 Task: Find connections with filter location Illingen with filter topic #Managementconsultant with filter profile language Spanish with filter current company Kotak Life with filter school Doon Public School with filter industry Emergency and Relief Services with filter service category Public Relations with filter keywords title Travel Writer
Action: Mouse moved to (545, 64)
Screenshot: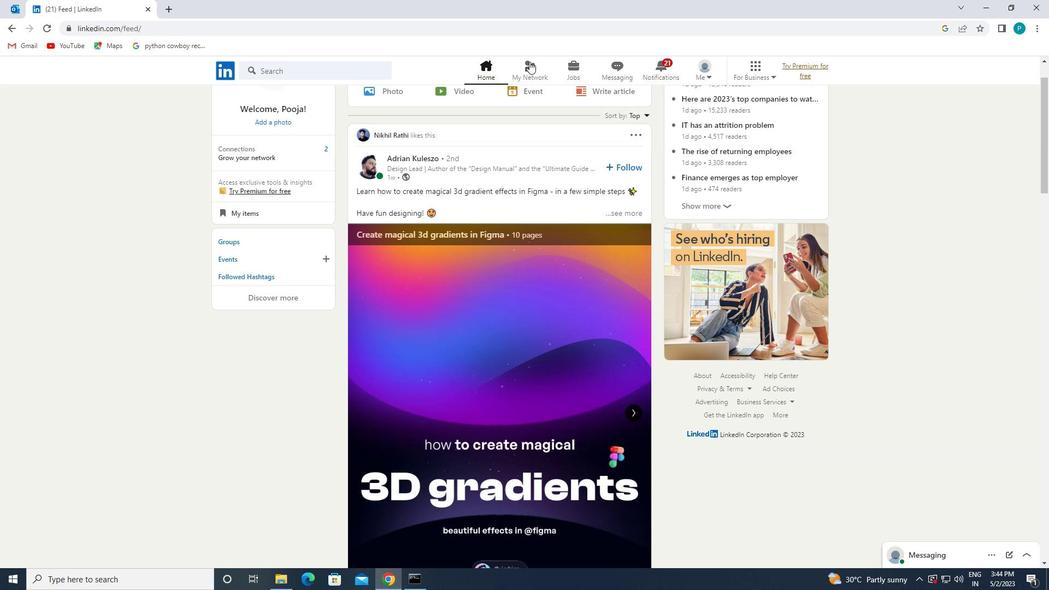 
Action: Mouse pressed left at (545, 64)
Screenshot: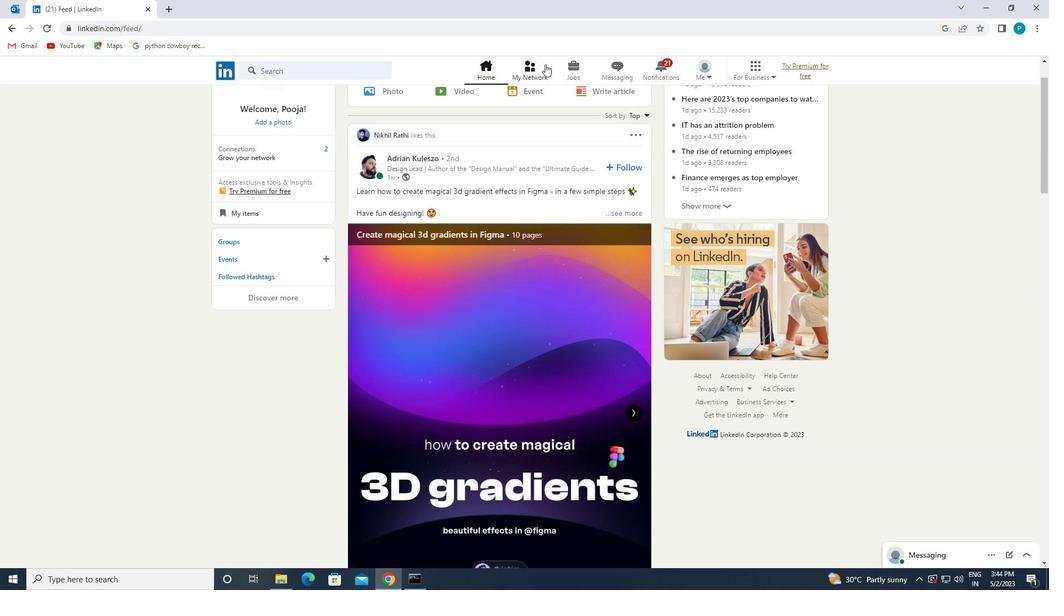 
Action: Mouse moved to (529, 65)
Screenshot: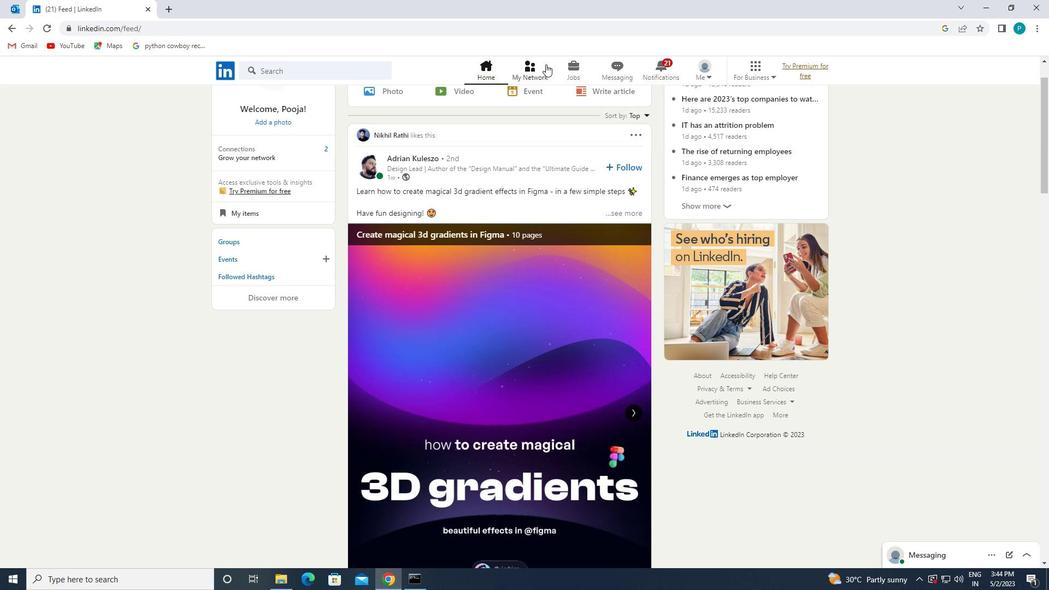 
Action: Mouse pressed left at (529, 65)
Screenshot: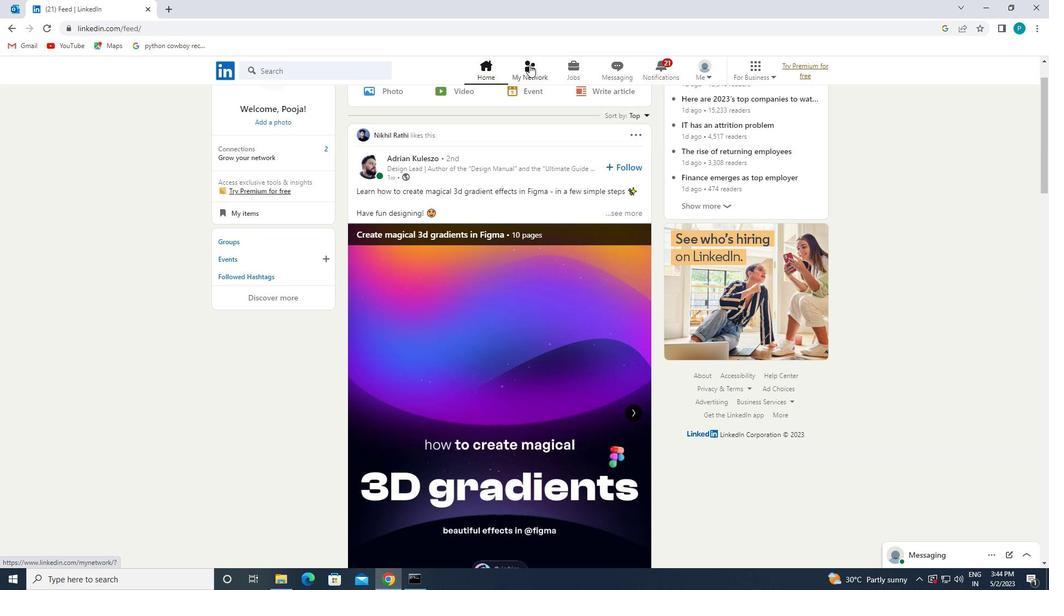 
Action: Mouse moved to (337, 125)
Screenshot: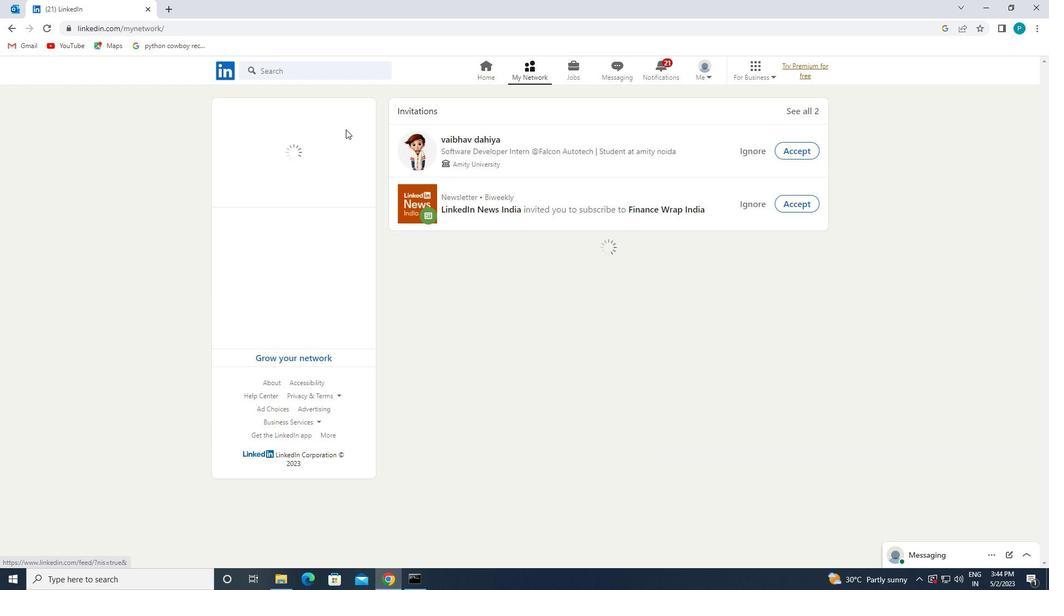 
Action: Mouse pressed left at (337, 125)
Screenshot: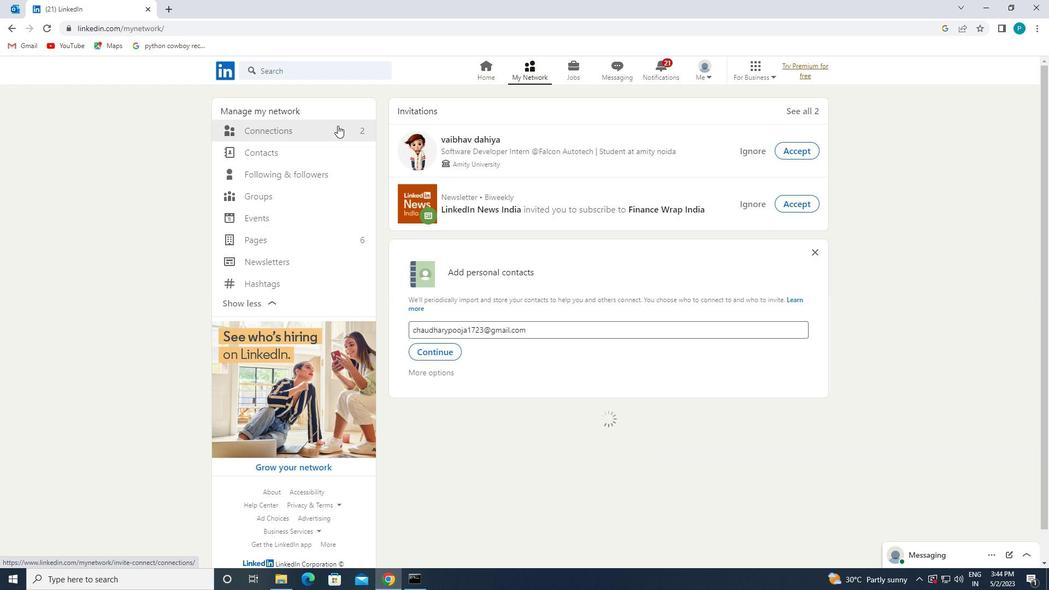 
Action: Mouse moved to (586, 128)
Screenshot: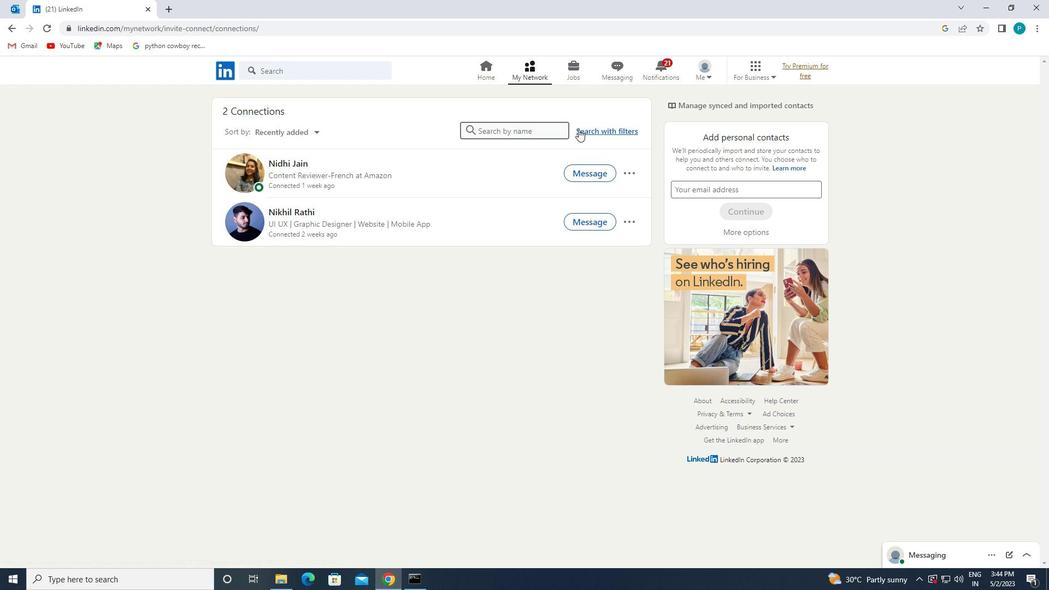 
Action: Mouse pressed left at (586, 128)
Screenshot: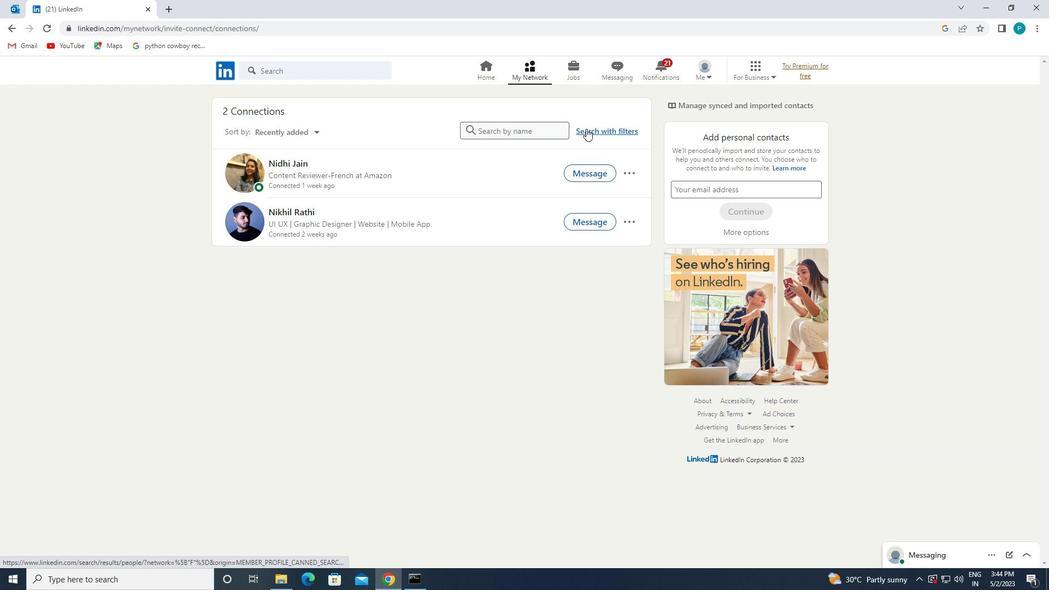 
Action: Mouse moved to (548, 101)
Screenshot: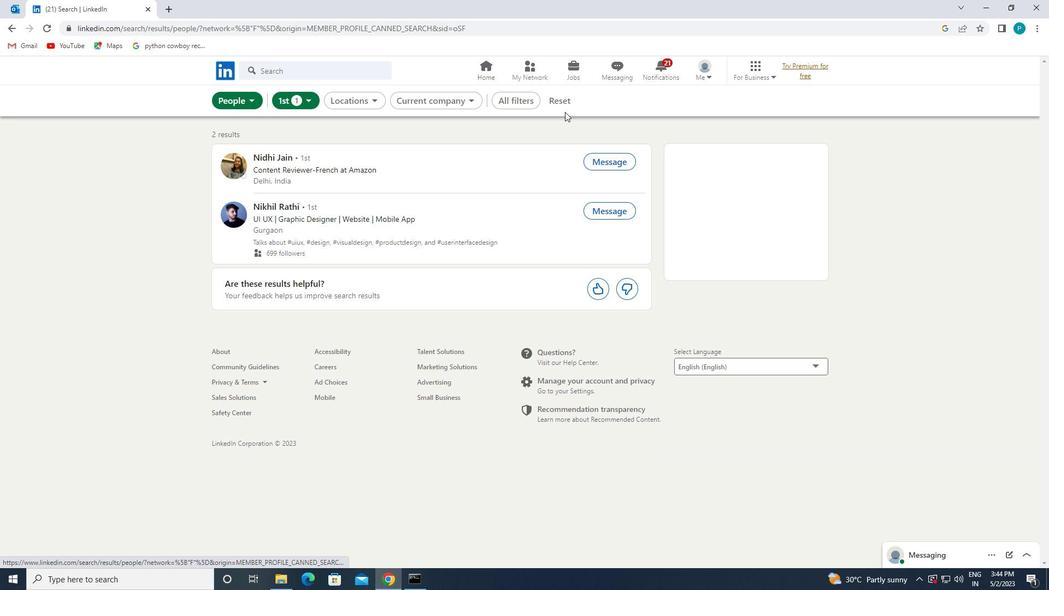 
Action: Mouse pressed left at (548, 101)
Screenshot: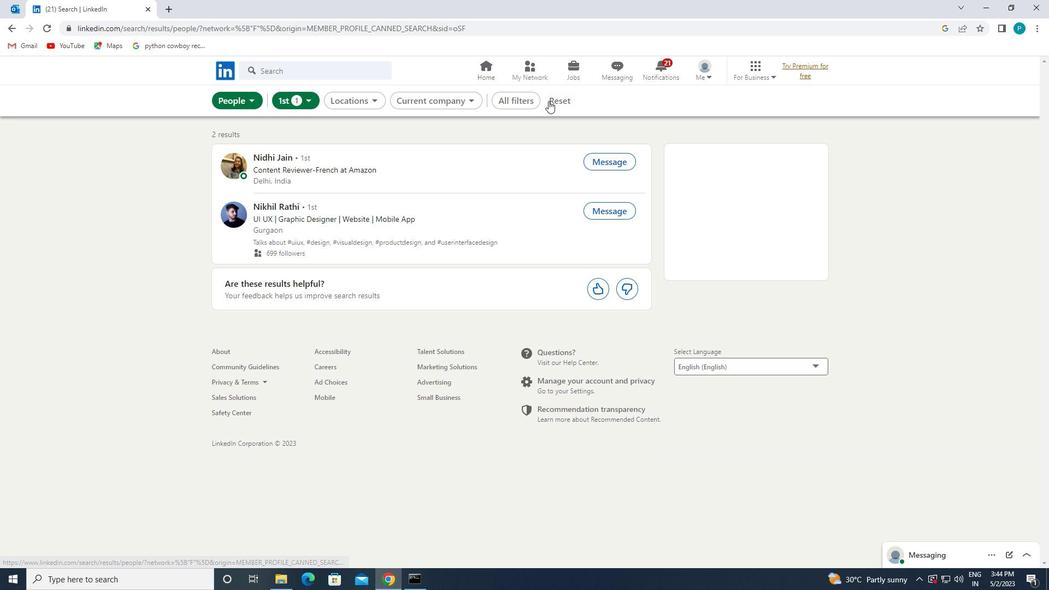 
Action: Mouse moved to (537, 100)
Screenshot: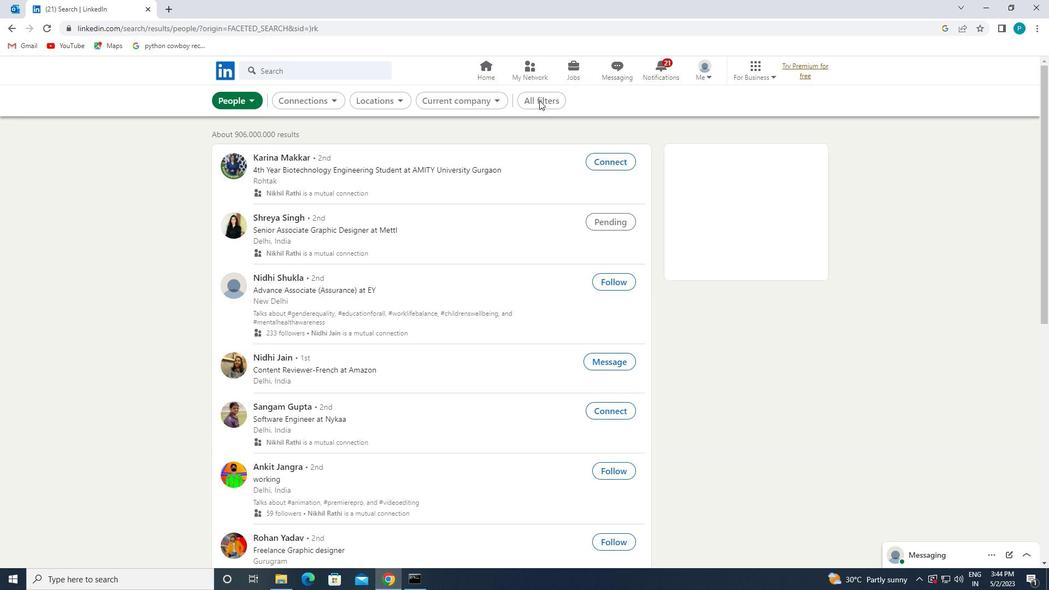 
Action: Mouse pressed left at (537, 100)
Screenshot: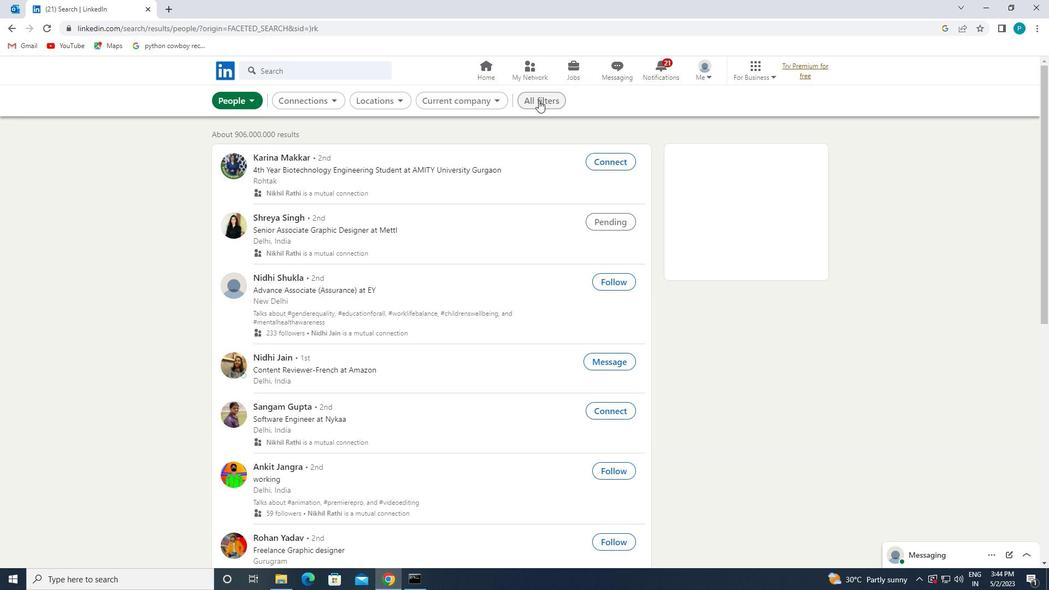 
Action: Mouse moved to (860, 328)
Screenshot: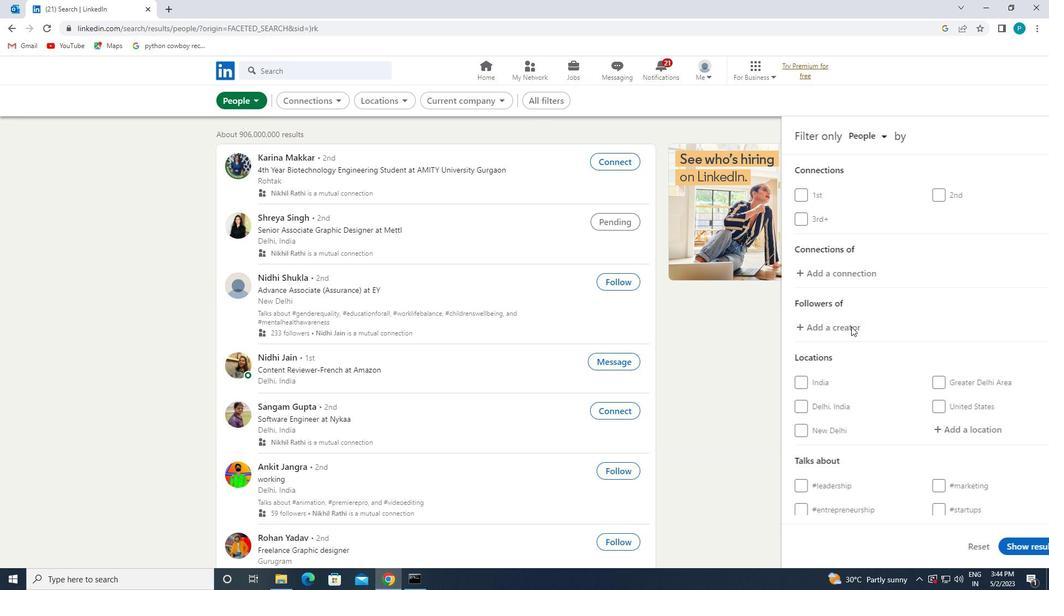 
Action: Mouse scrolled (860, 328) with delta (0, 0)
Screenshot: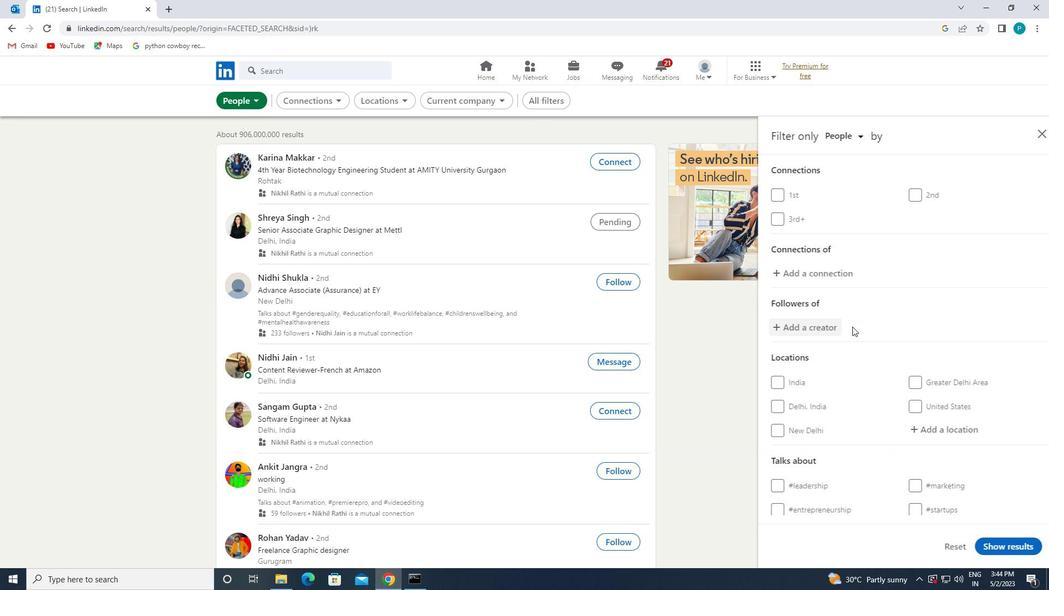 
Action: Mouse scrolled (860, 328) with delta (0, 0)
Screenshot: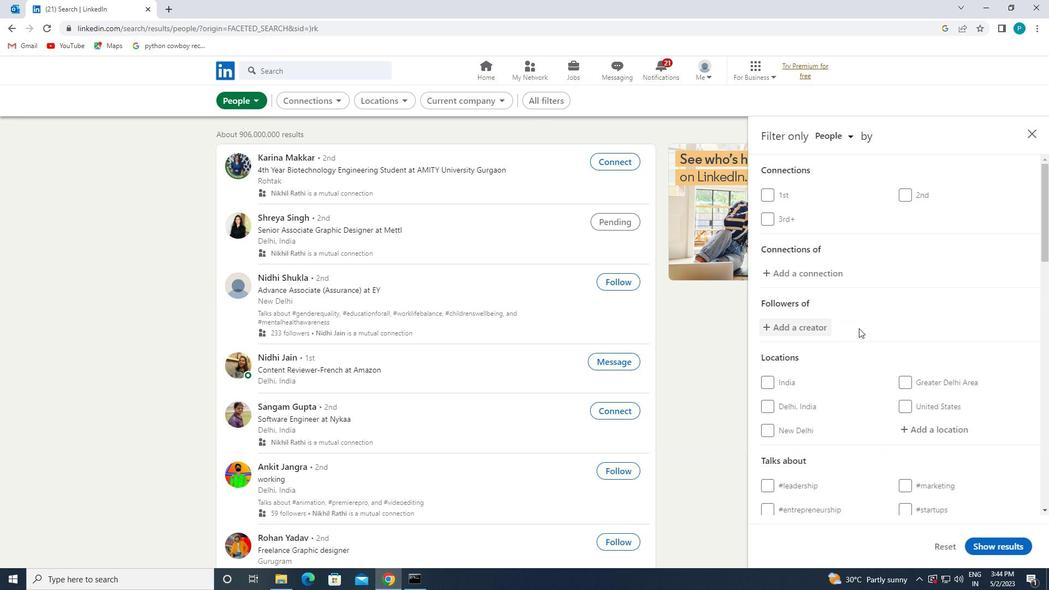 
Action: Mouse moved to (917, 304)
Screenshot: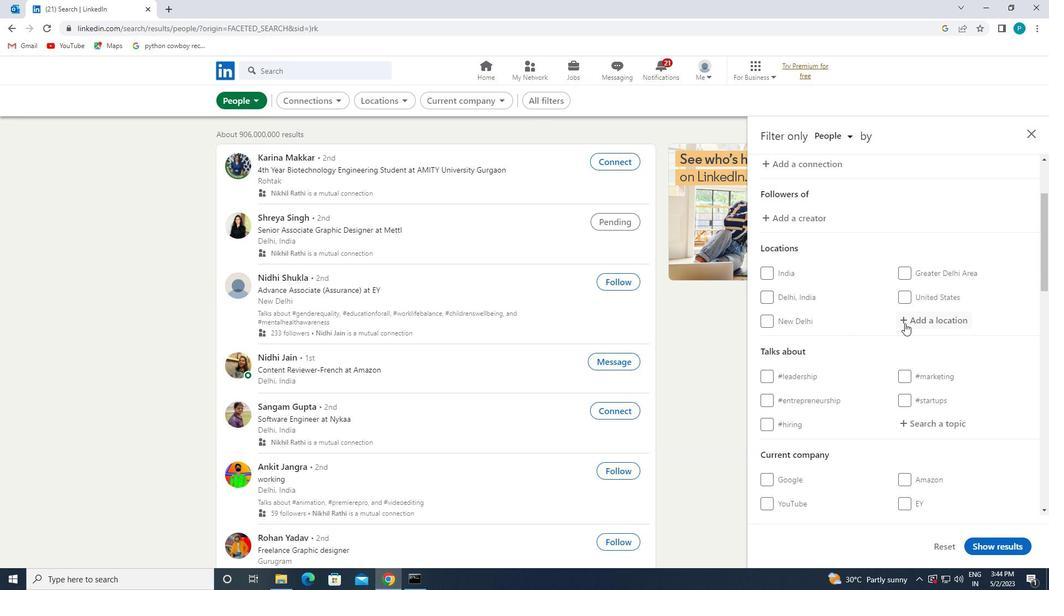 
Action: Mouse pressed left at (917, 304)
Screenshot: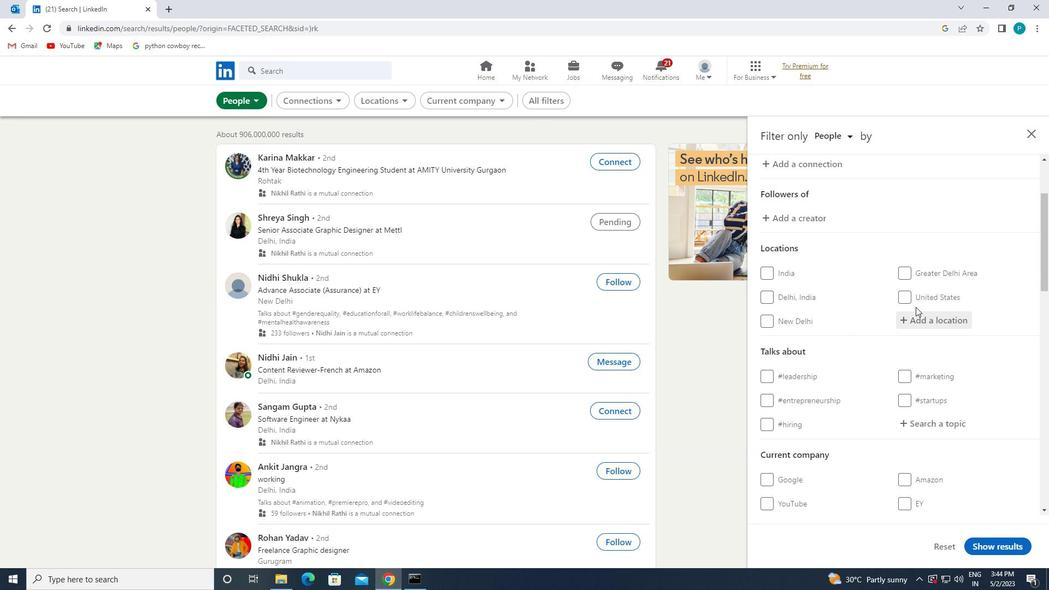 
Action: Mouse moved to (922, 316)
Screenshot: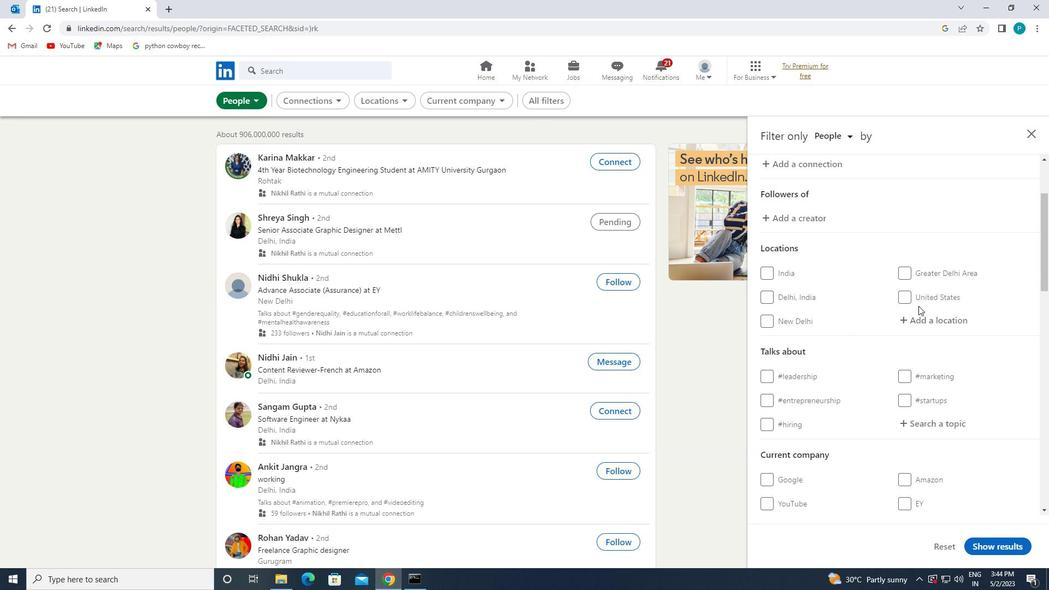
Action: Mouse pressed left at (922, 316)
Screenshot: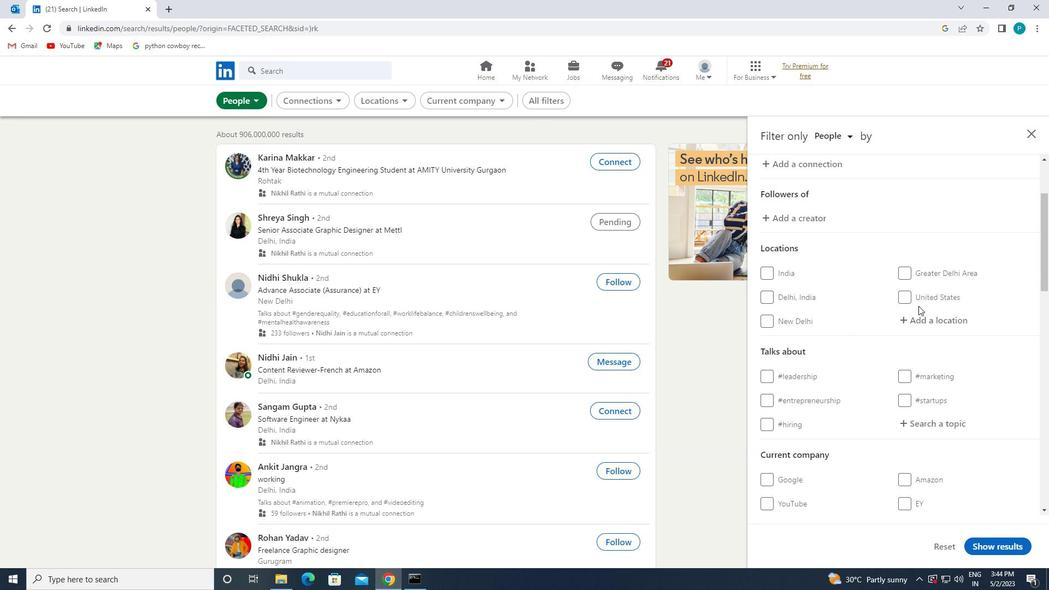 
Action: Mouse moved to (923, 317)
Screenshot: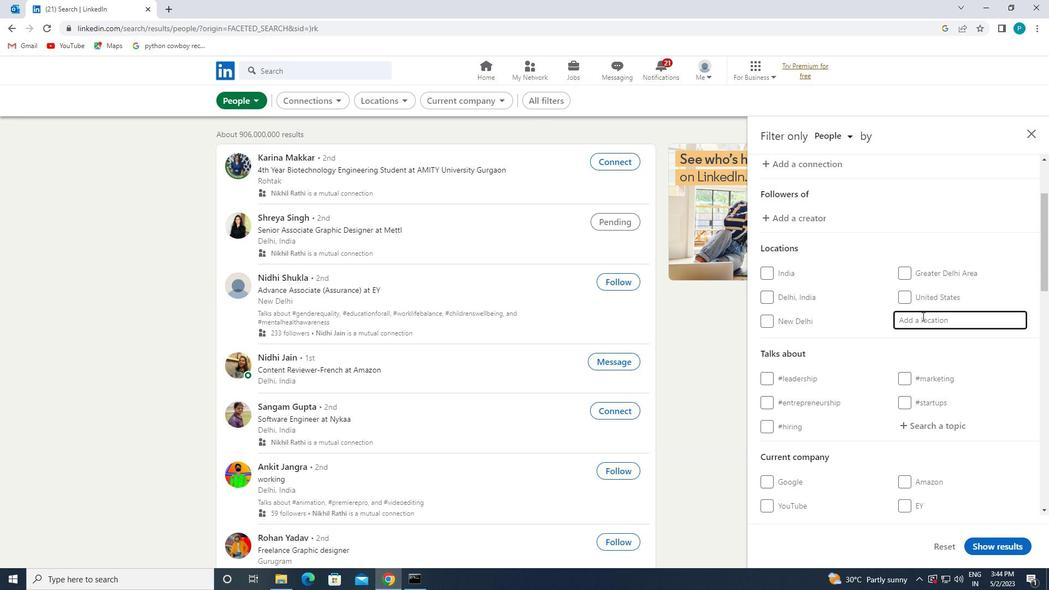 
Action: Key pressed <Key.caps_lock>i<Key.caps_lock>llingen
Screenshot: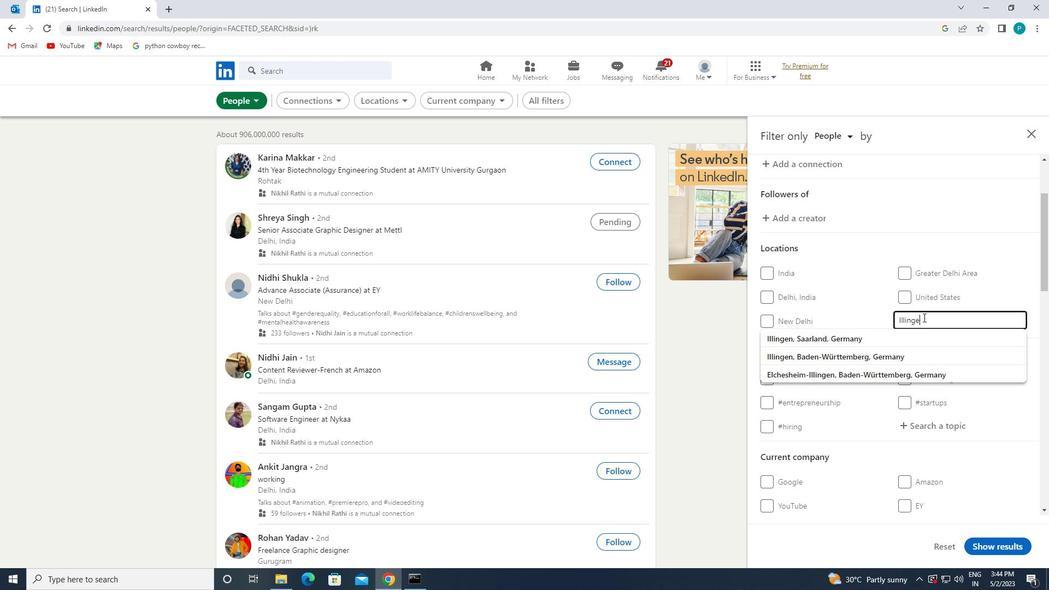 
Action: Mouse moved to (926, 331)
Screenshot: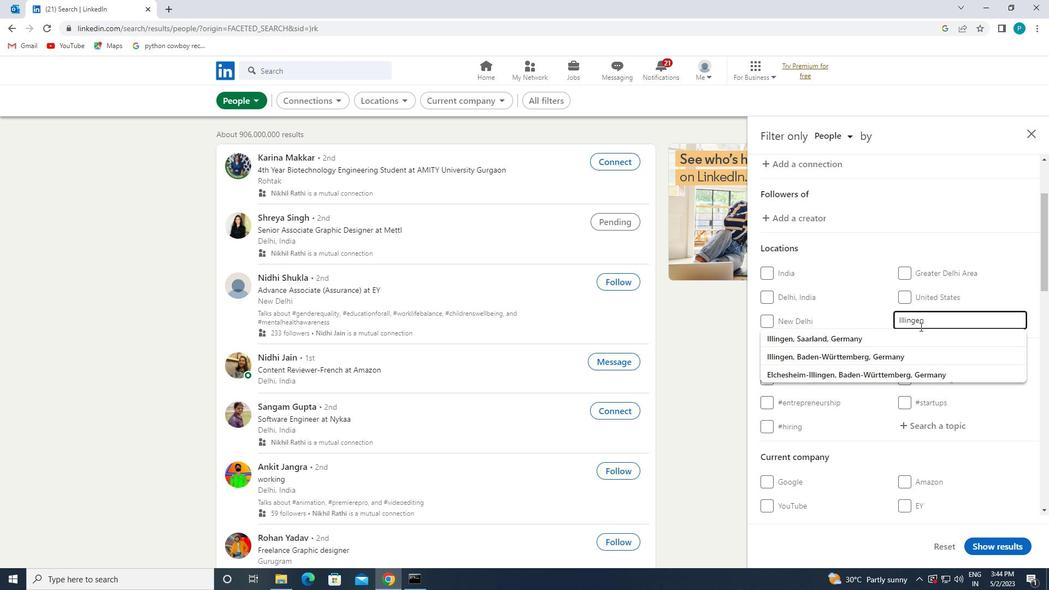 
Action: Mouse pressed left at (926, 331)
Screenshot: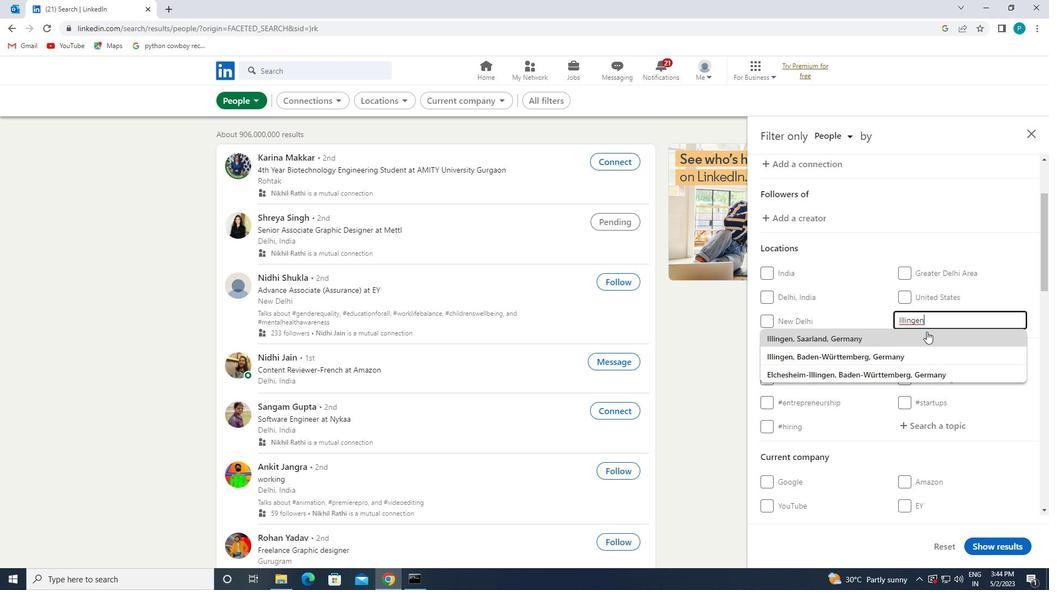 
Action: Mouse scrolled (926, 331) with delta (0, 0)
Screenshot: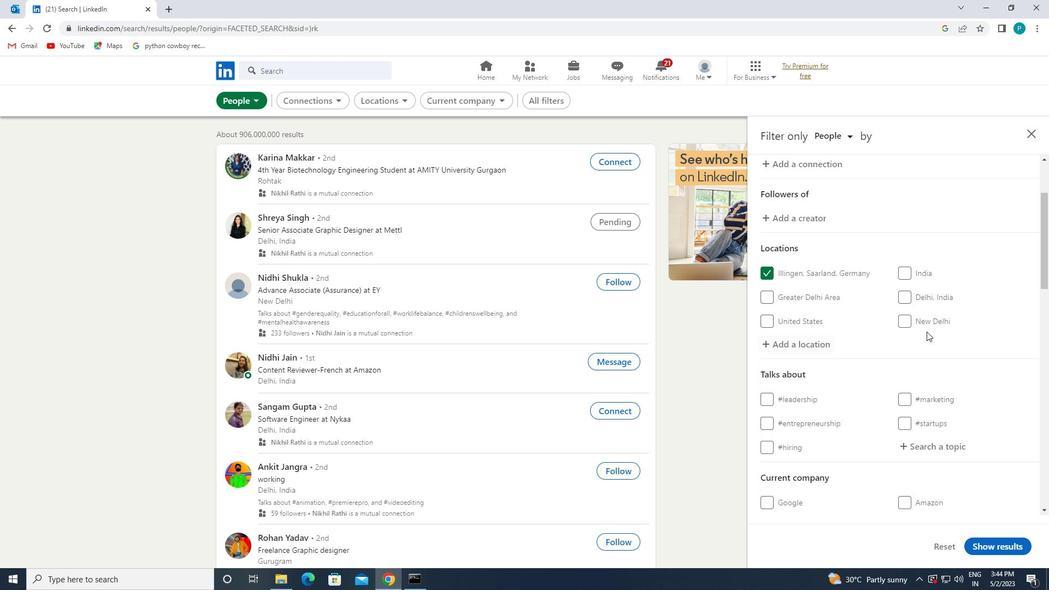 
Action: Mouse scrolled (926, 331) with delta (0, 0)
Screenshot: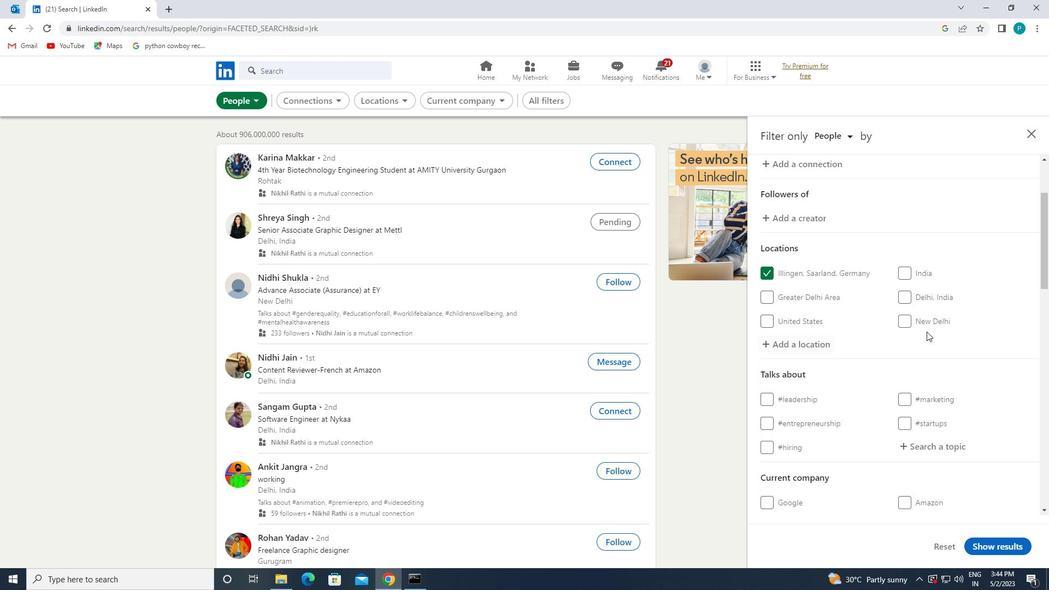 
Action: Mouse scrolled (926, 331) with delta (0, 0)
Screenshot: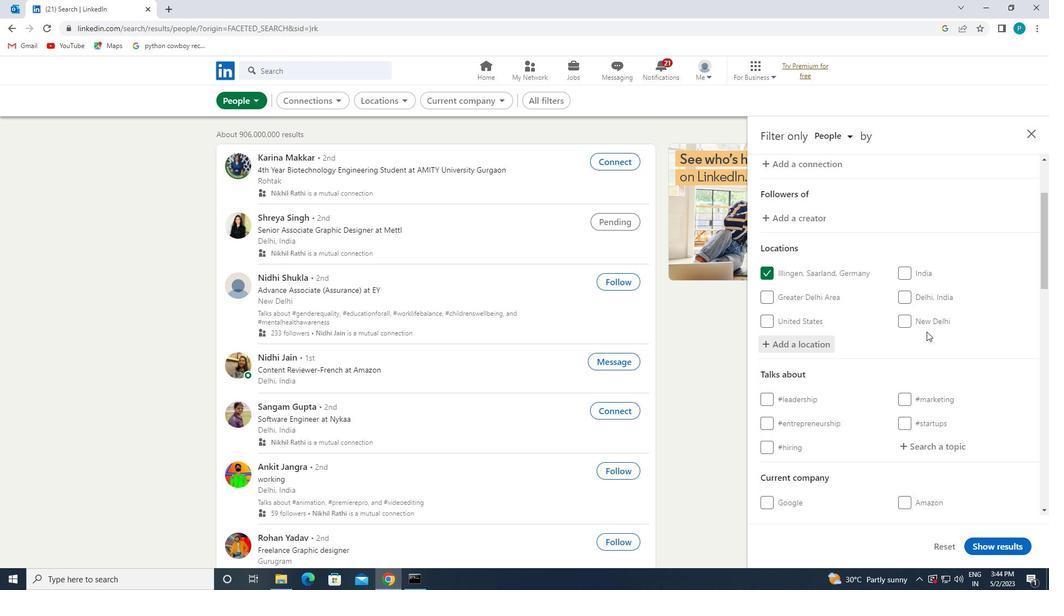 
Action: Mouse moved to (904, 289)
Screenshot: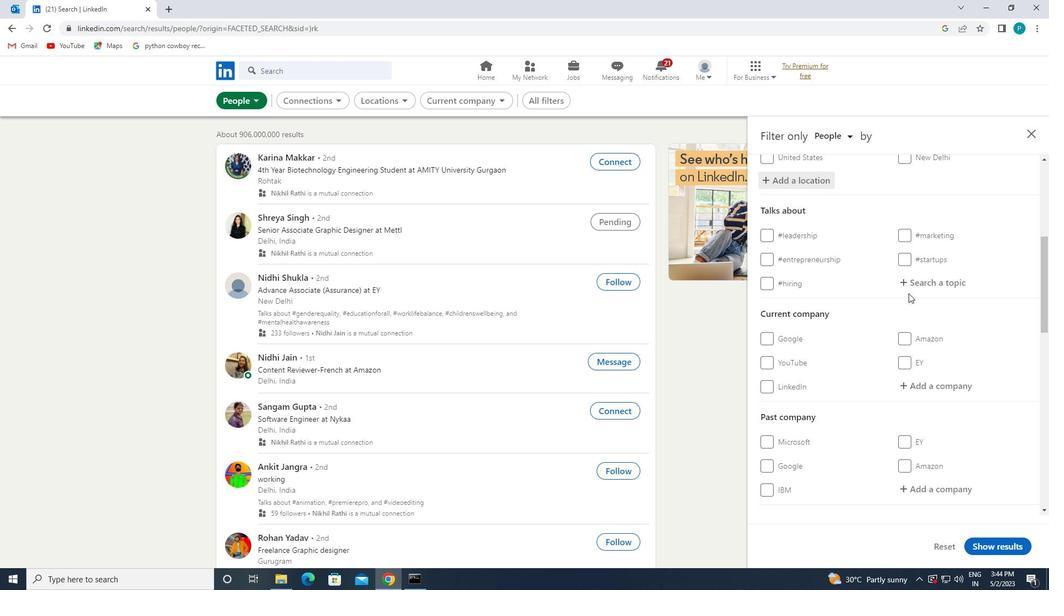 
Action: Mouse pressed left at (904, 289)
Screenshot: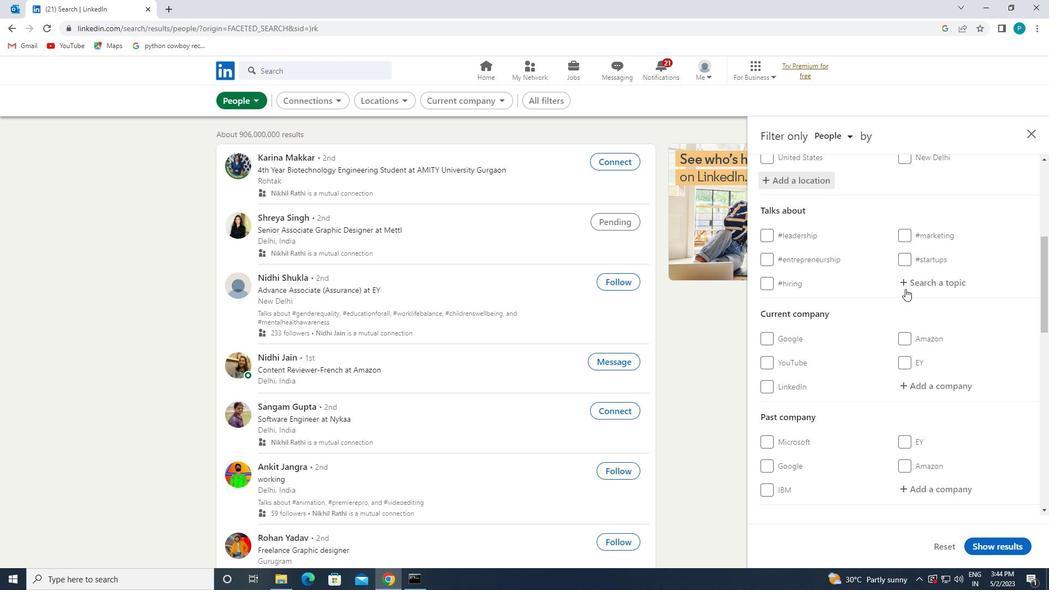 
Action: Key pressed <Key.shift><Key.shift><Key.shift>#<Key.caps_lock>M<Key.caps_lock>ANAGEMENTCONSULTANT
Screenshot: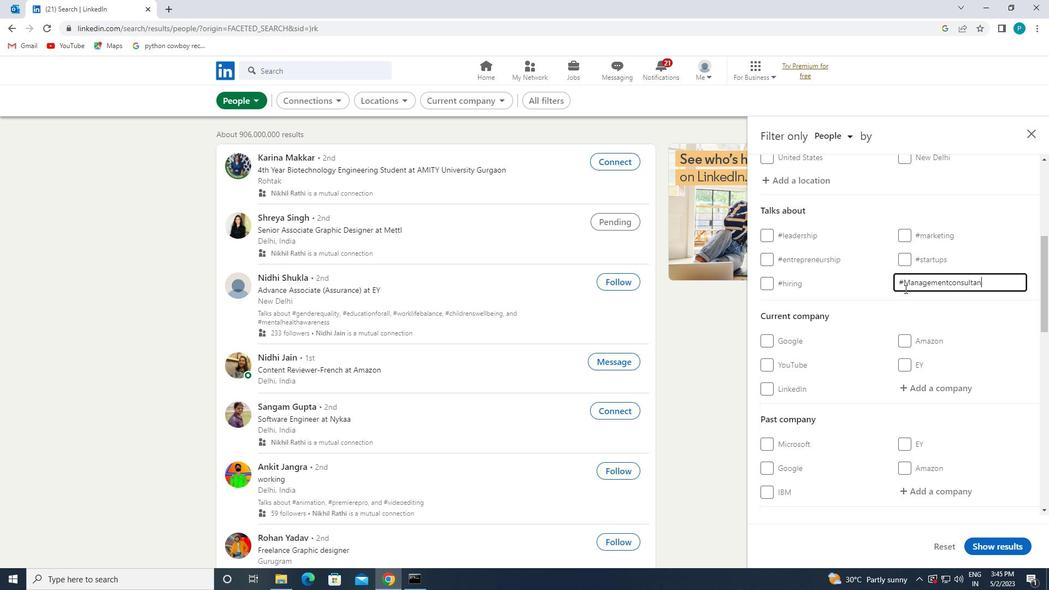 
Action: Mouse scrolled (904, 288) with delta (0, 0)
Screenshot: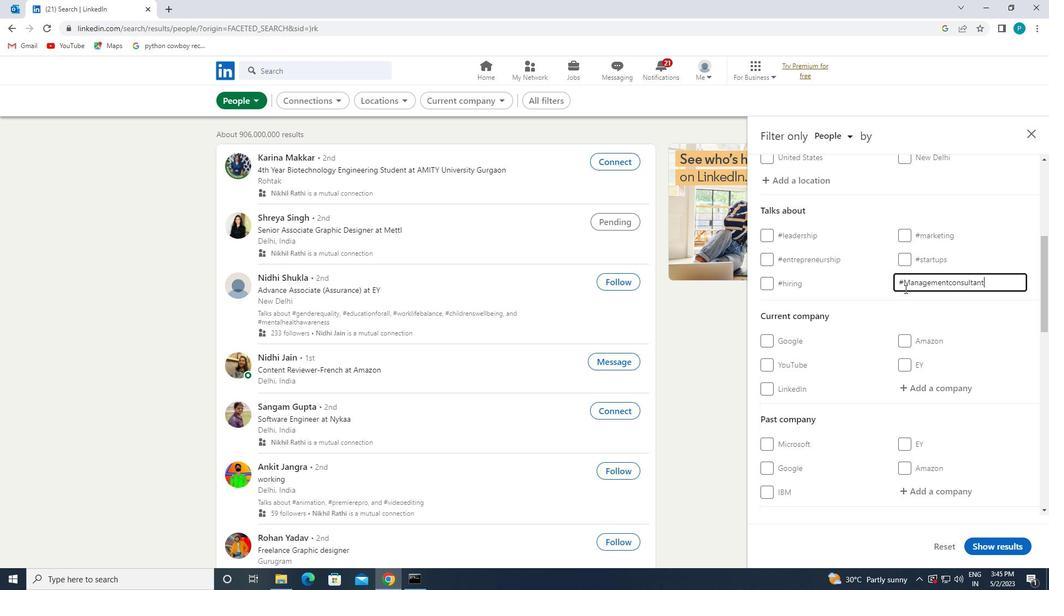 
Action: Mouse scrolled (904, 288) with delta (0, 0)
Screenshot: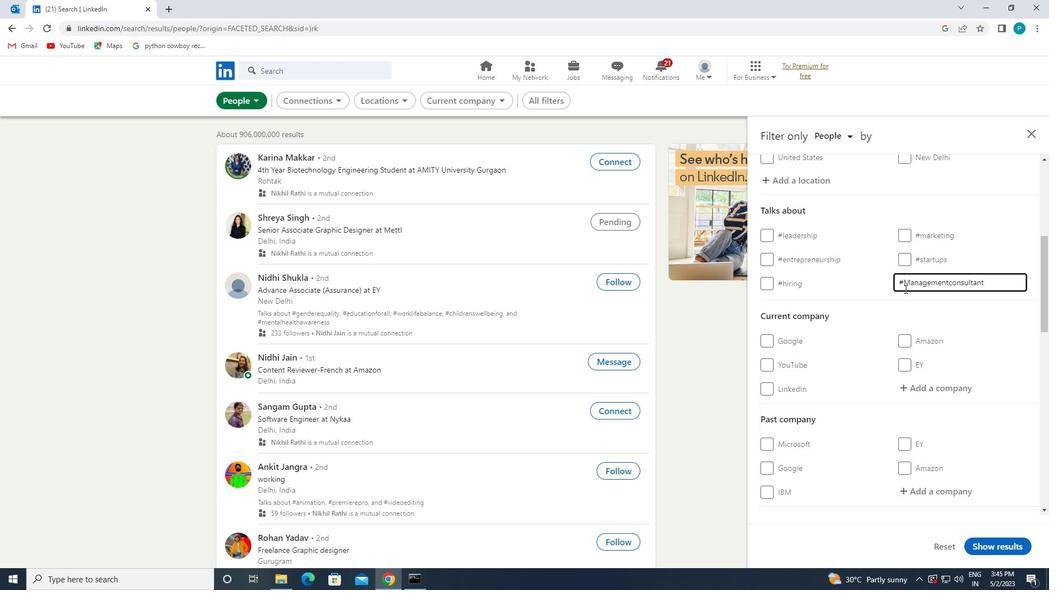 
Action: Mouse moved to (904, 290)
Screenshot: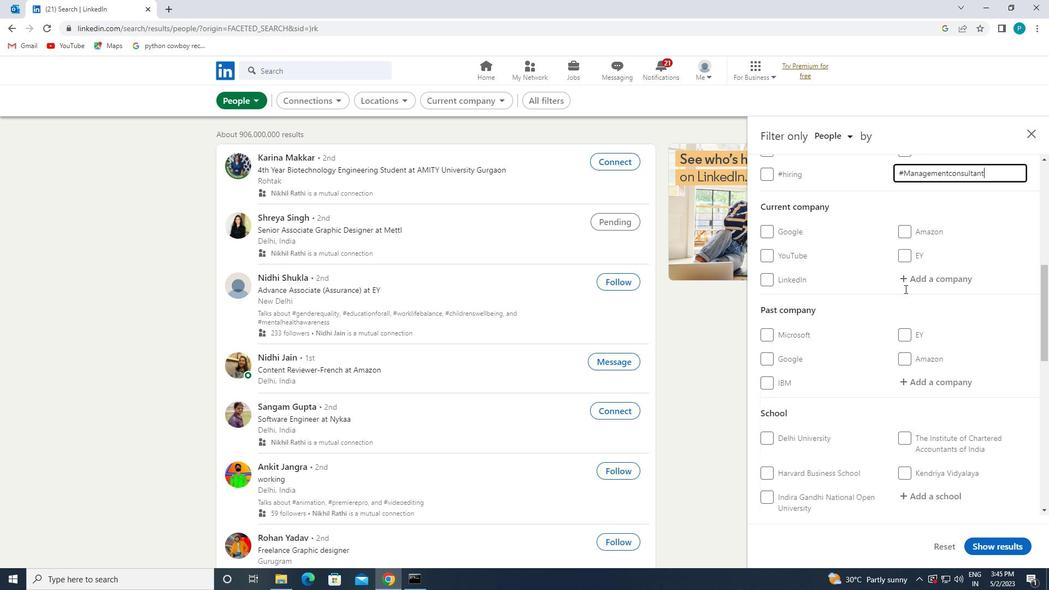 
Action: Mouse scrolled (904, 289) with delta (0, 0)
Screenshot: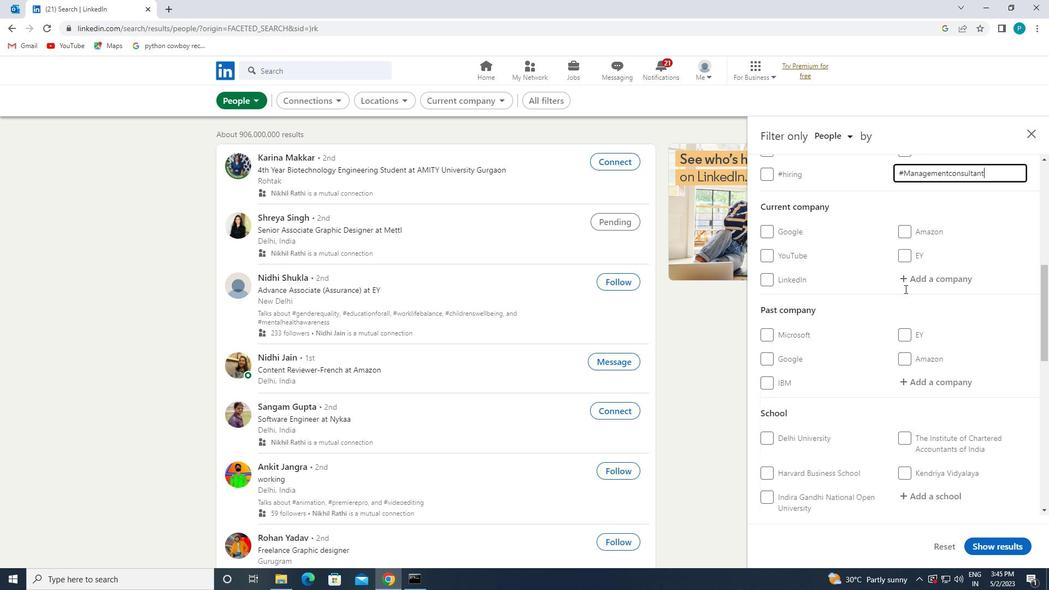 
Action: Mouse moved to (801, 388)
Screenshot: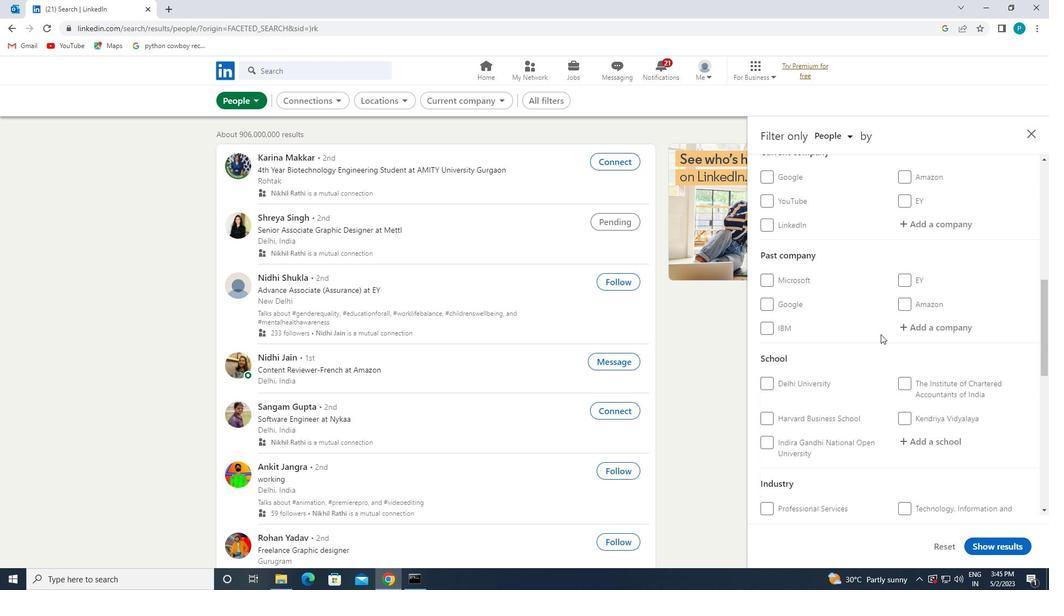 
Action: Mouse scrolled (801, 387) with delta (0, 0)
Screenshot: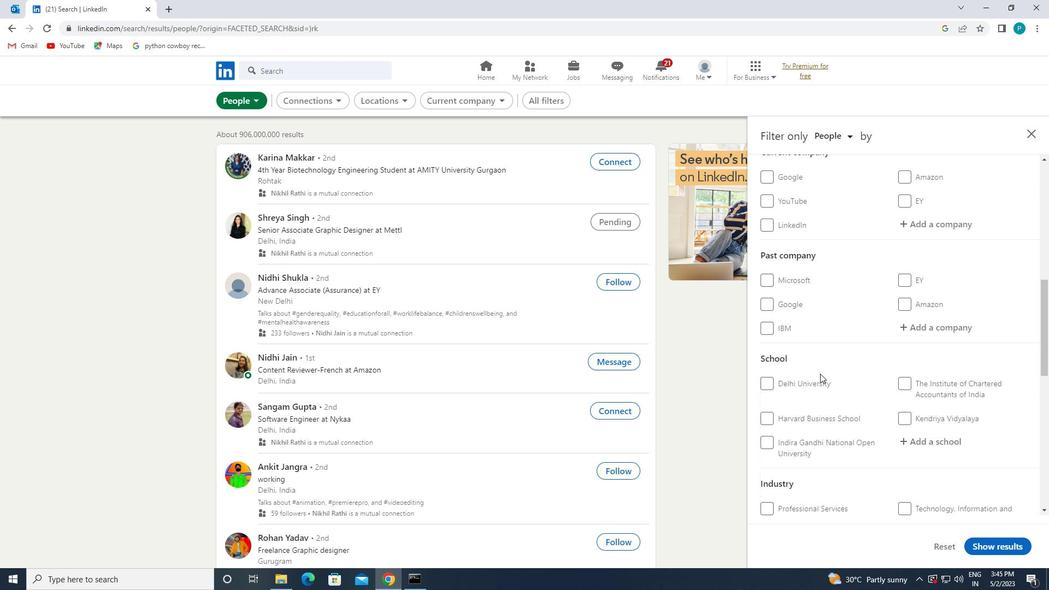 
Action: Mouse scrolled (801, 387) with delta (0, 0)
Screenshot: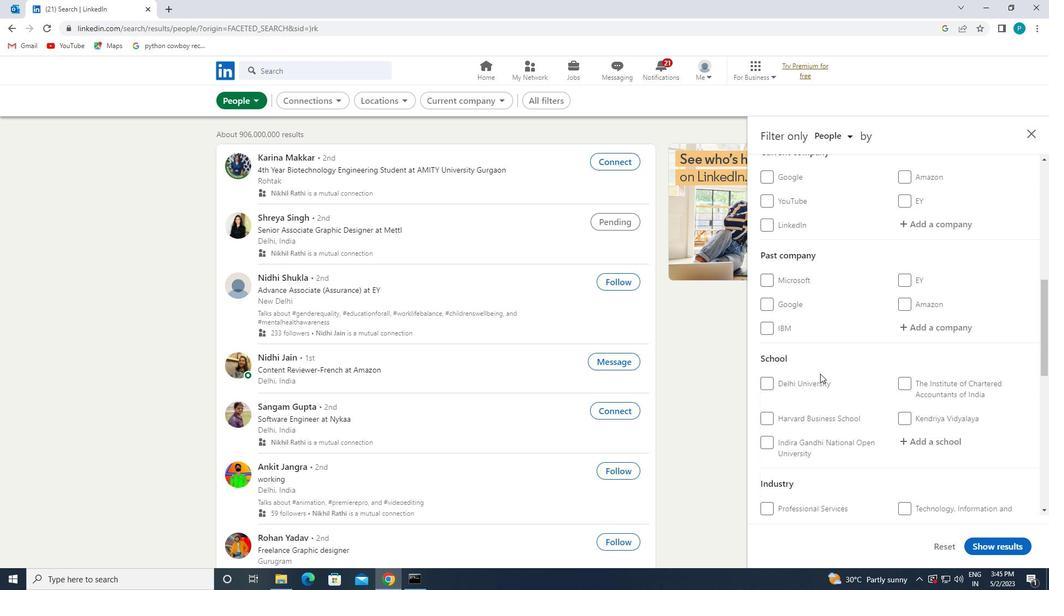 
Action: Mouse moved to (790, 393)
Screenshot: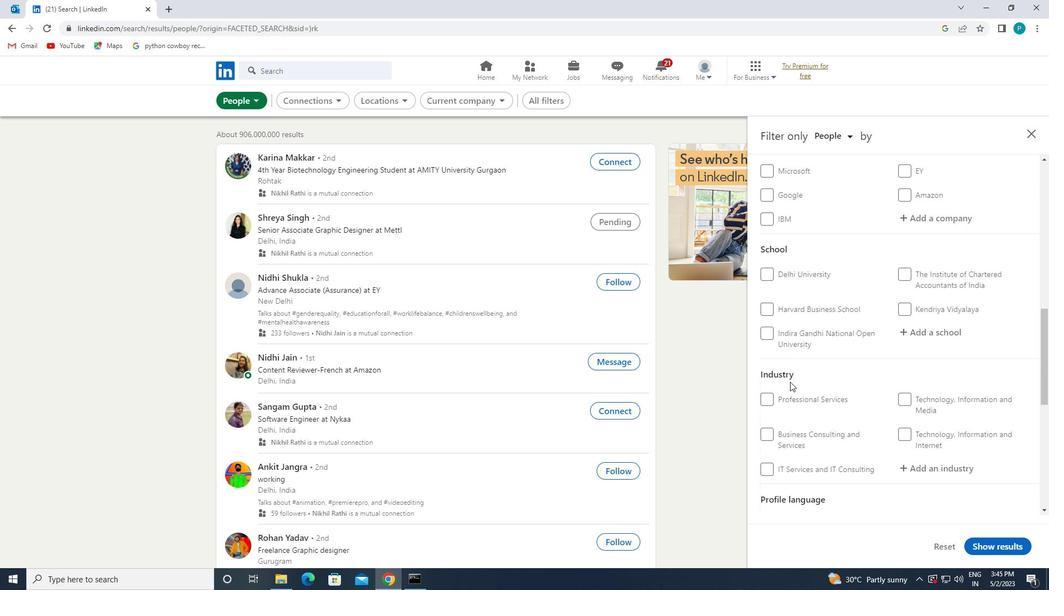 
Action: Mouse scrolled (790, 392) with delta (0, 0)
Screenshot: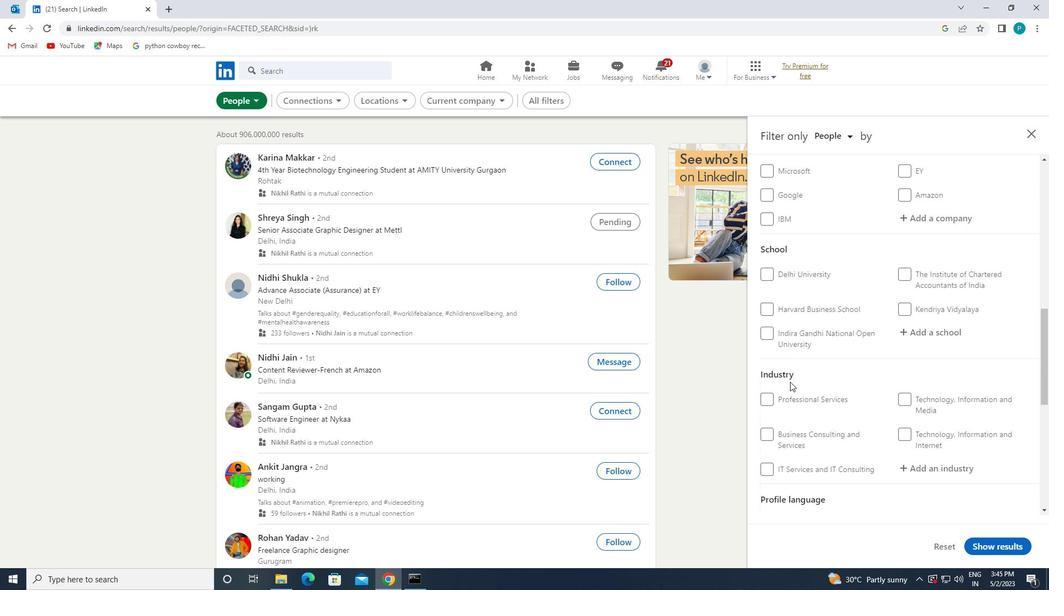 
Action: Mouse moved to (790, 393)
Screenshot: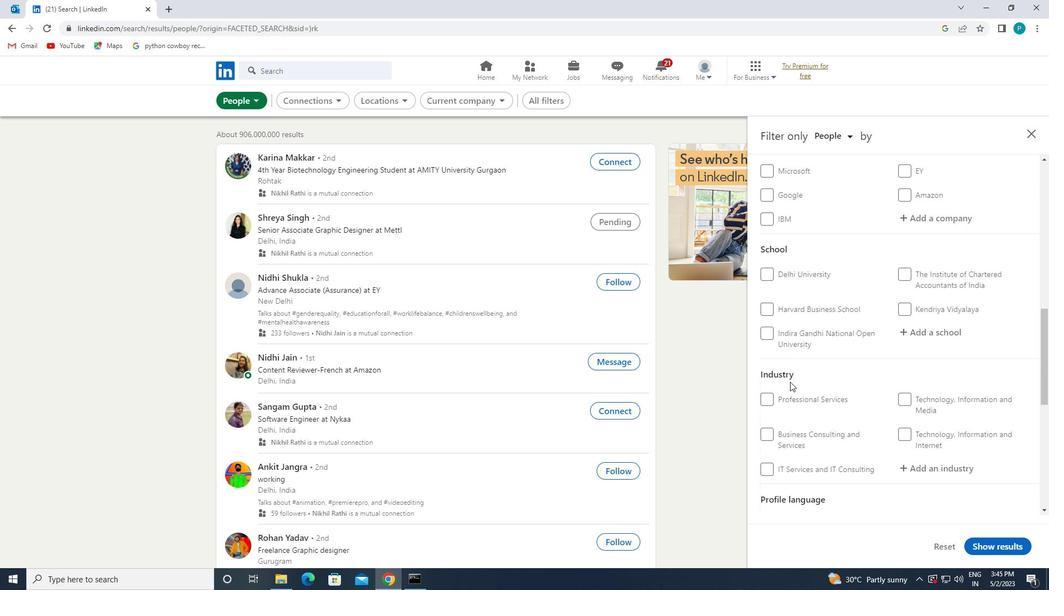 
Action: Mouse scrolled (790, 393) with delta (0, 0)
Screenshot: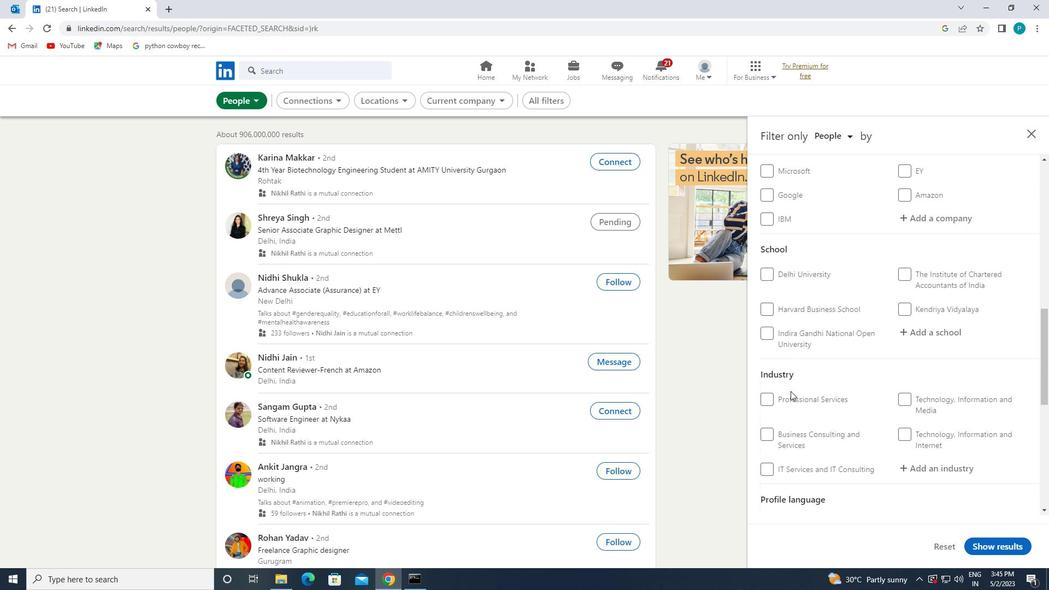 
Action: Mouse moved to (790, 427)
Screenshot: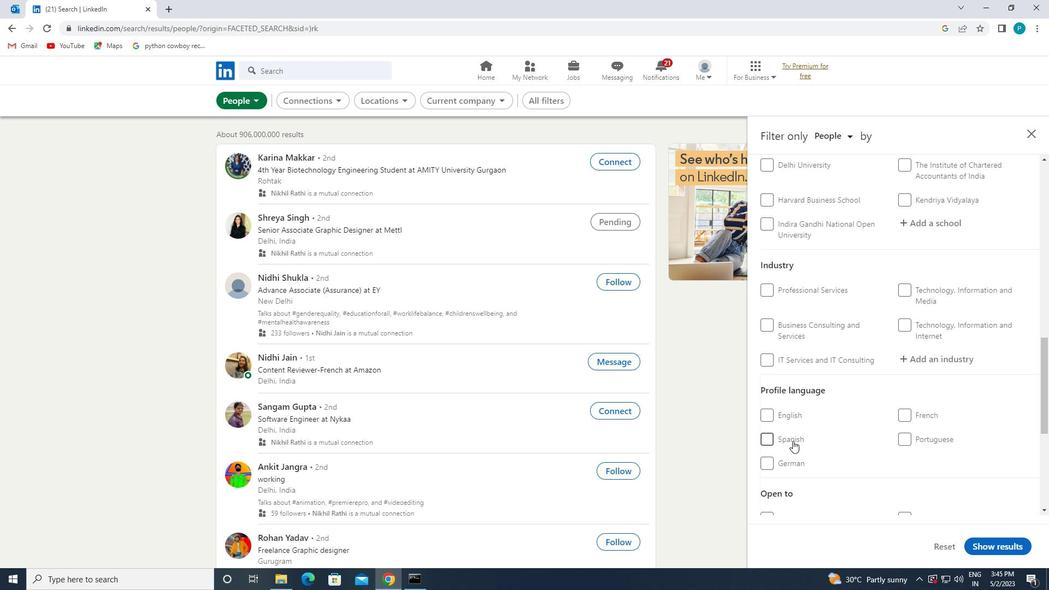 
Action: Mouse pressed left at (790, 427)
Screenshot: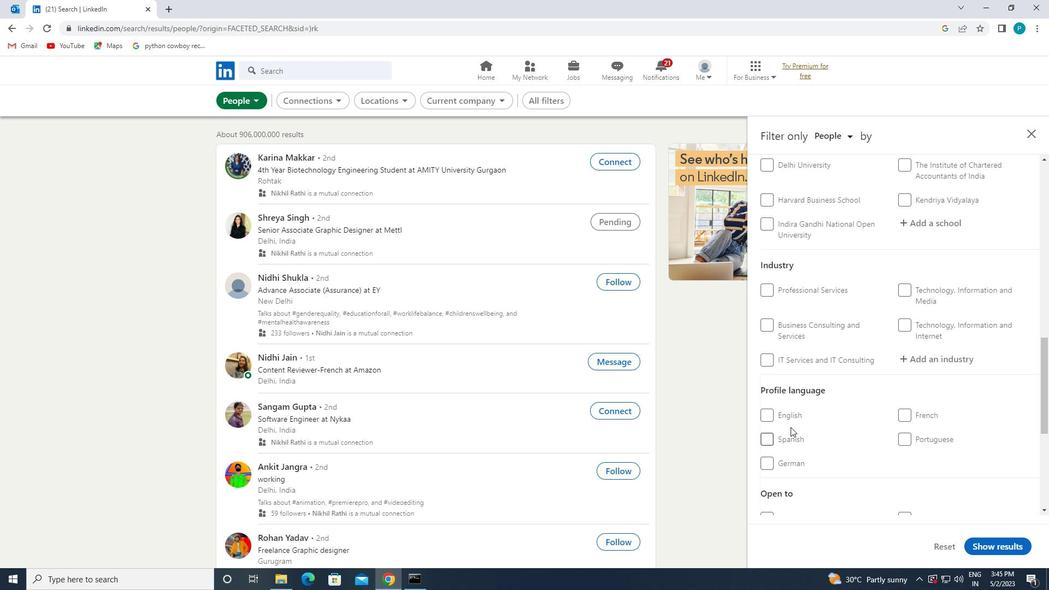 
Action: Mouse moved to (790, 436)
Screenshot: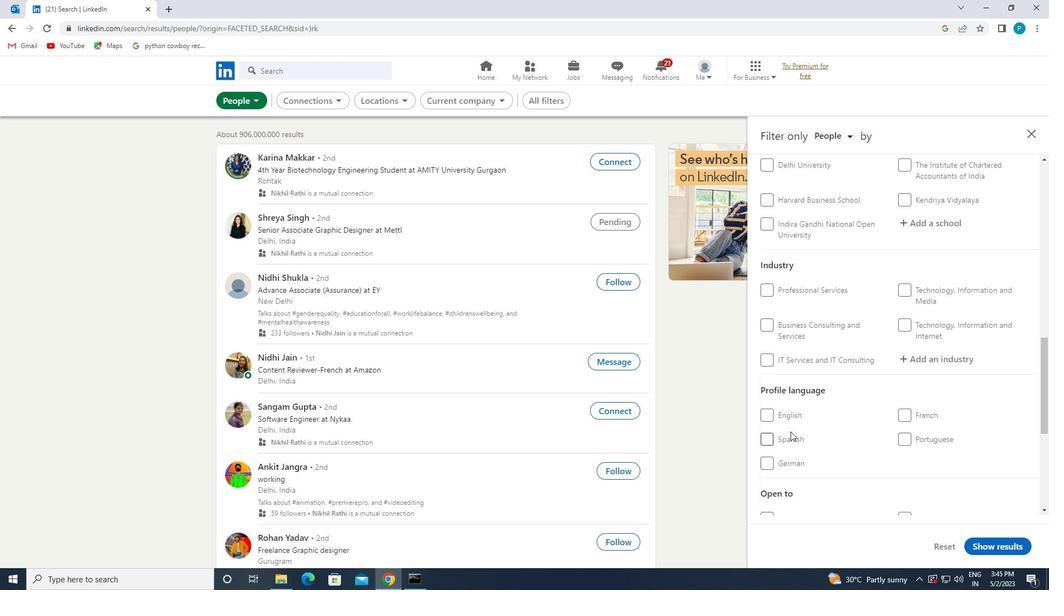 
Action: Mouse pressed left at (790, 436)
Screenshot: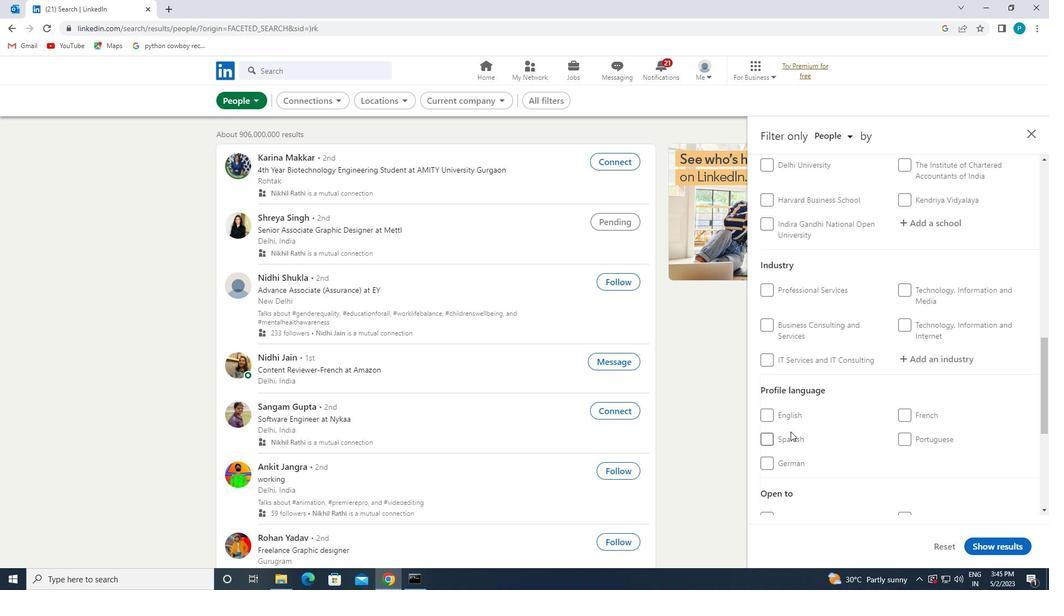 
Action: Mouse moved to (877, 386)
Screenshot: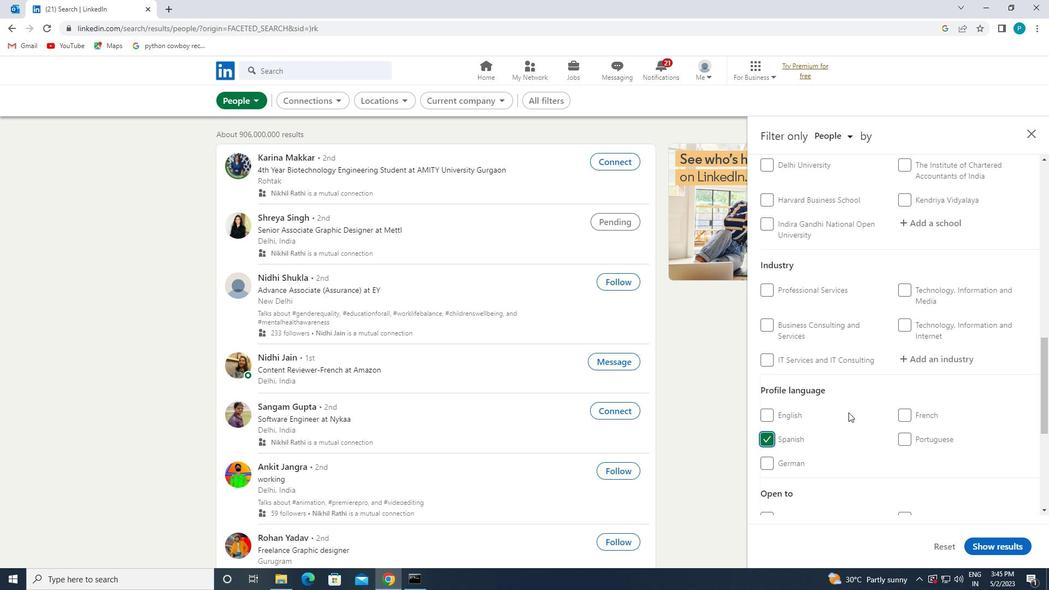 
Action: Mouse scrolled (877, 386) with delta (0, 0)
Screenshot: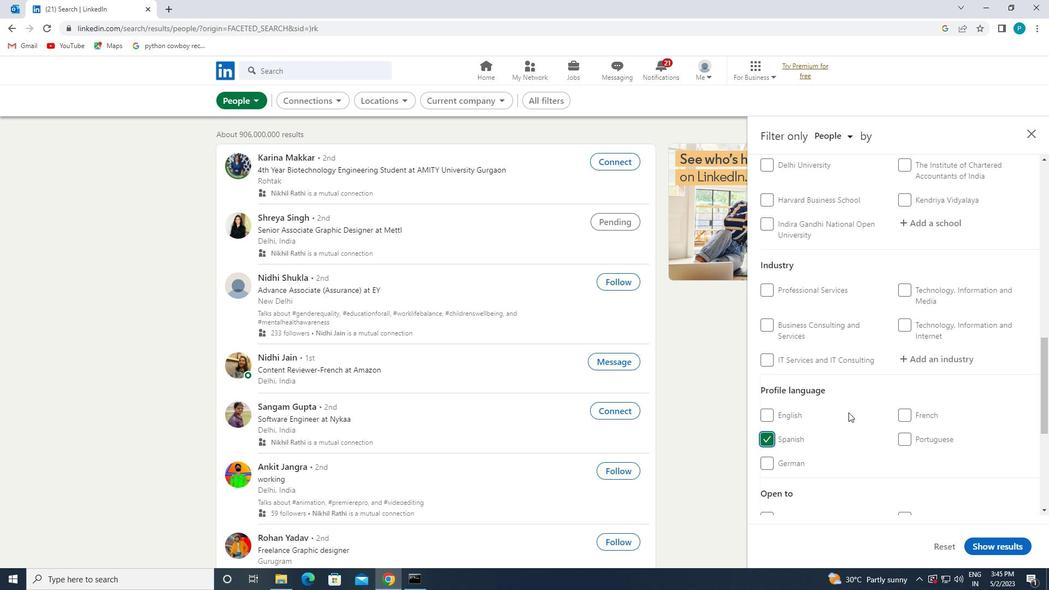 
Action: Mouse scrolled (877, 386) with delta (0, 0)
Screenshot: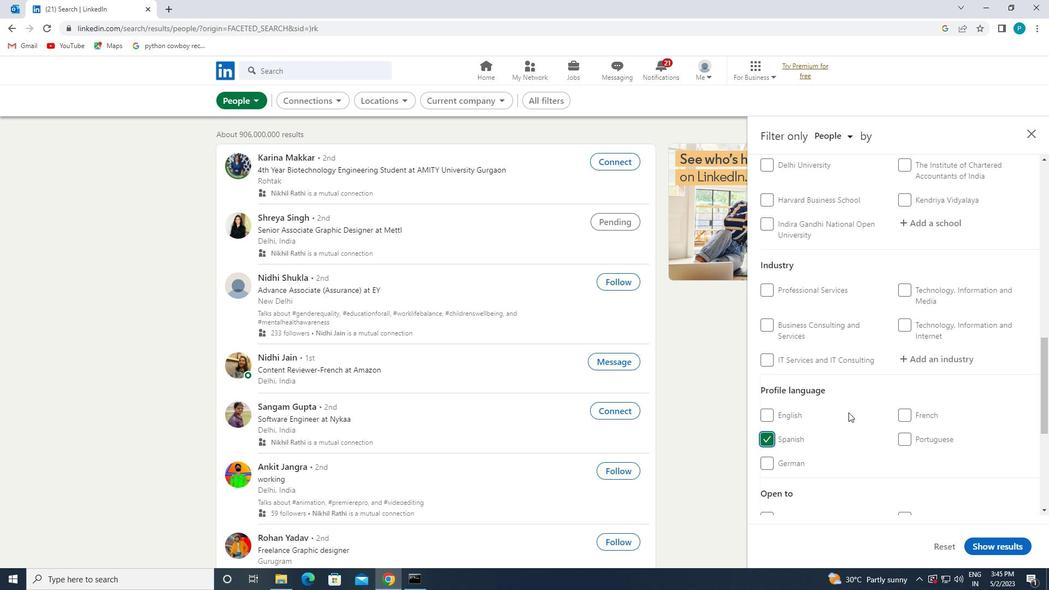 
Action: Mouse scrolled (877, 386) with delta (0, 0)
Screenshot: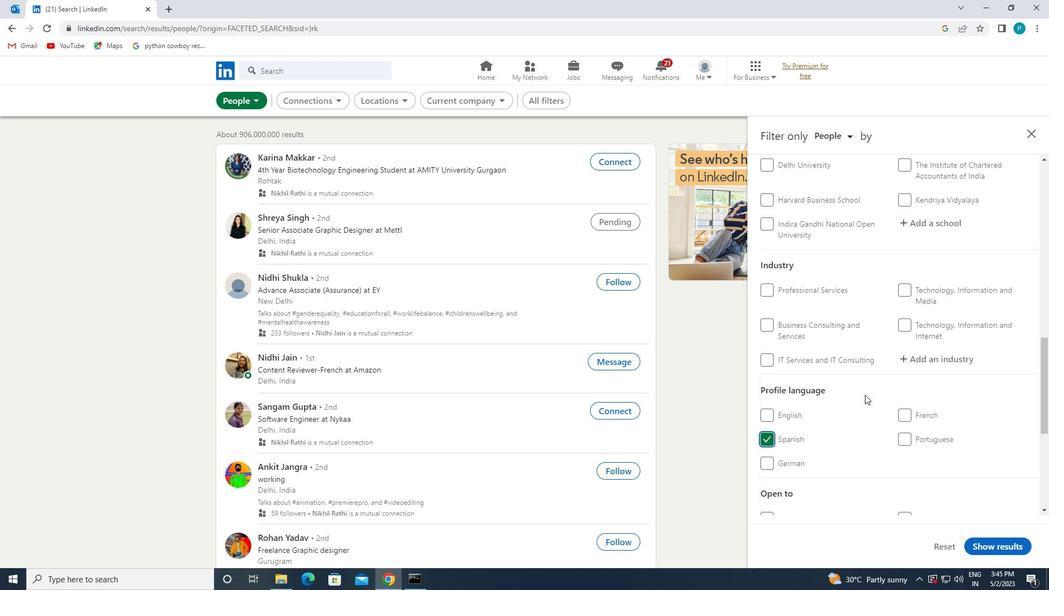 
Action: Mouse scrolled (877, 386) with delta (0, 0)
Screenshot: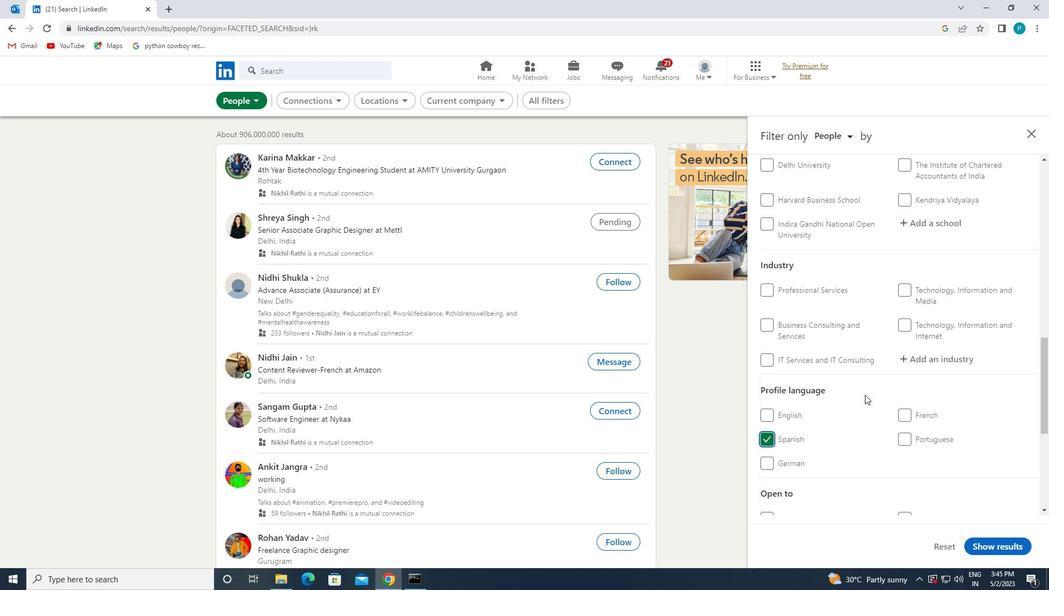 
Action: Mouse scrolled (877, 386) with delta (0, 0)
Screenshot: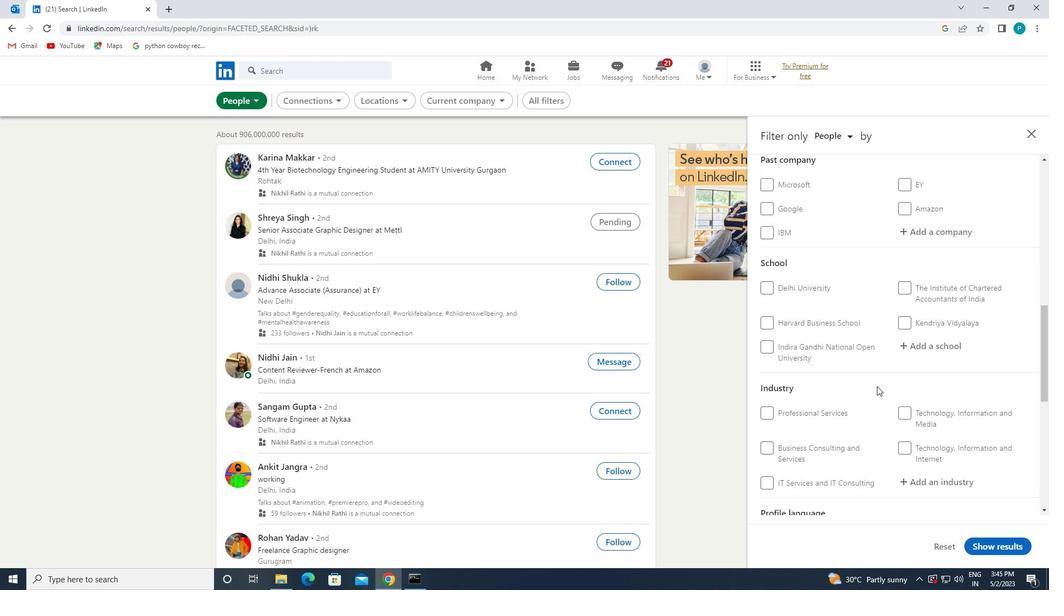 
Action: Mouse scrolled (877, 386) with delta (0, 0)
Screenshot: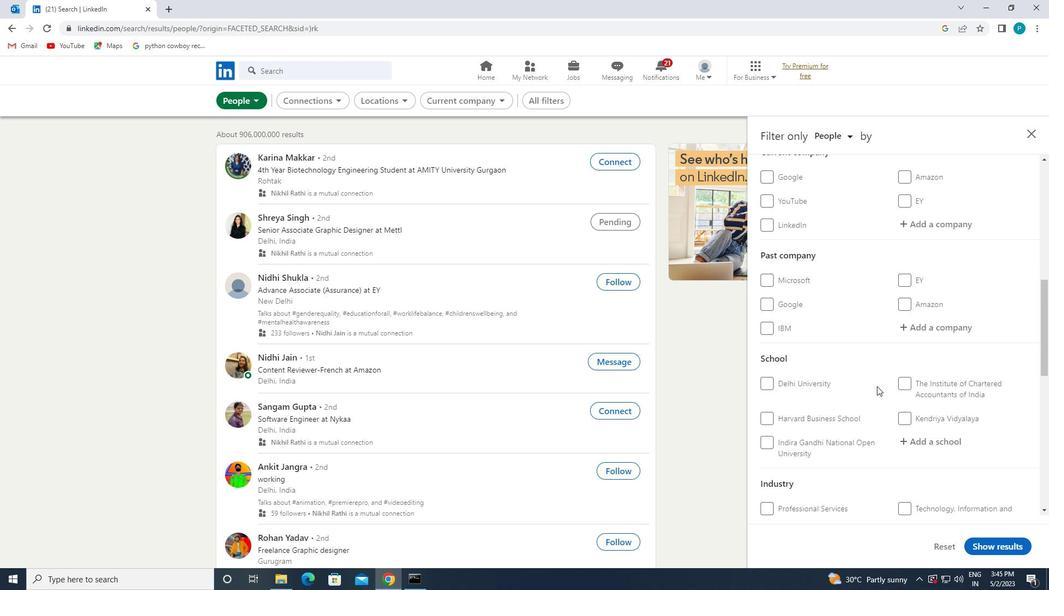
Action: Mouse scrolled (877, 386) with delta (0, 0)
Screenshot: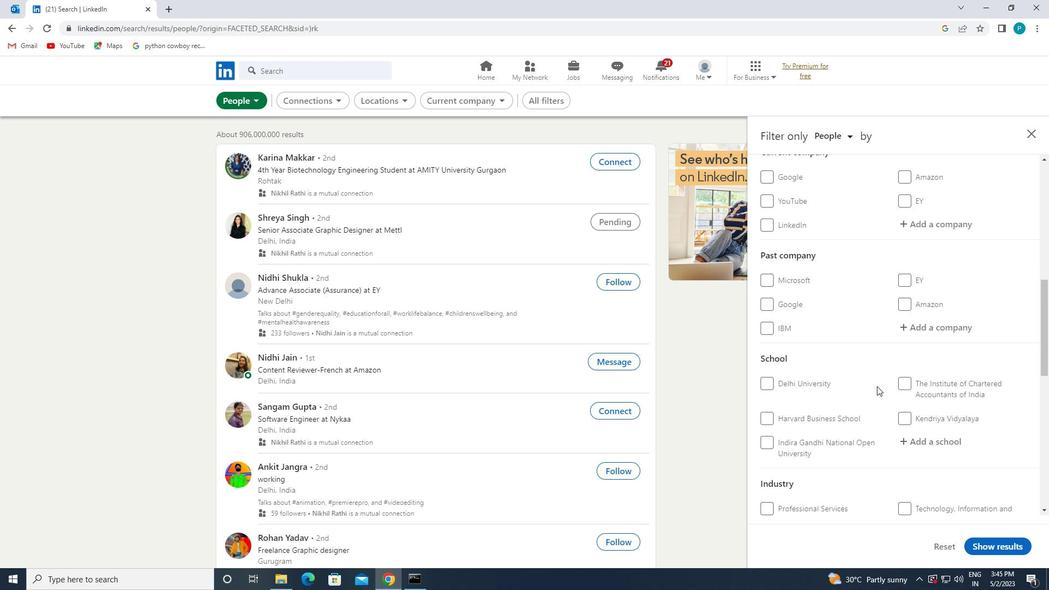 
Action: Mouse scrolled (877, 386) with delta (0, 0)
Screenshot: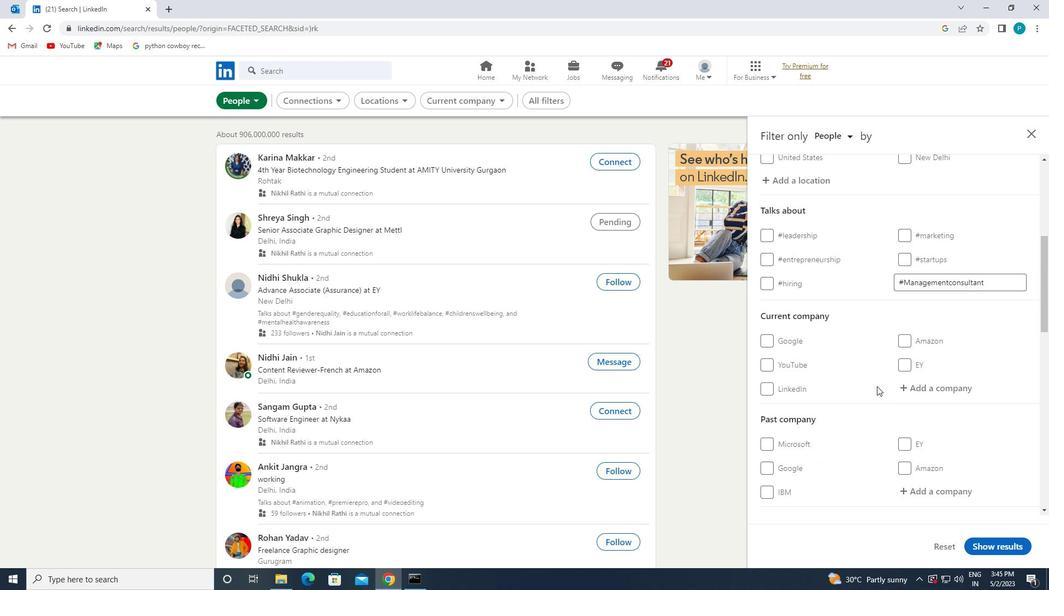 
Action: Mouse scrolled (877, 386) with delta (0, 0)
Screenshot: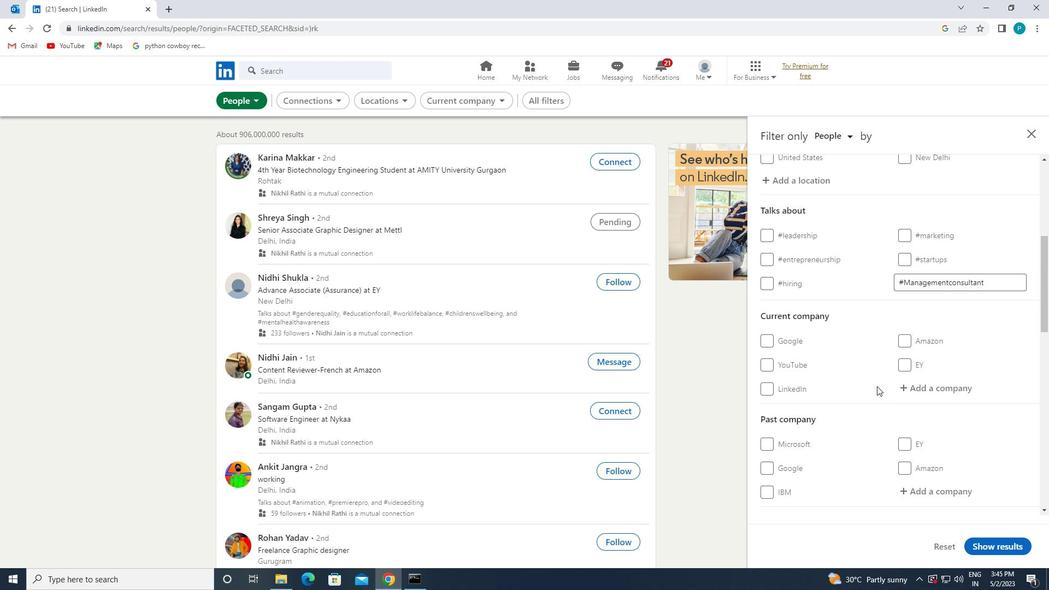 
Action: Mouse moved to (997, 388)
Screenshot: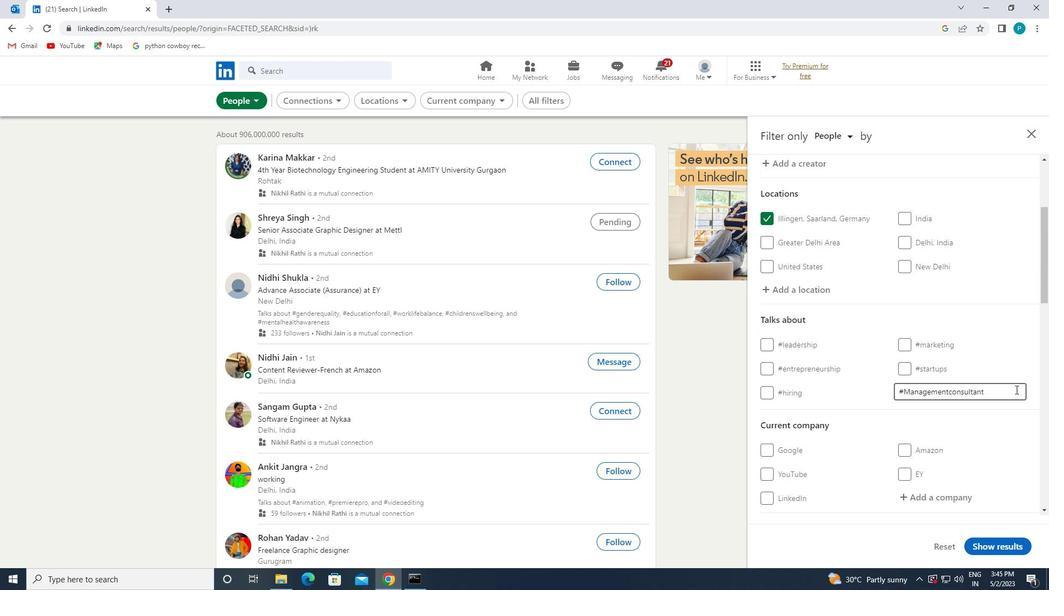 
Action: Mouse scrolled (997, 387) with delta (0, 0)
Screenshot: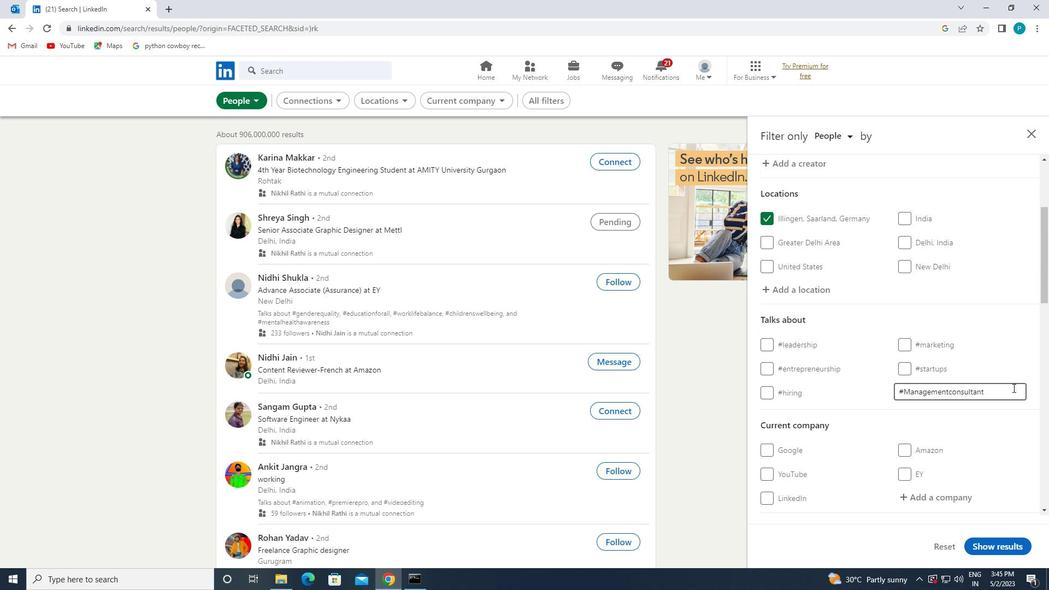 
Action: Mouse moved to (997, 388)
Screenshot: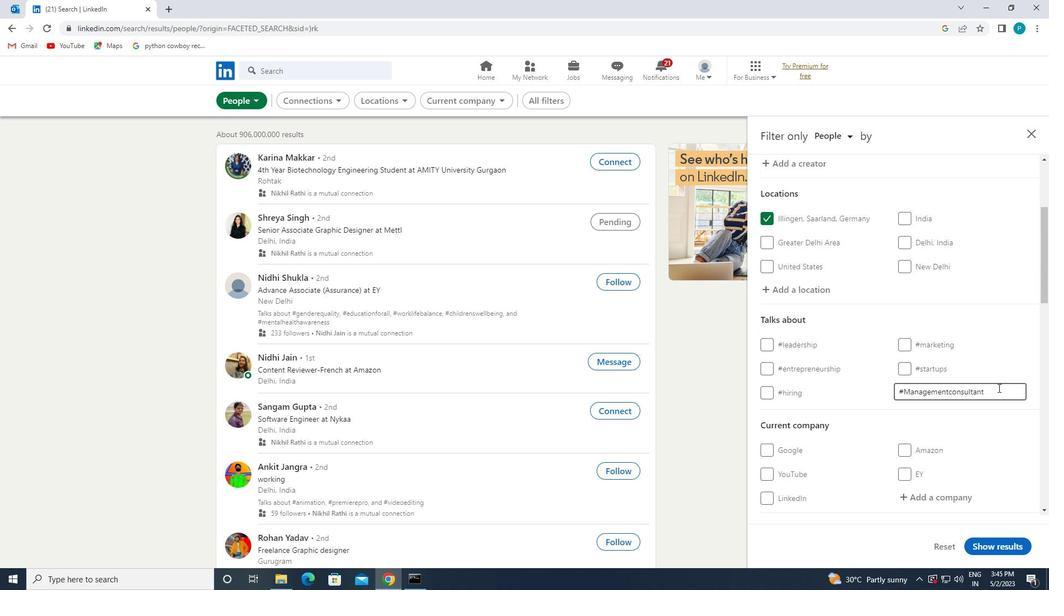 
Action: Mouse scrolled (997, 387) with delta (0, 0)
Screenshot: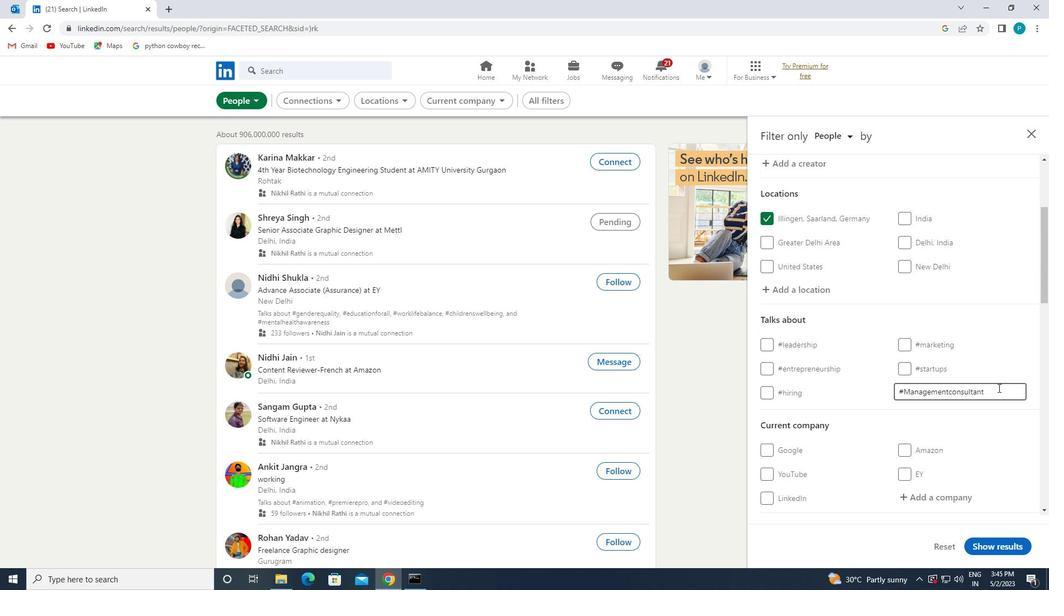 
Action: Mouse moved to (935, 393)
Screenshot: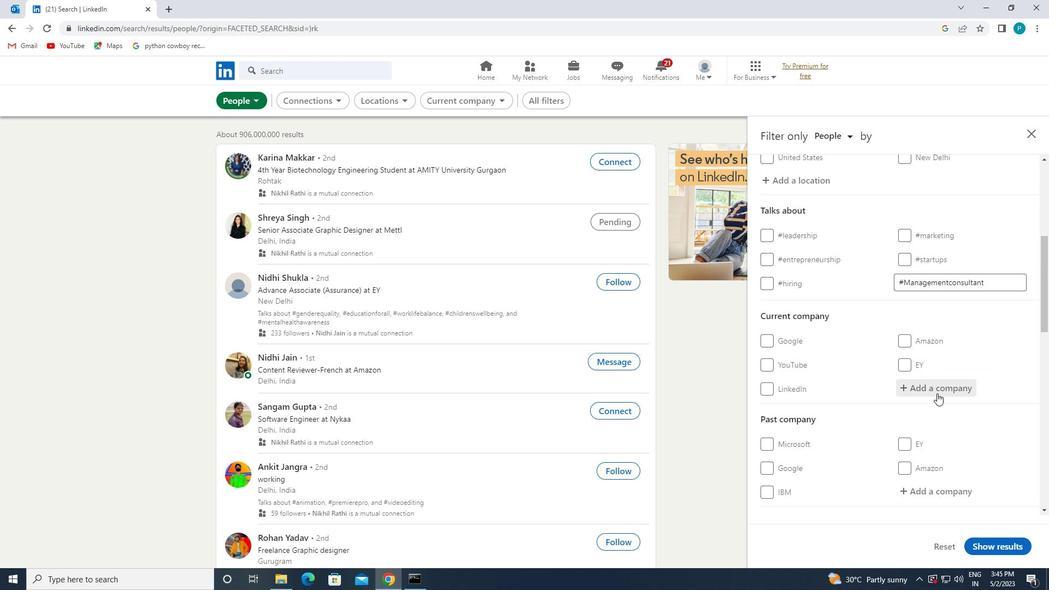 
Action: Mouse pressed left at (935, 393)
Screenshot: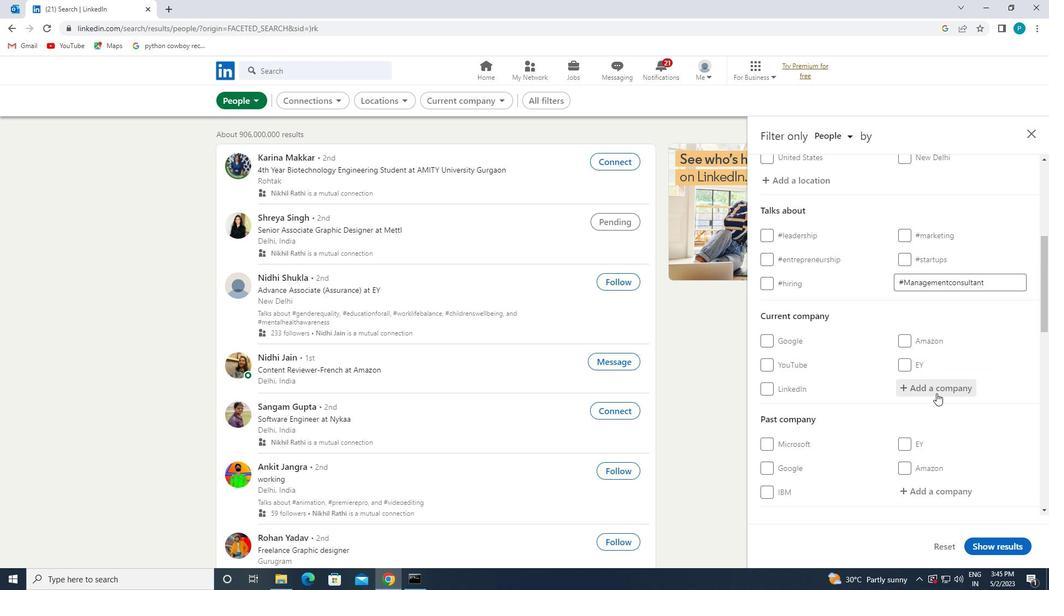 
Action: Mouse moved to (977, 421)
Screenshot: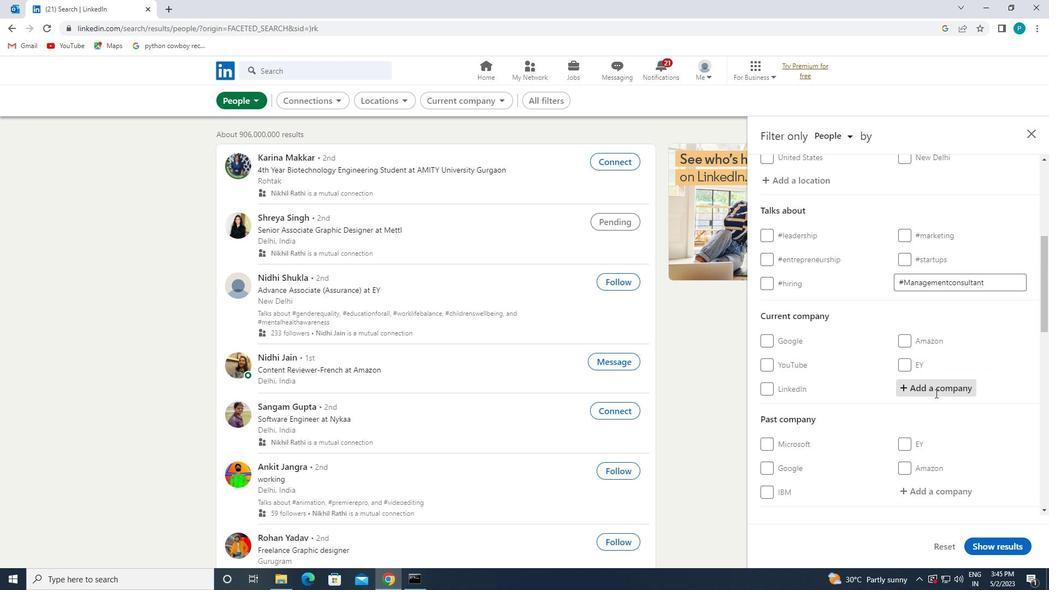 
Action: Key pressed <Key.caps_lock>K<Key.caps_lock>OTAK<Key.space><Key.caps_lock>L<Key.caps_lock>IFE
Screenshot: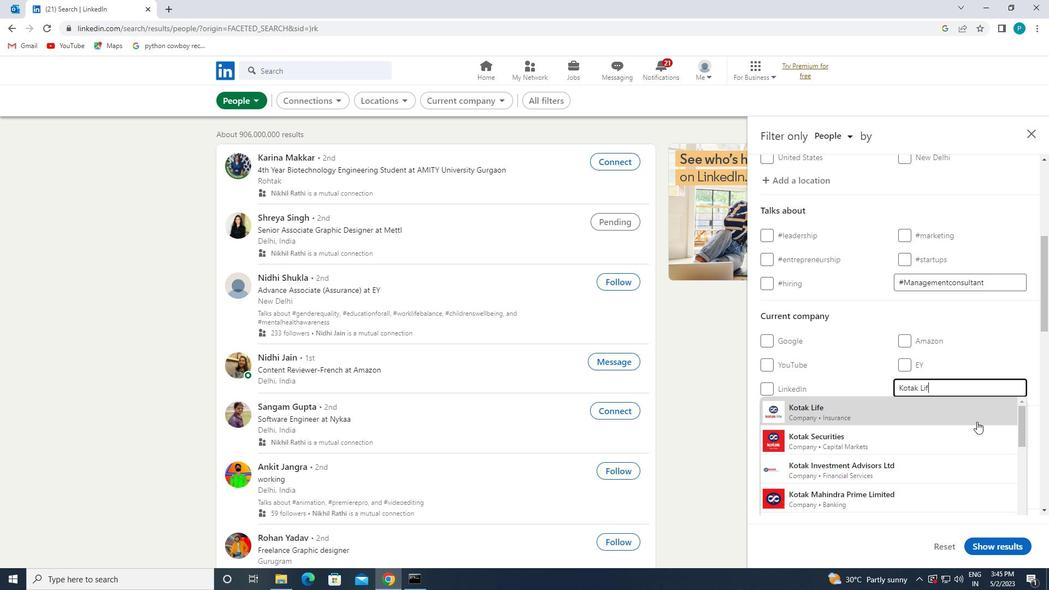 
Action: Mouse moved to (960, 412)
Screenshot: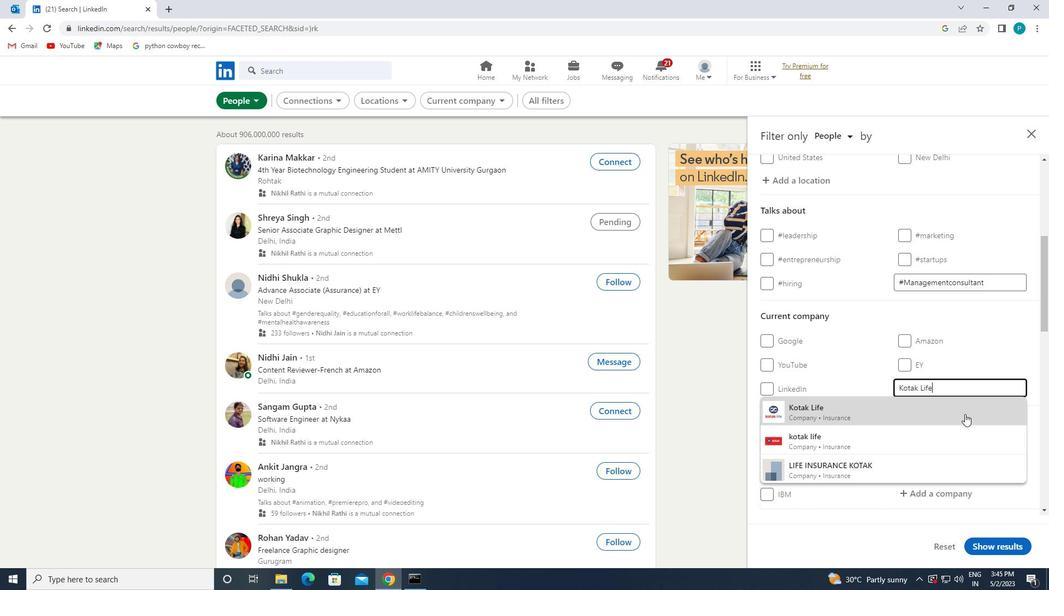 
Action: Mouse pressed left at (960, 412)
Screenshot: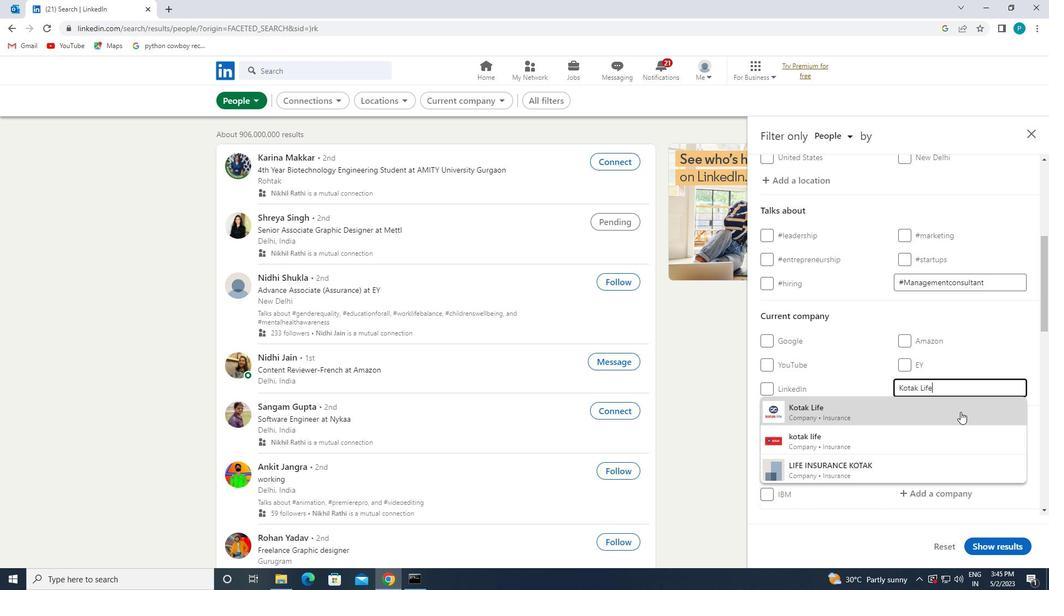 
Action: Mouse scrolled (960, 411) with delta (0, 0)
Screenshot: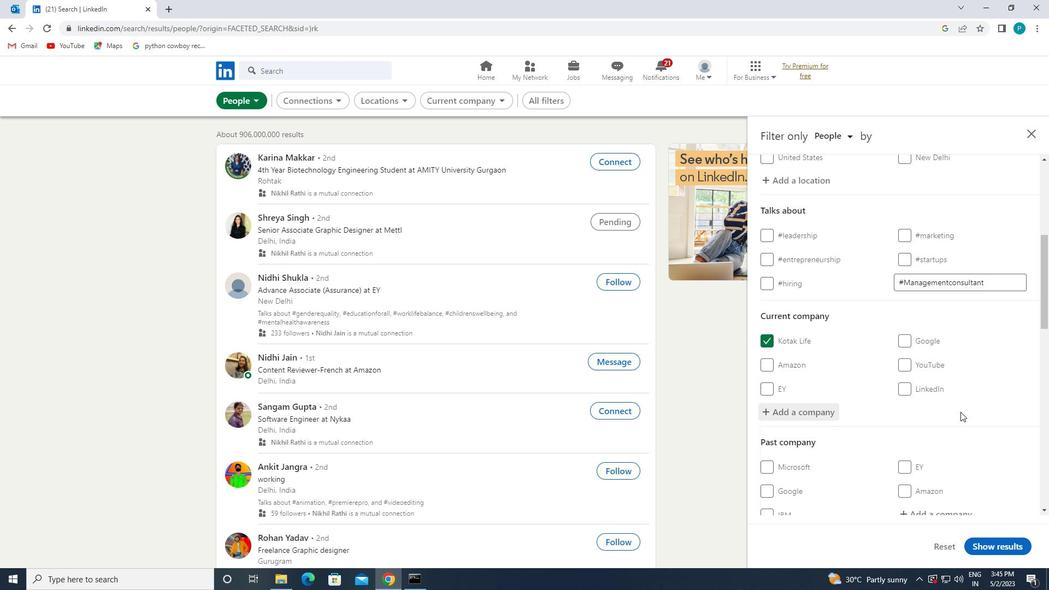 
Action: Mouse scrolled (960, 411) with delta (0, 0)
Screenshot: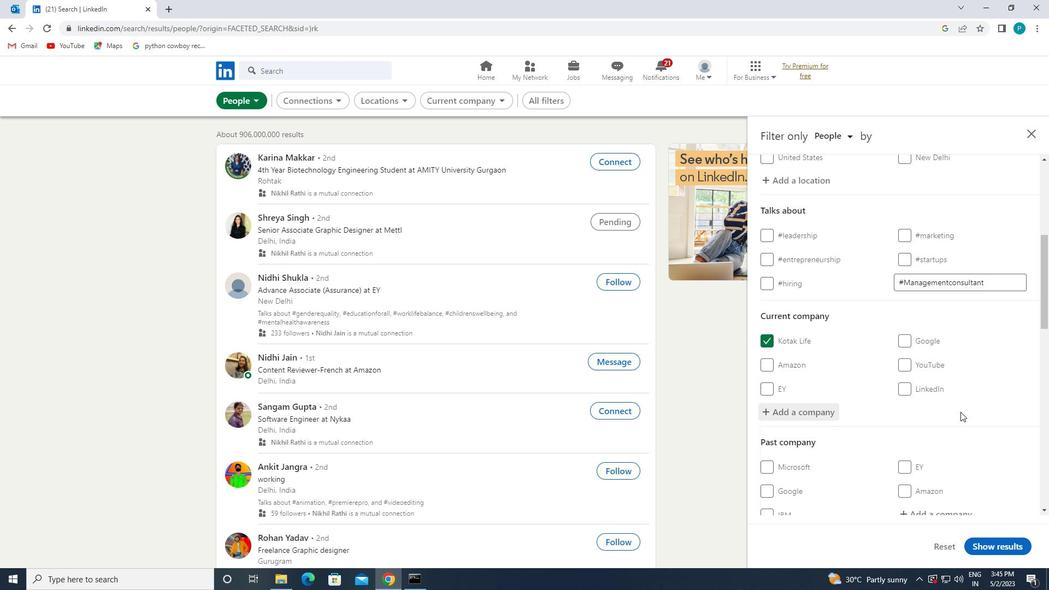 
Action: Mouse scrolled (960, 411) with delta (0, 0)
Screenshot: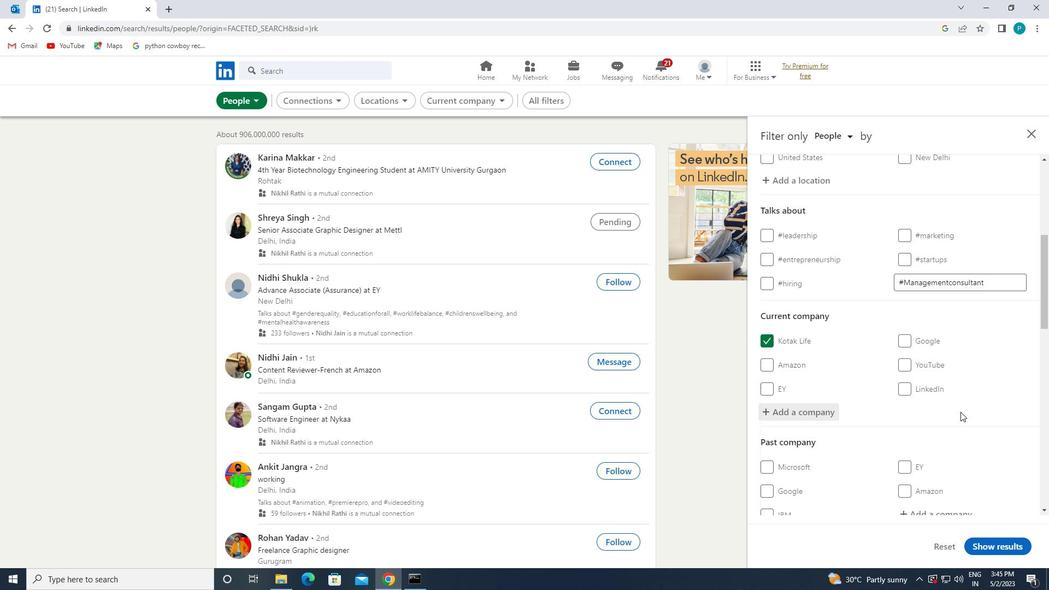 
Action: Mouse moved to (909, 457)
Screenshot: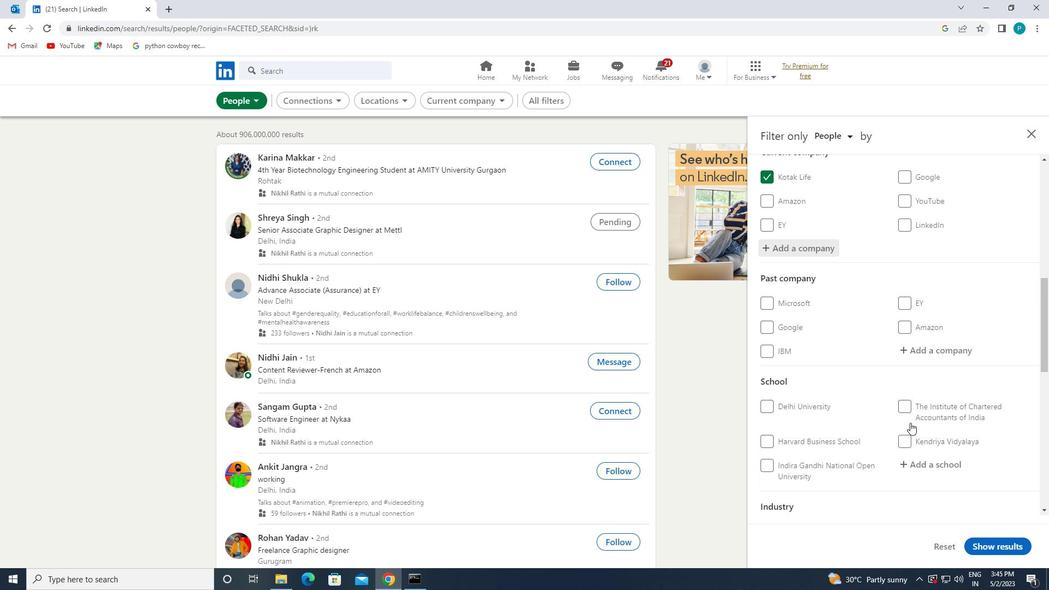 
Action: Mouse pressed left at (909, 457)
Screenshot: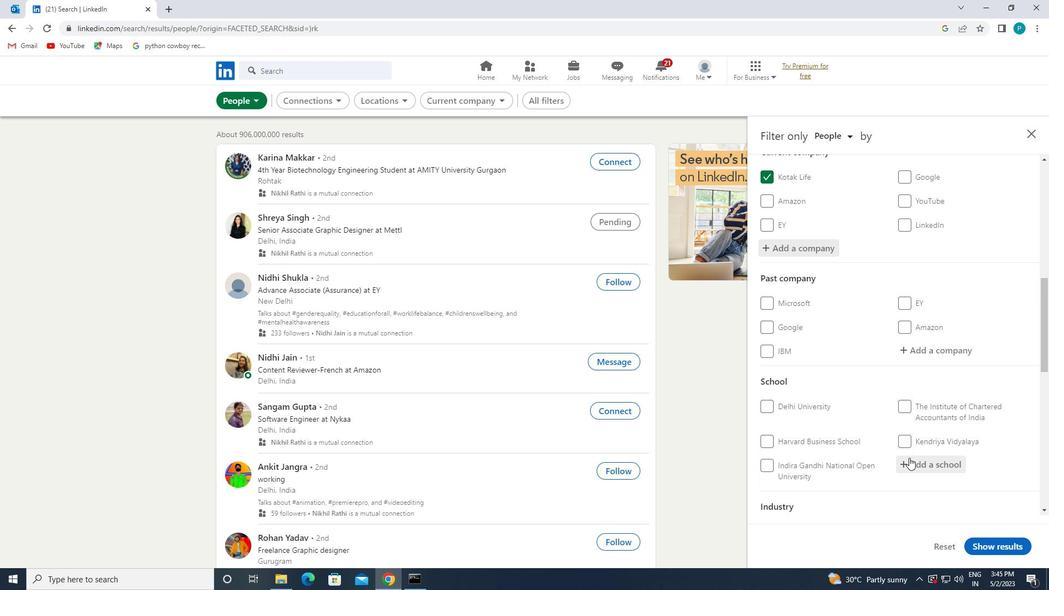 
Action: Mouse moved to (950, 489)
Screenshot: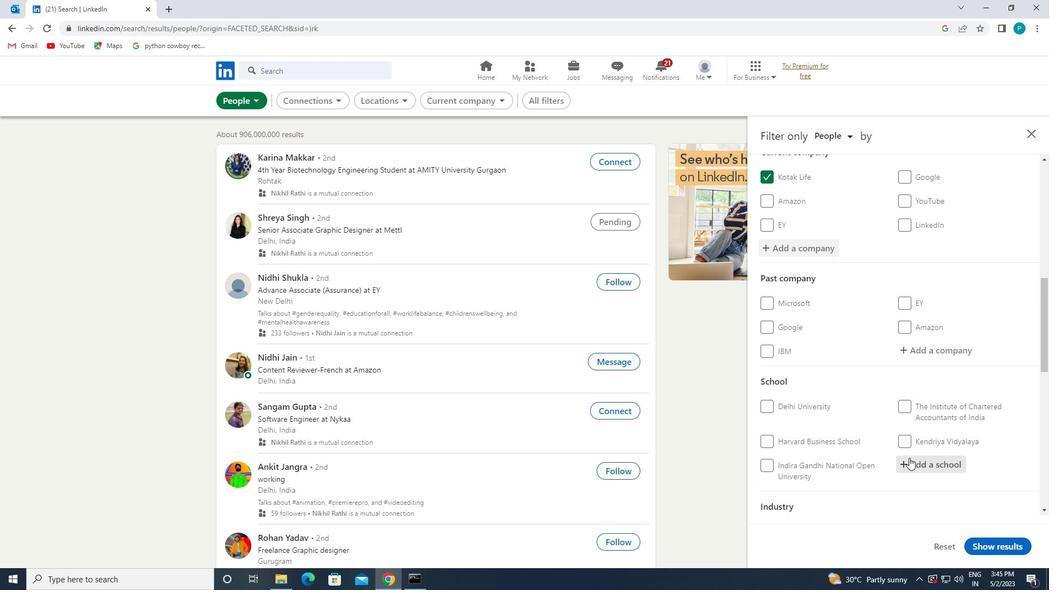
Action: Key pressed <Key.caps_lock>D<Key.caps_lock>OON
Screenshot: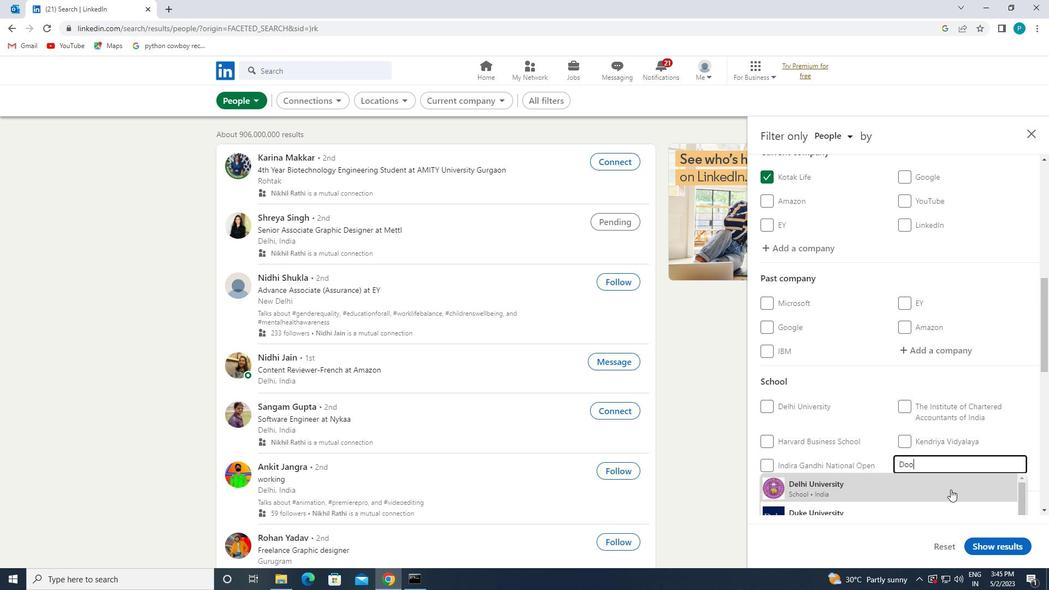 
Action: Mouse moved to (903, 424)
Screenshot: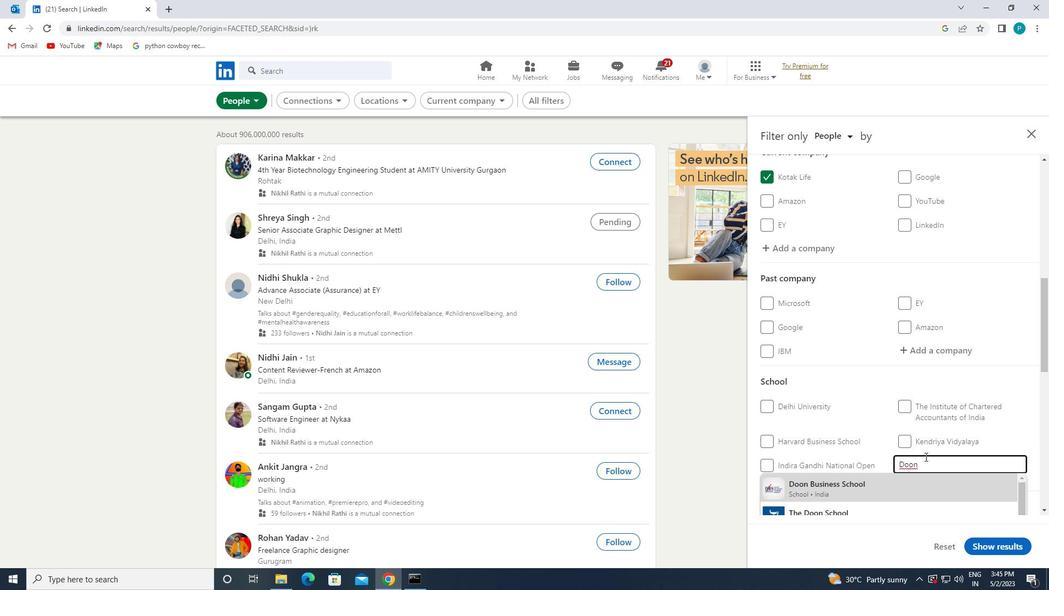 
Action: Mouse scrolled (903, 424) with delta (0, 0)
Screenshot: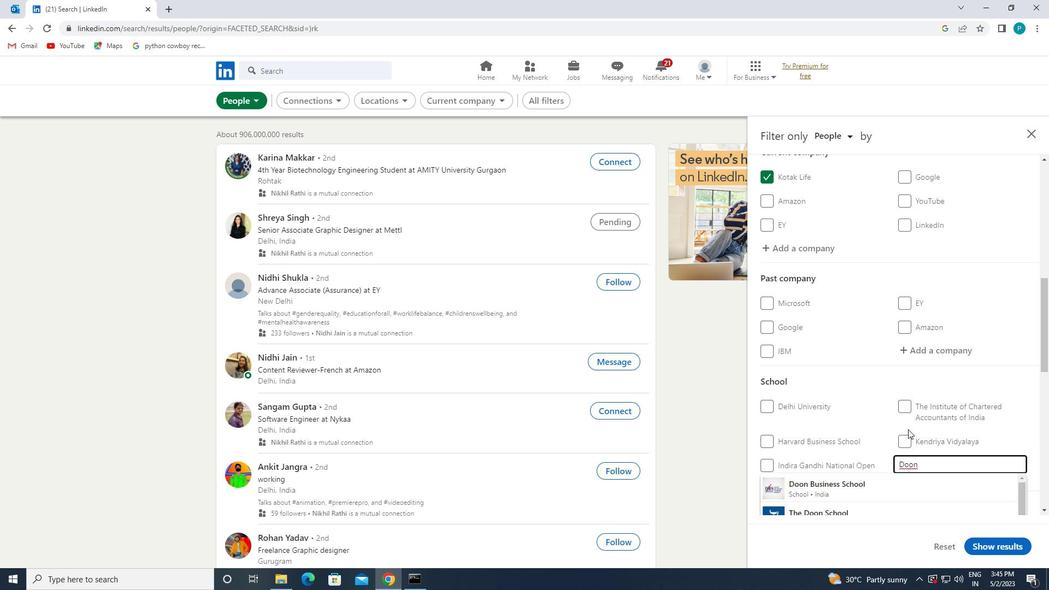 
Action: Mouse moved to (885, 449)
Screenshot: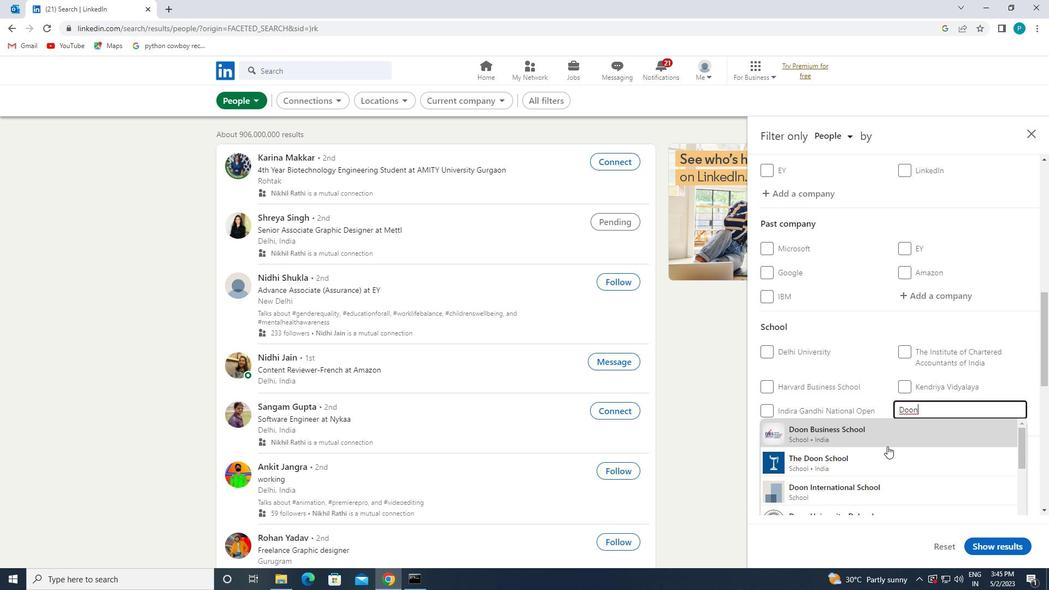 
Action: Mouse scrolled (885, 449) with delta (0, 0)
Screenshot: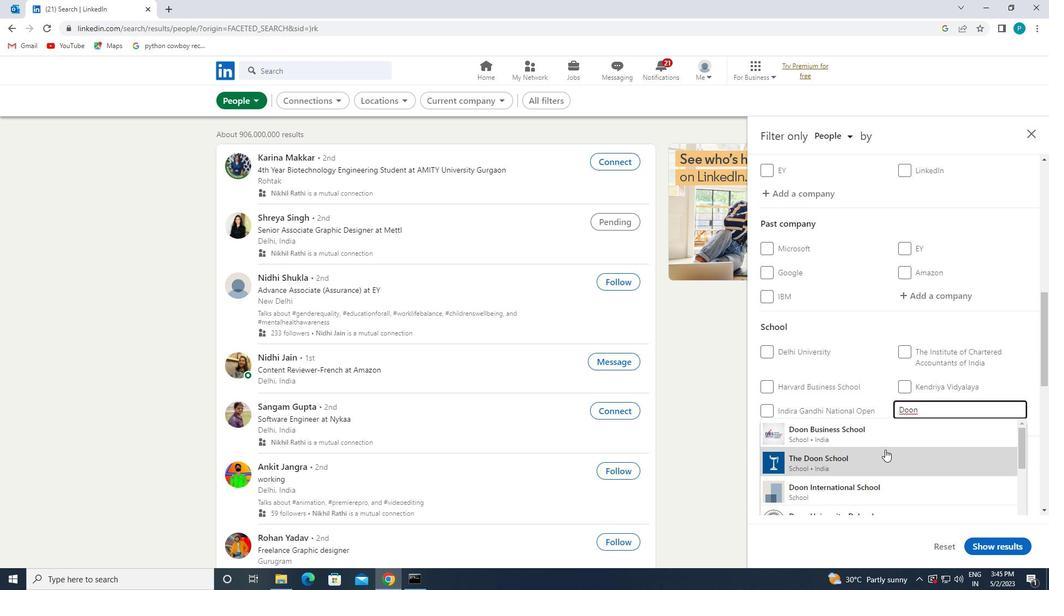 
Action: Mouse moved to (874, 486)
Screenshot: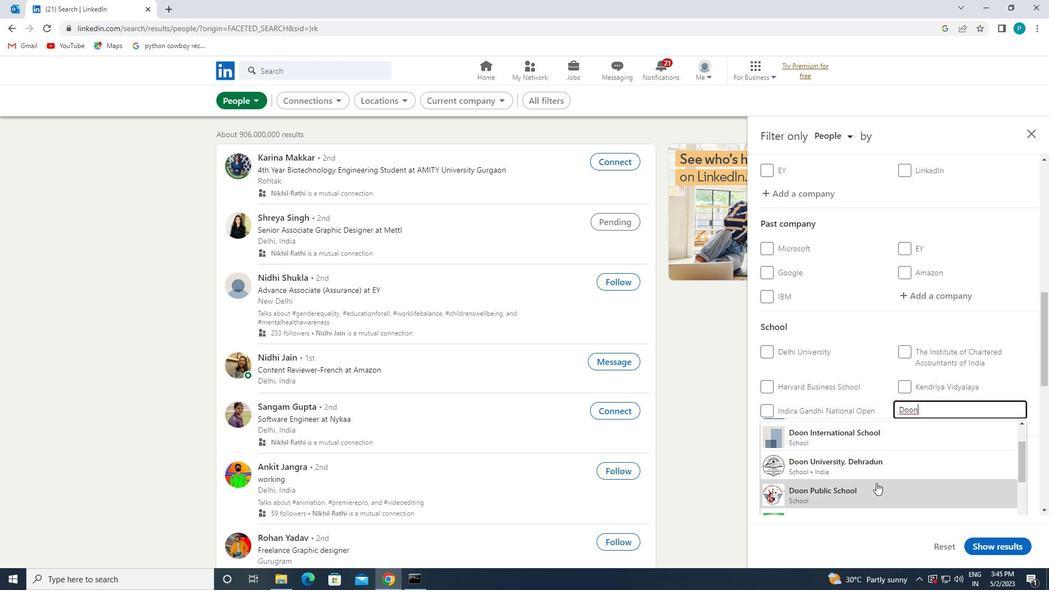 
Action: Mouse pressed left at (874, 486)
Screenshot: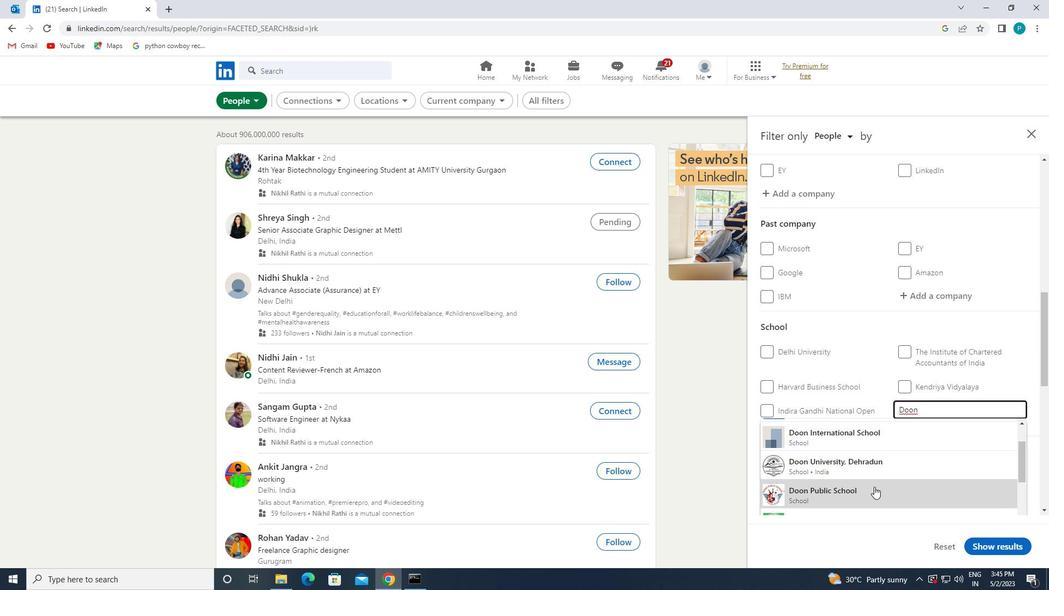
Action: Mouse scrolled (874, 486) with delta (0, 0)
Screenshot: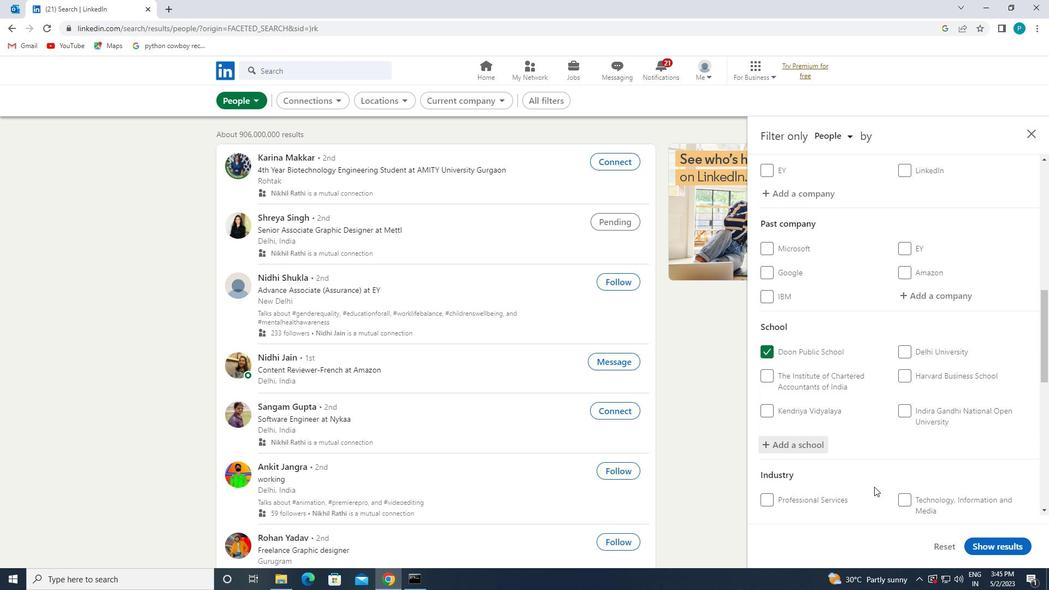 
Action: Mouse scrolled (874, 486) with delta (0, 0)
Screenshot: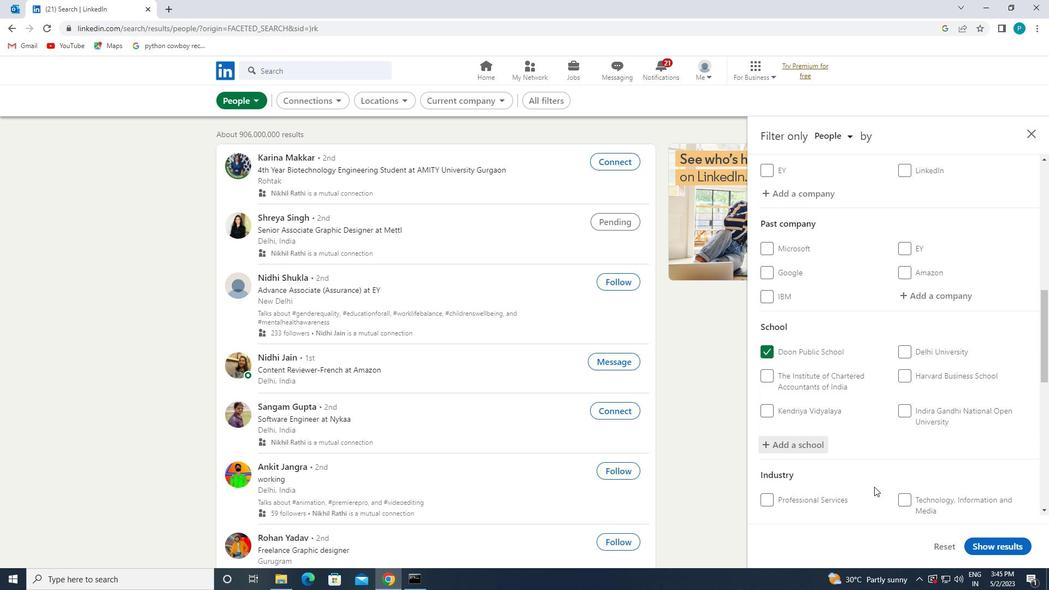 
Action: Mouse moved to (938, 458)
Screenshot: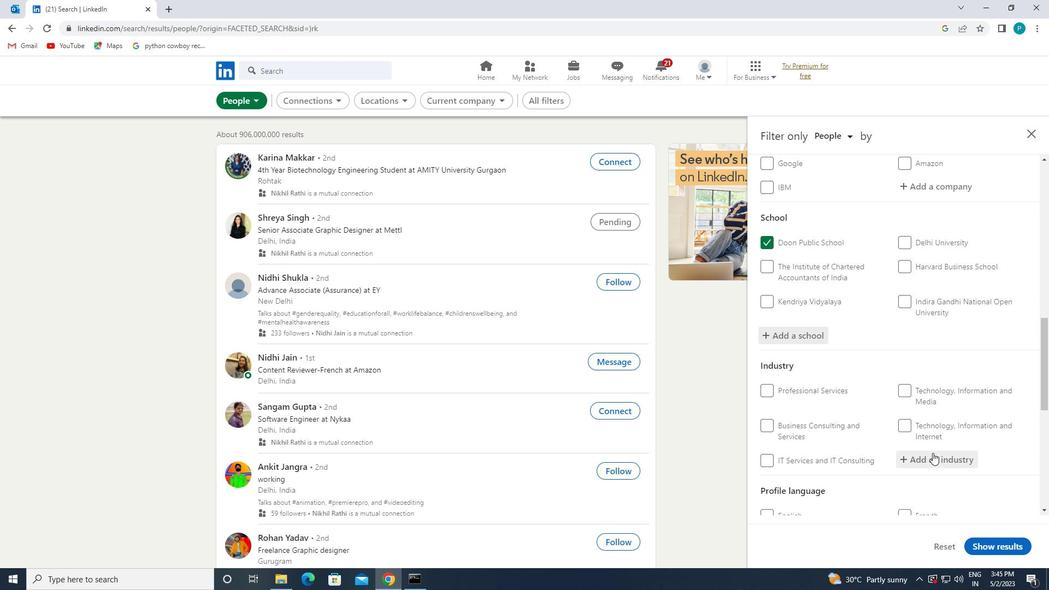 
Action: Mouse pressed left at (938, 458)
Screenshot: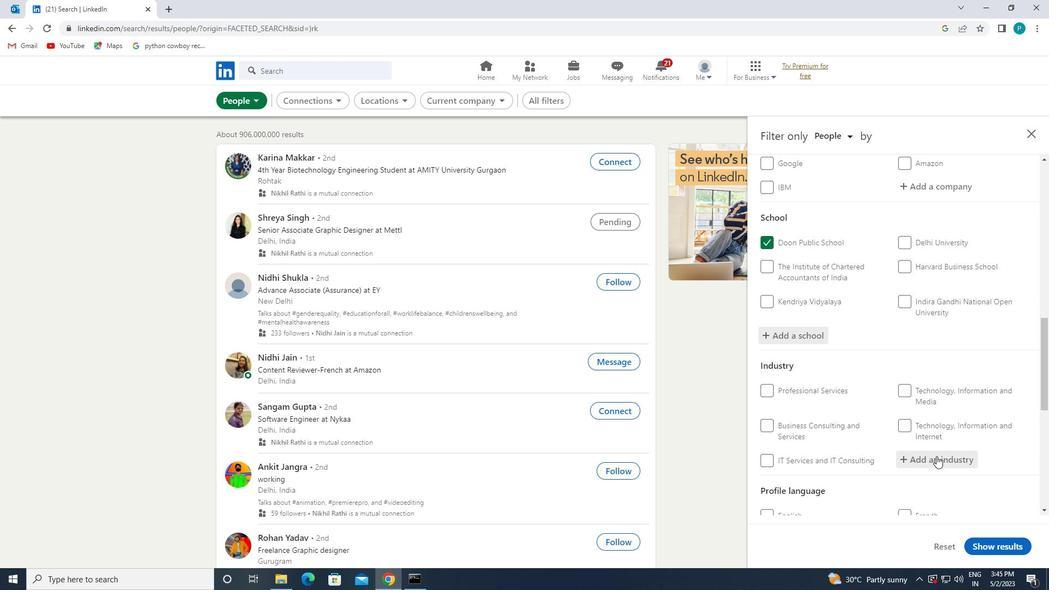 
Action: Mouse moved to (954, 449)
Screenshot: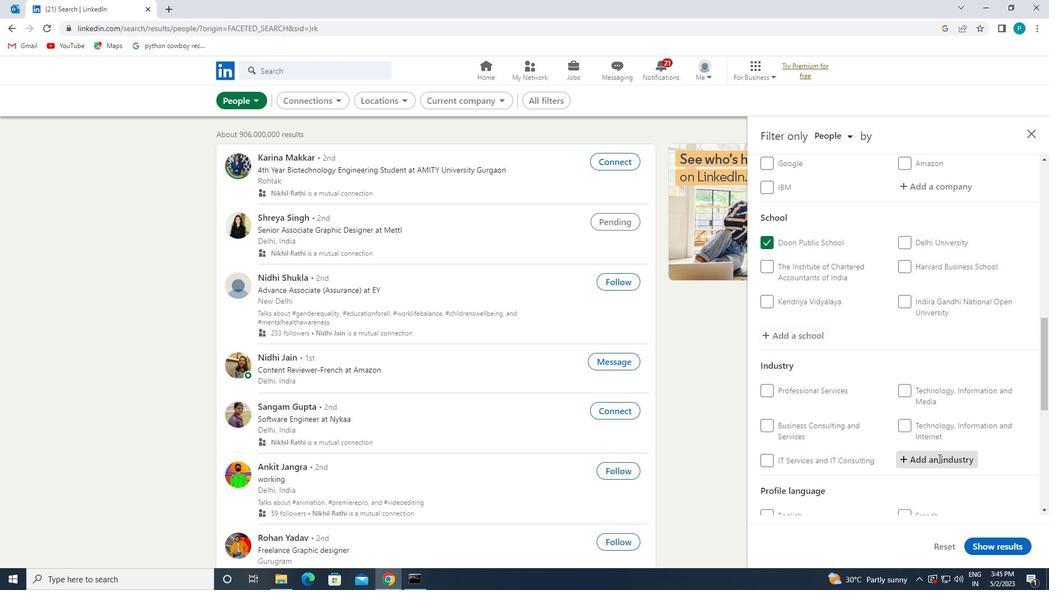 
Action: Key pressed <Key.caps_lock>E<Key.caps_lock>MERGENCY
Screenshot: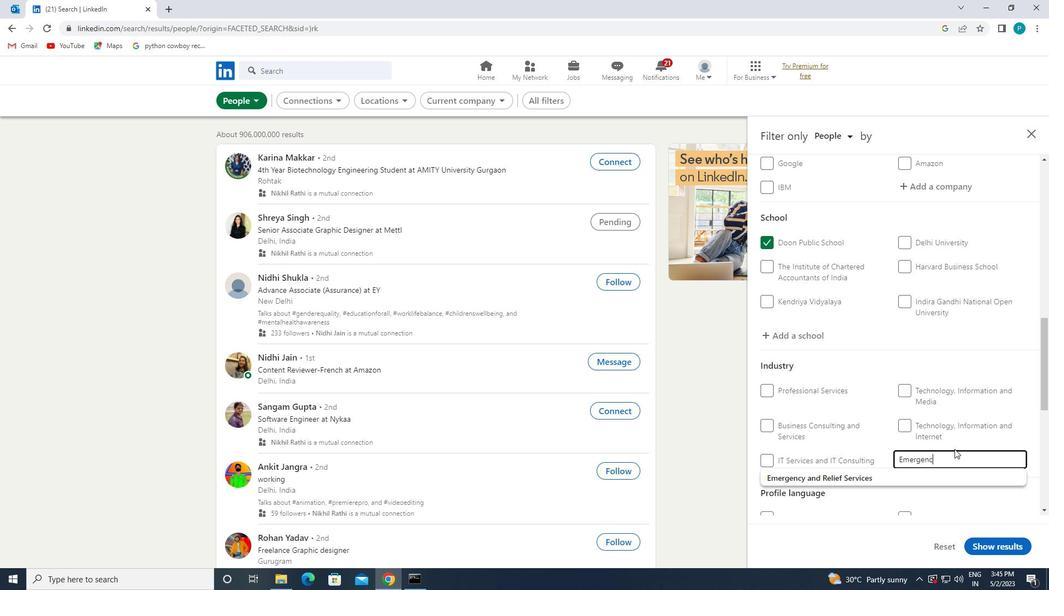 
Action: Mouse moved to (913, 477)
Screenshot: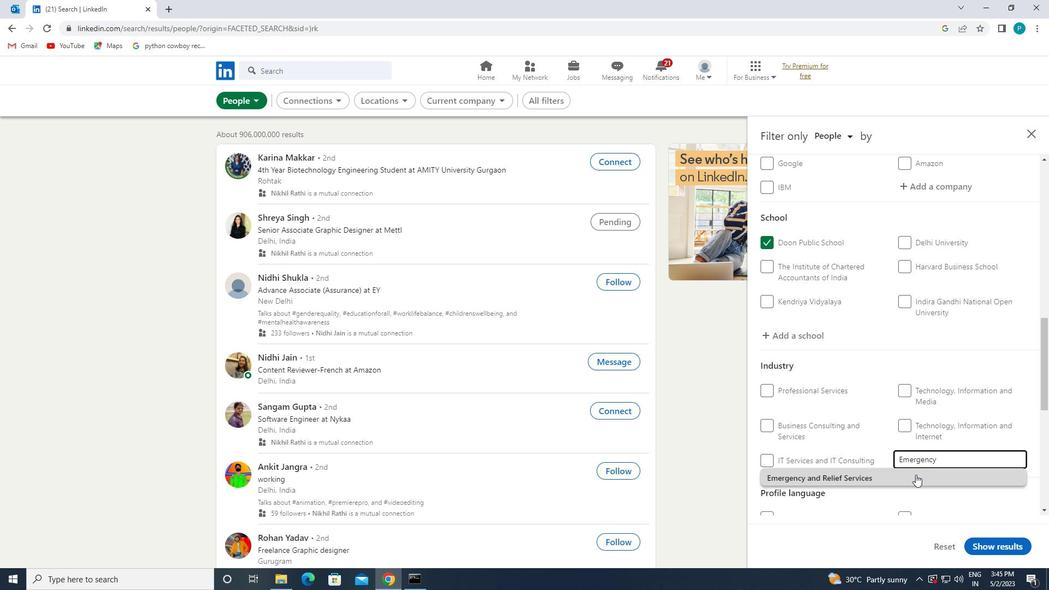 
Action: Mouse pressed left at (913, 477)
Screenshot: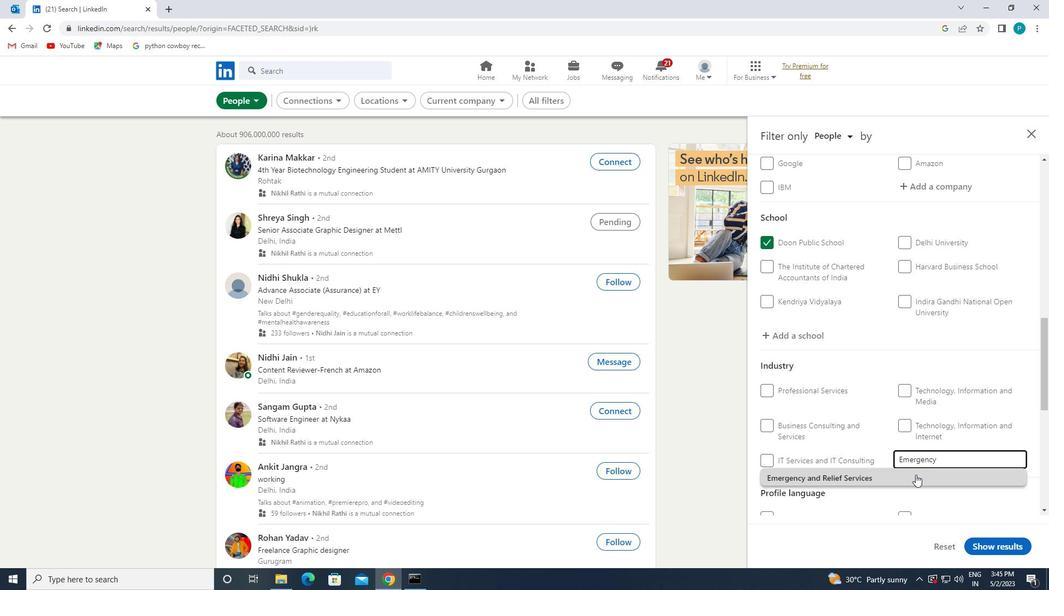 
Action: Mouse moved to (914, 476)
Screenshot: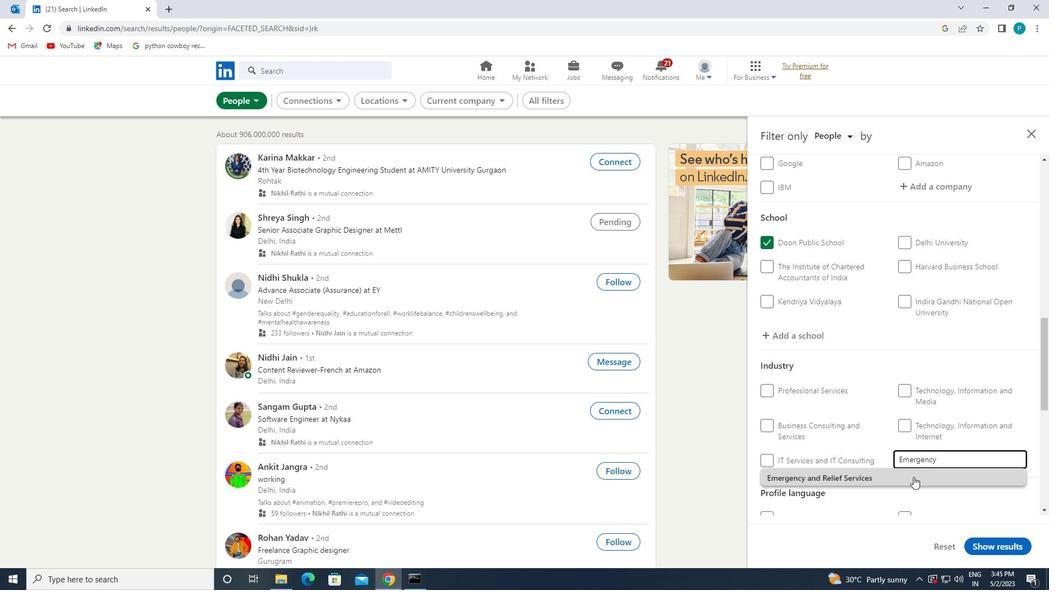 
Action: Mouse scrolled (914, 475) with delta (0, 0)
Screenshot: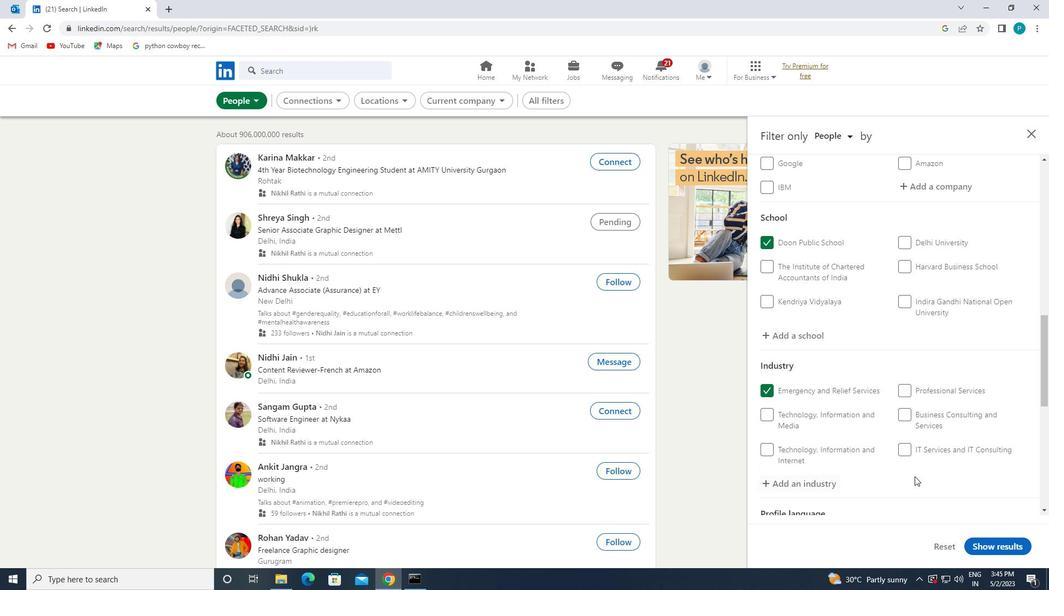 
Action: Mouse scrolled (914, 475) with delta (0, 0)
Screenshot: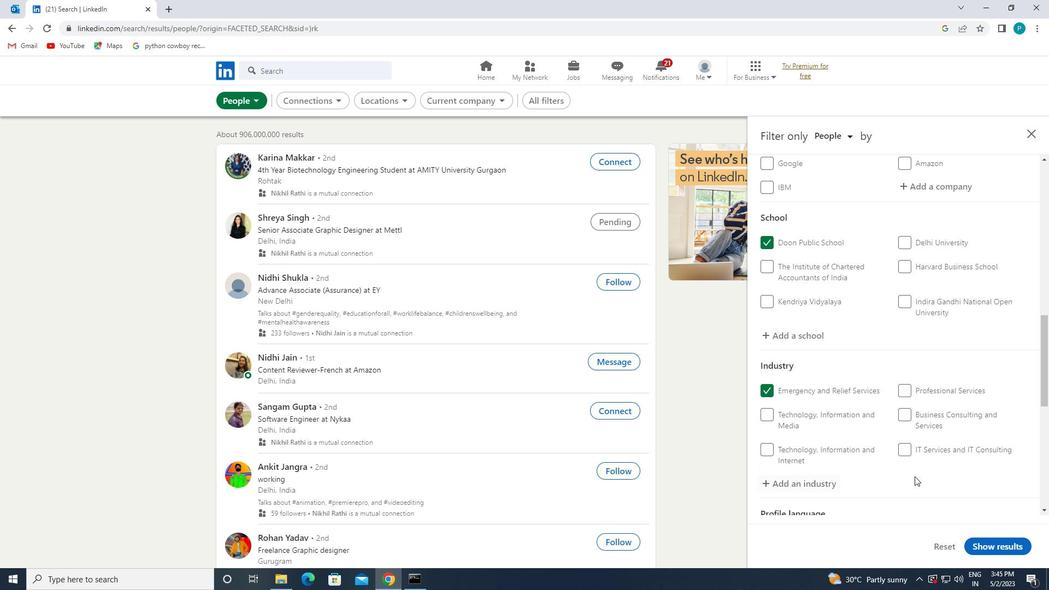 
Action: Mouse moved to (915, 476)
Screenshot: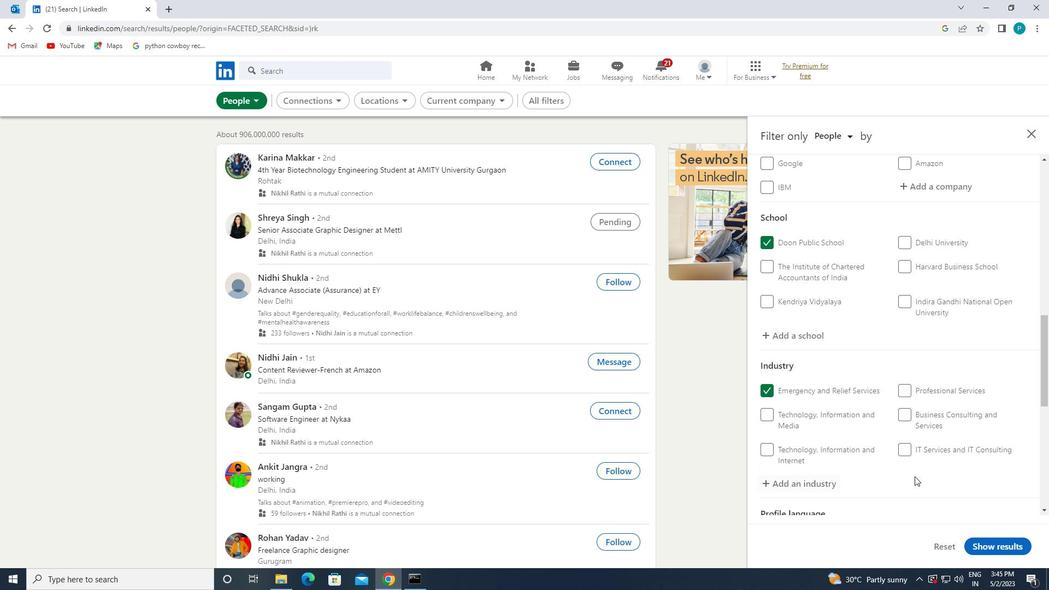 
Action: Mouse scrolled (915, 475) with delta (0, 0)
Screenshot: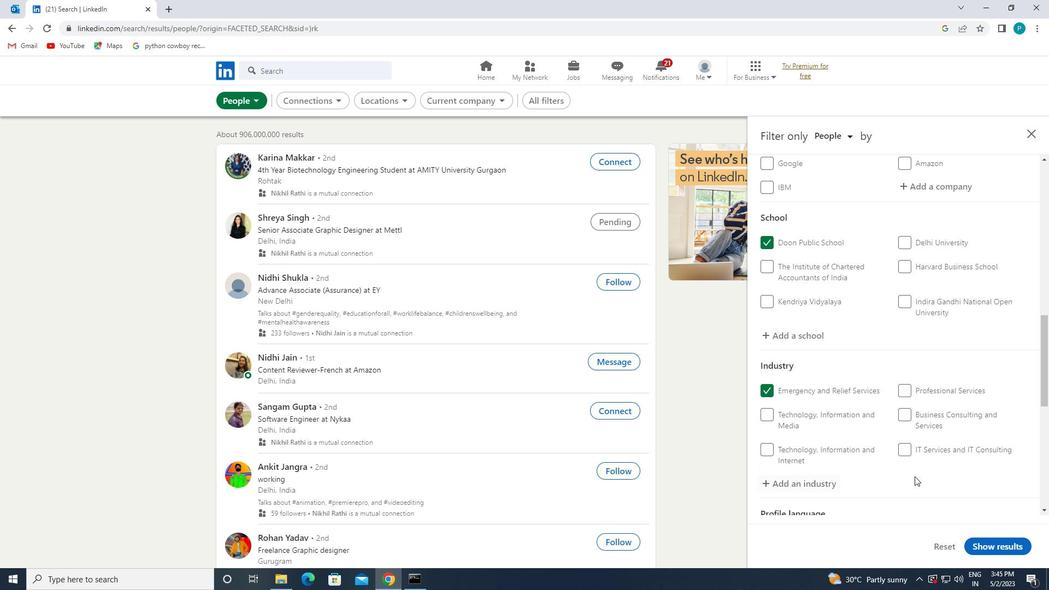 
Action: Mouse scrolled (915, 475) with delta (0, 0)
Screenshot: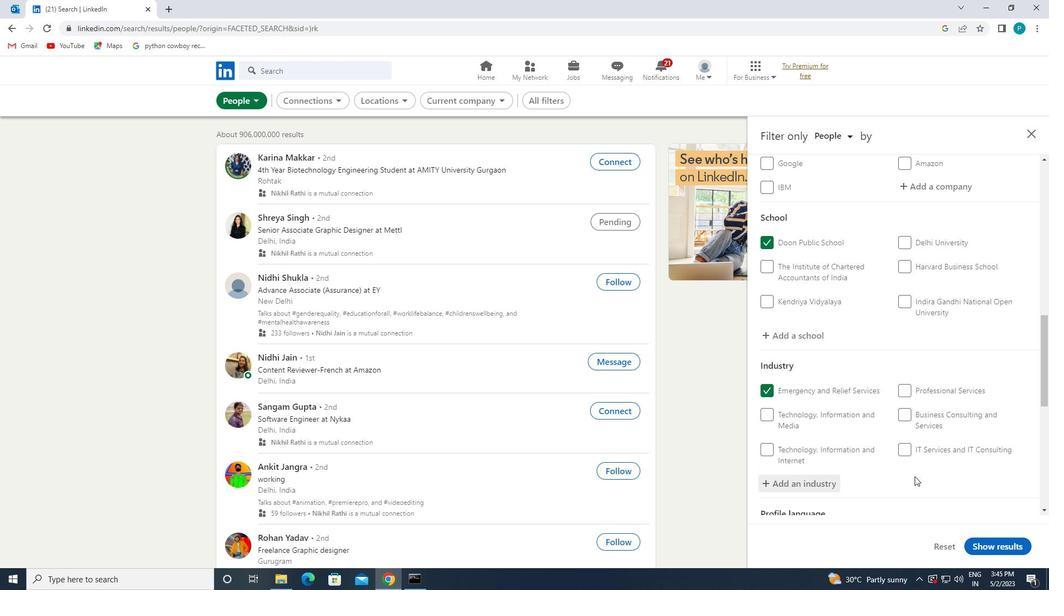 
Action: Mouse moved to (916, 472)
Screenshot: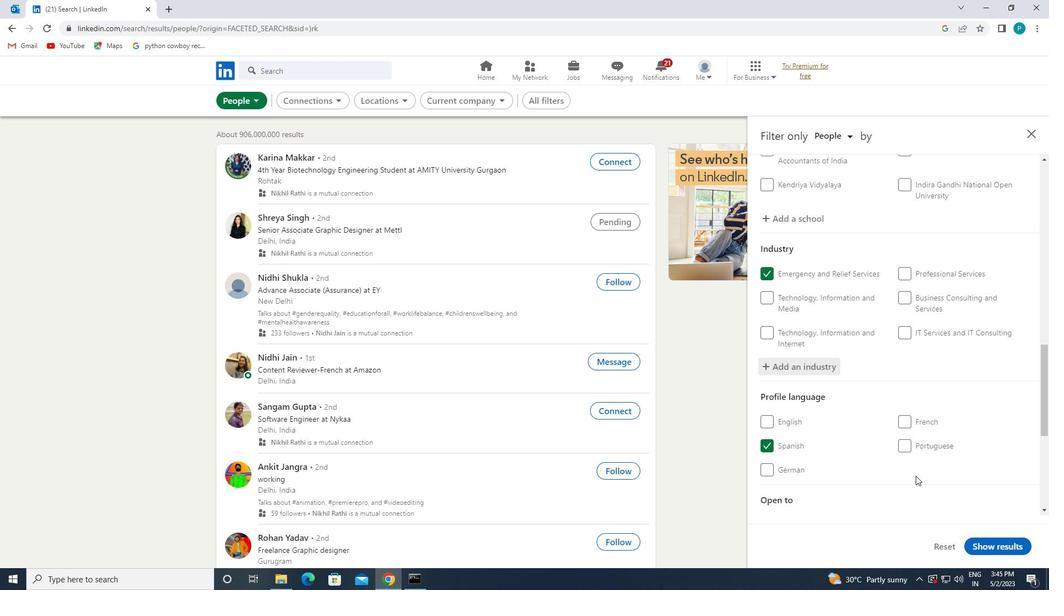 
Action: Mouse scrolled (916, 471) with delta (0, 0)
Screenshot: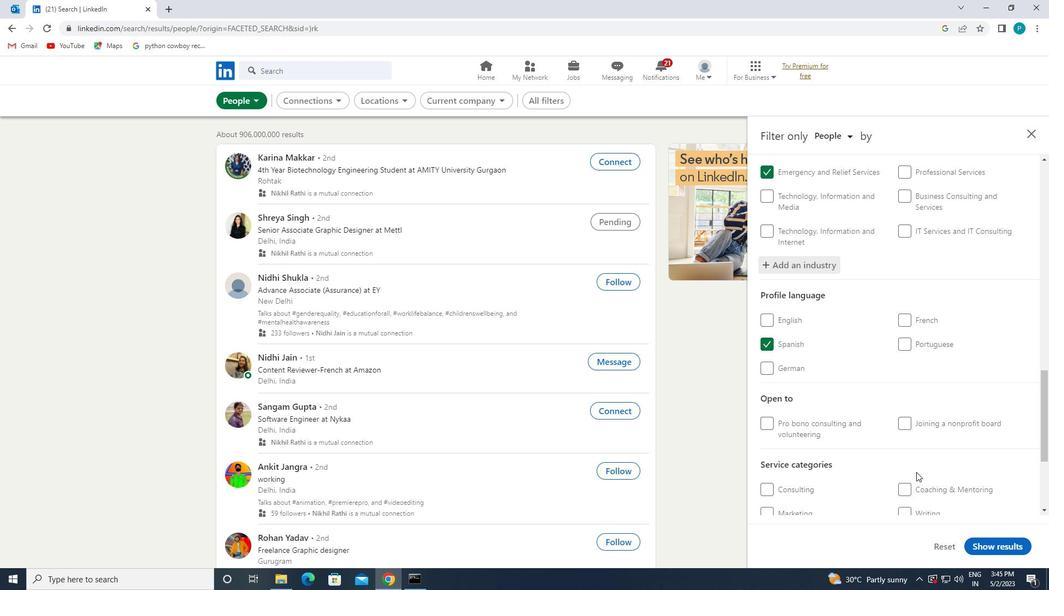
Action: Mouse scrolled (916, 471) with delta (0, 0)
Screenshot: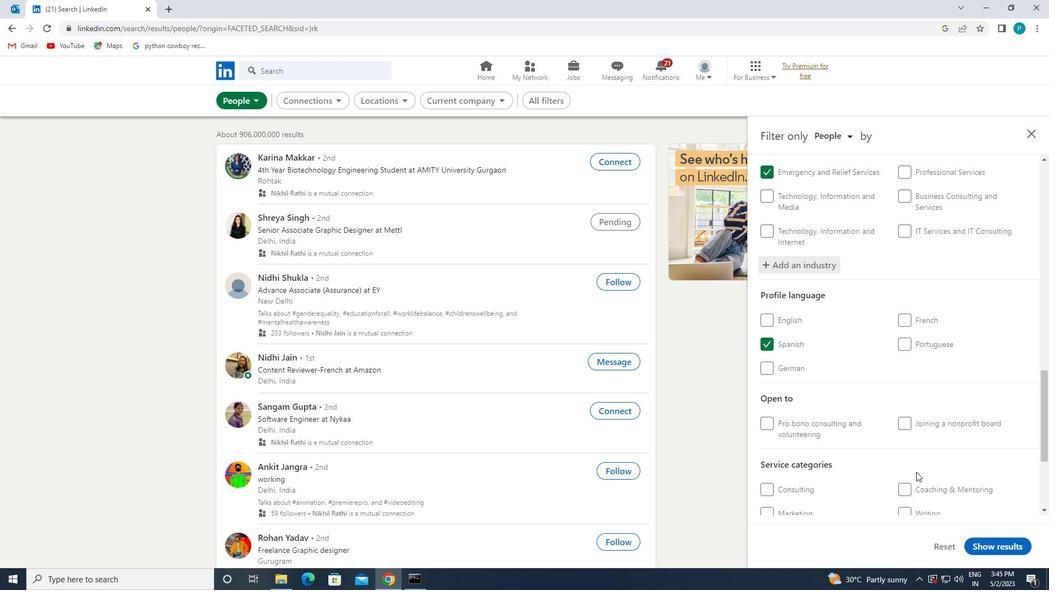 
Action: Mouse moved to (908, 426)
Screenshot: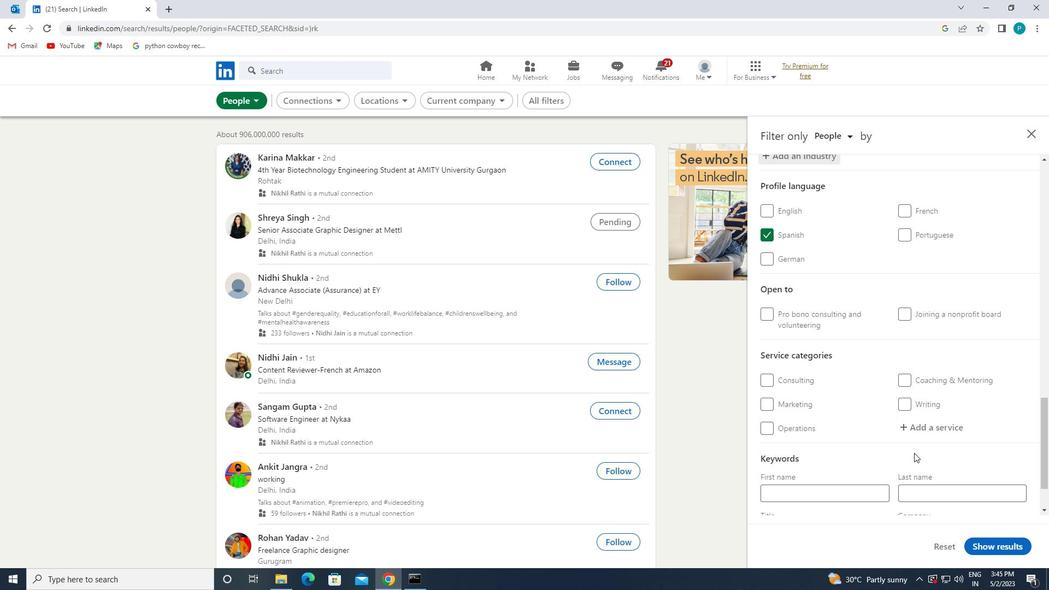 
Action: Mouse pressed left at (908, 426)
Screenshot: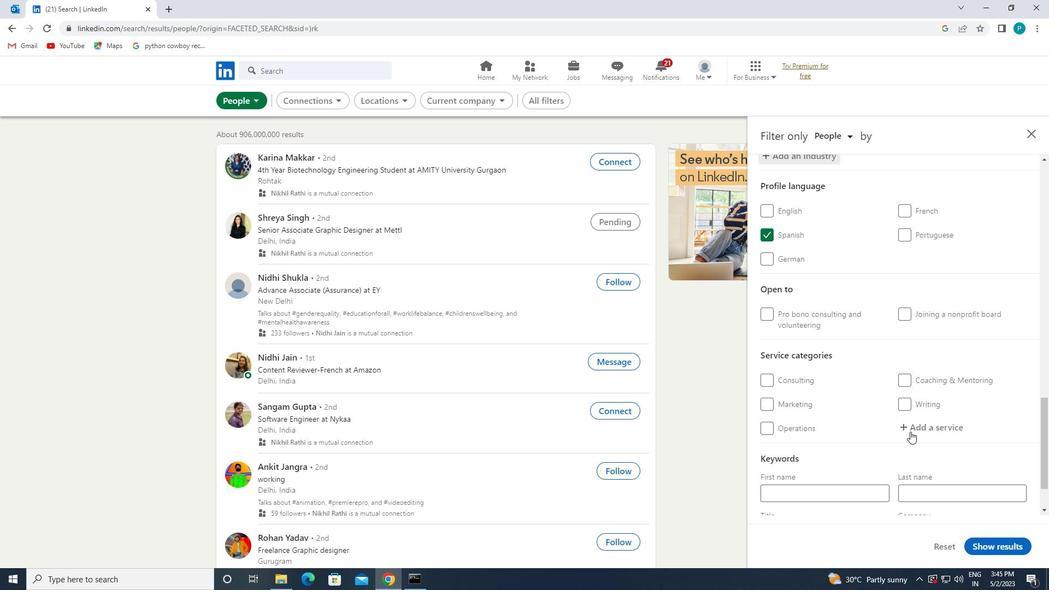 
Action: Mouse moved to (927, 438)
Screenshot: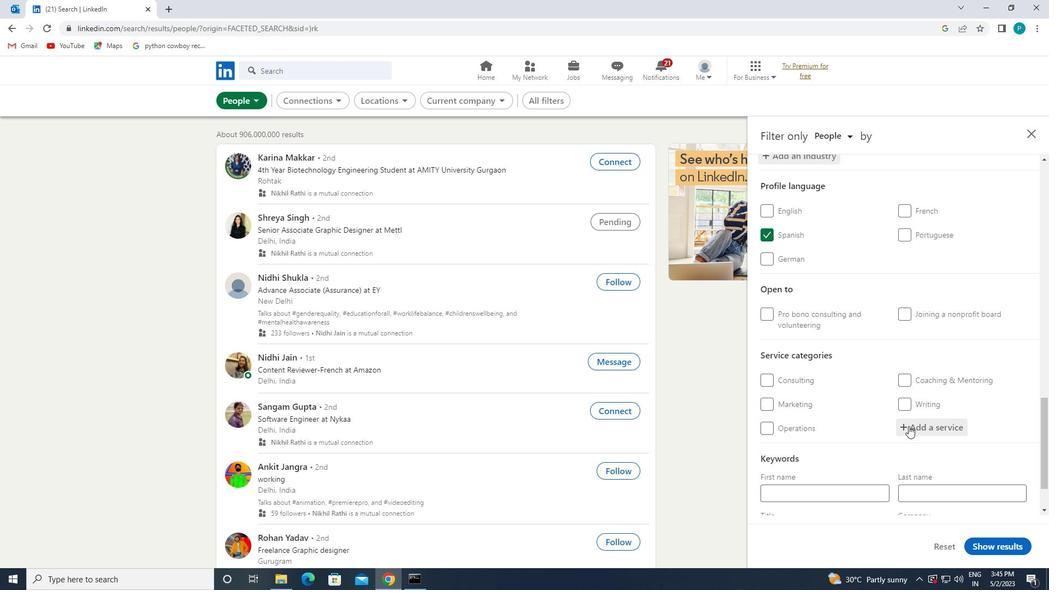 
Action: Key pressed <Key.caps_lock>P<Key.caps_lock>UBLIC
Screenshot: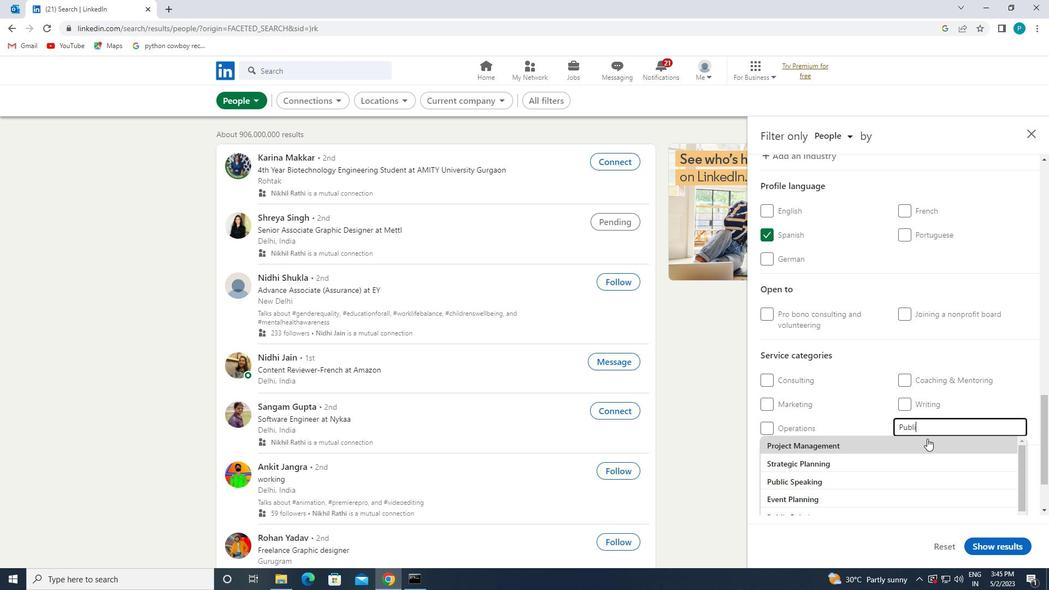 
Action: Mouse moved to (907, 470)
Screenshot: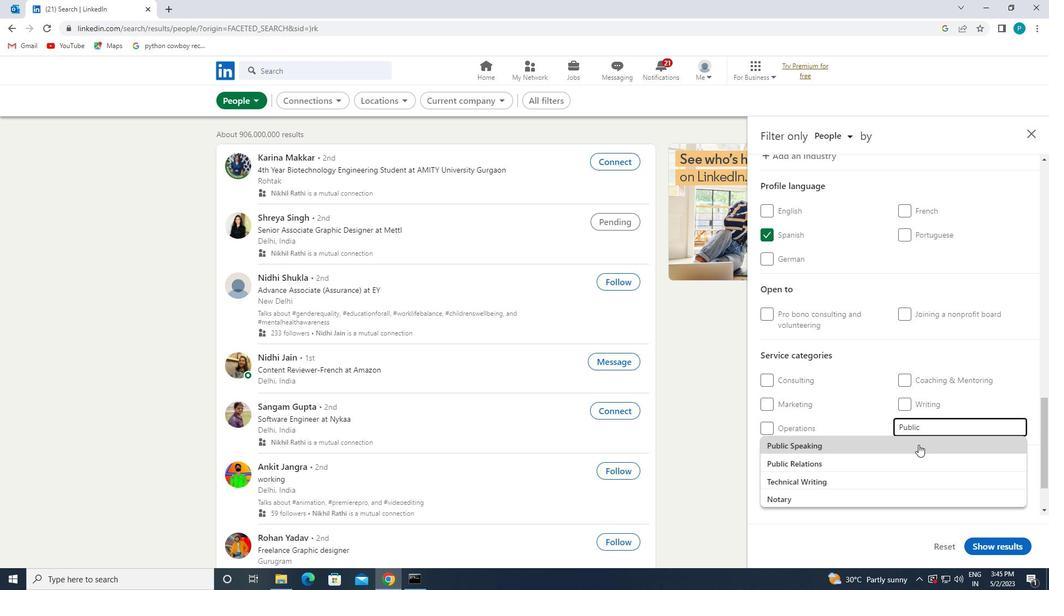 
Action: Mouse pressed left at (907, 470)
Screenshot: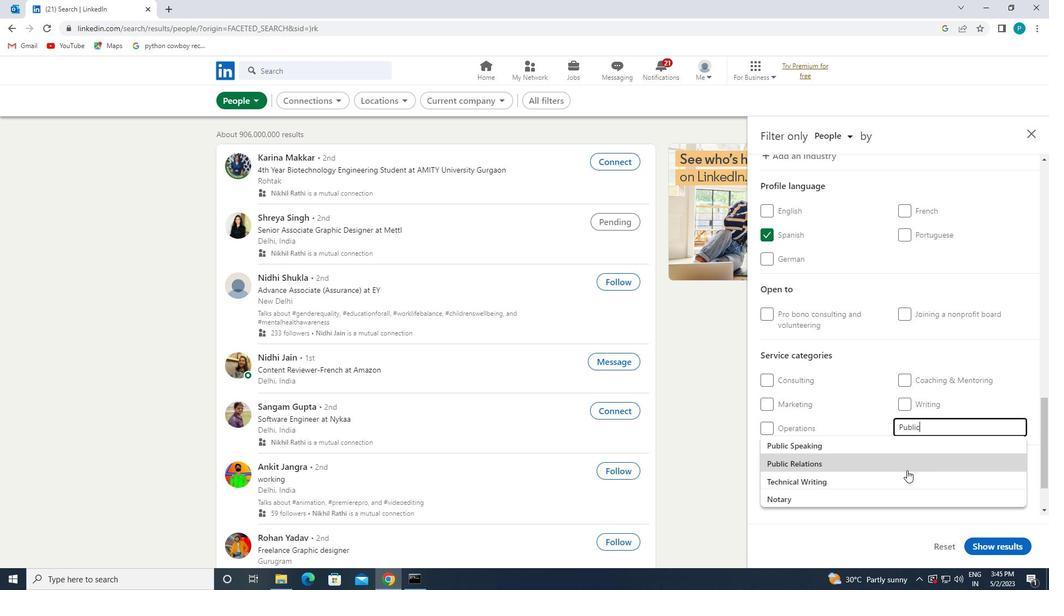 
Action: Mouse scrolled (907, 469) with delta (0, 0)
Screenshot: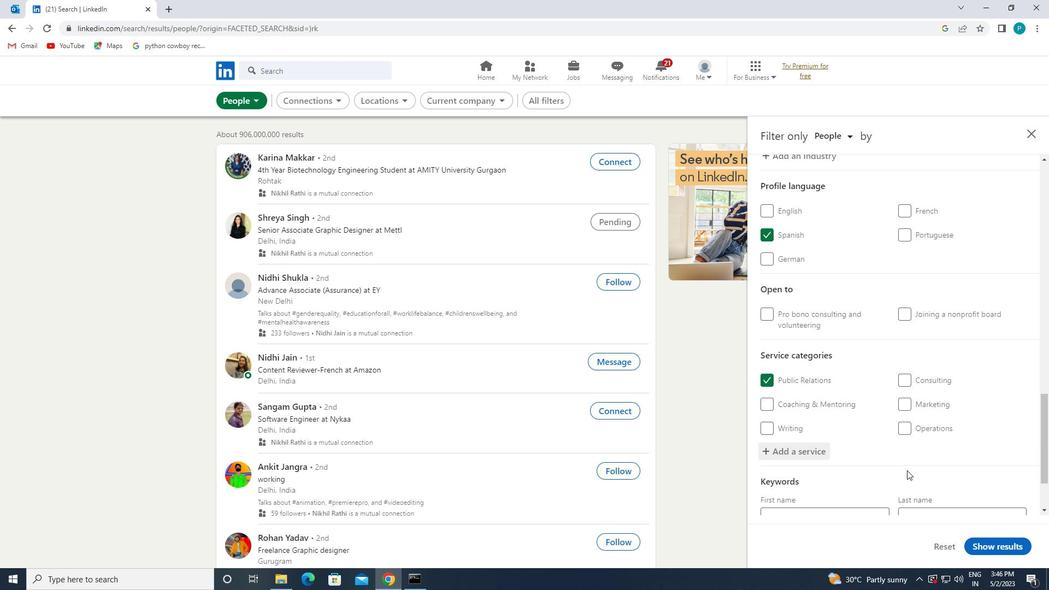 
Action: Mouse moved to (907, 471)
Screenshot: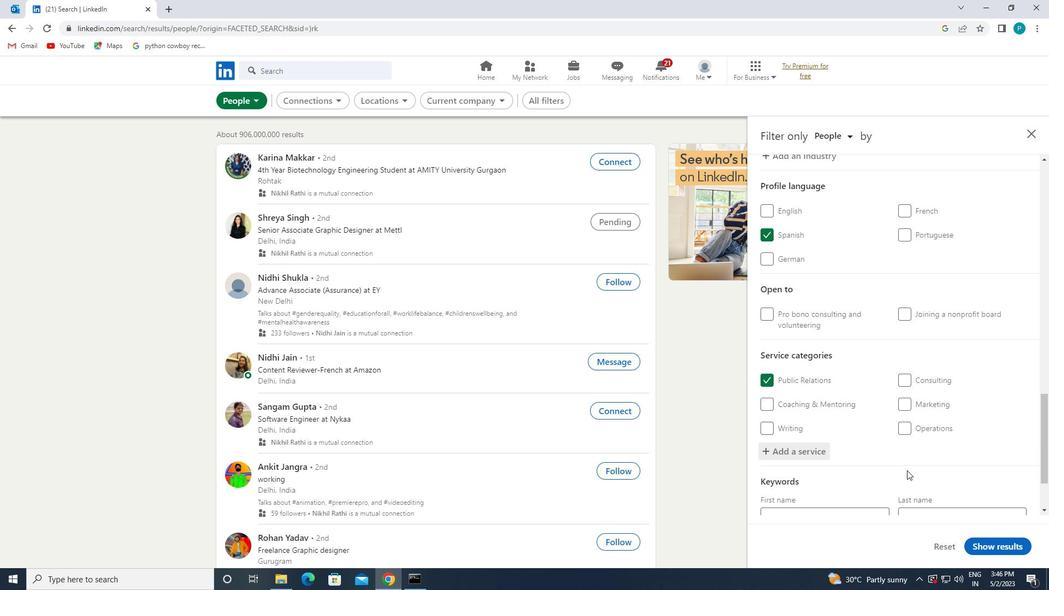
Action: Mouse scrolled (907, 470) with delta (0, 0)
Screenshot: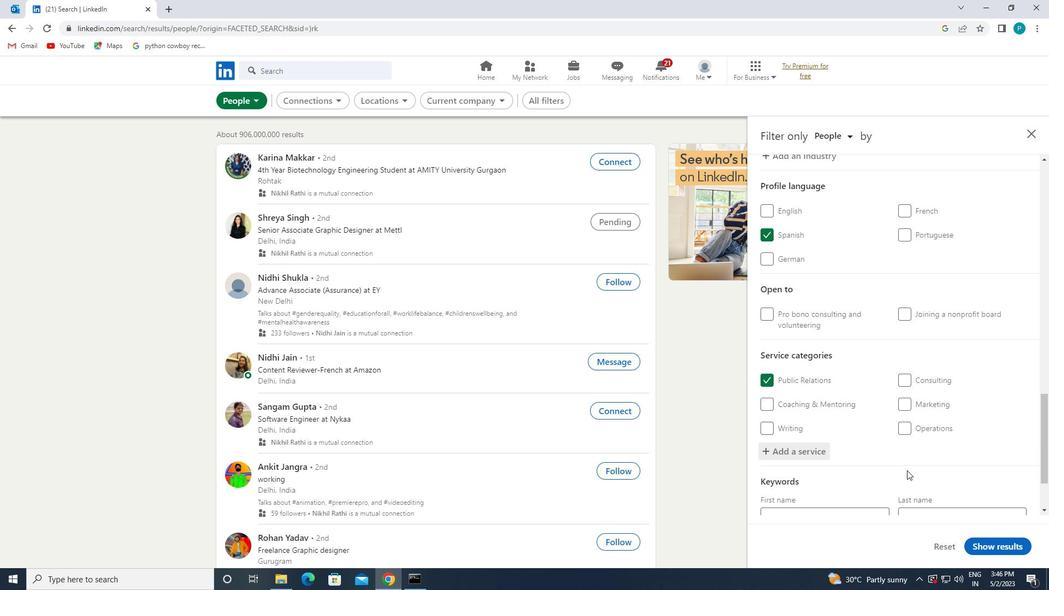 
Action: Mouse scrolled (907, 470) with delta (0, 0)
Screenshot: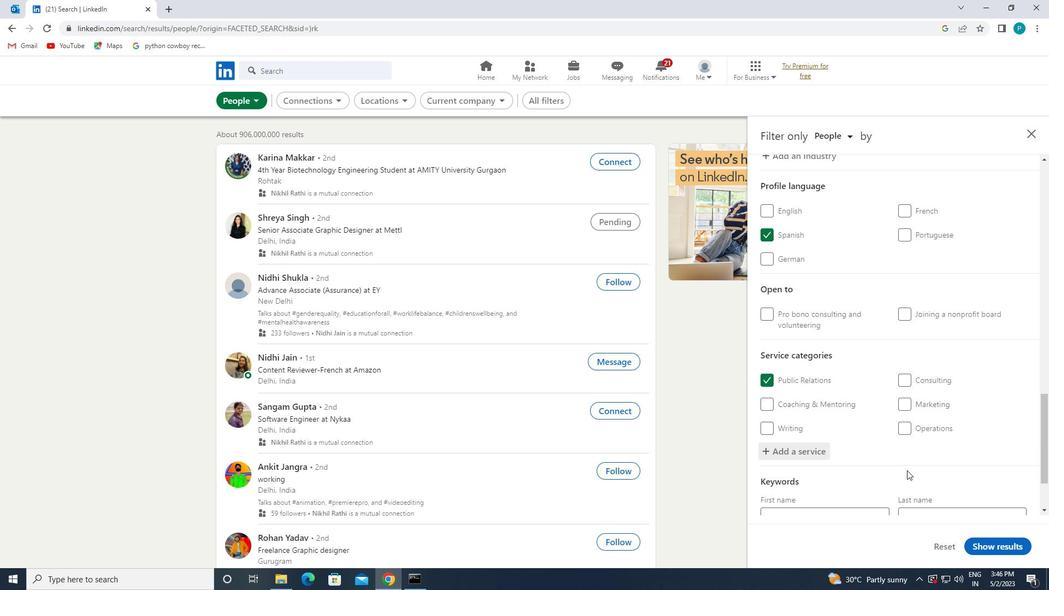 
Action: Mouse moved to (869, 466)
Screenshot: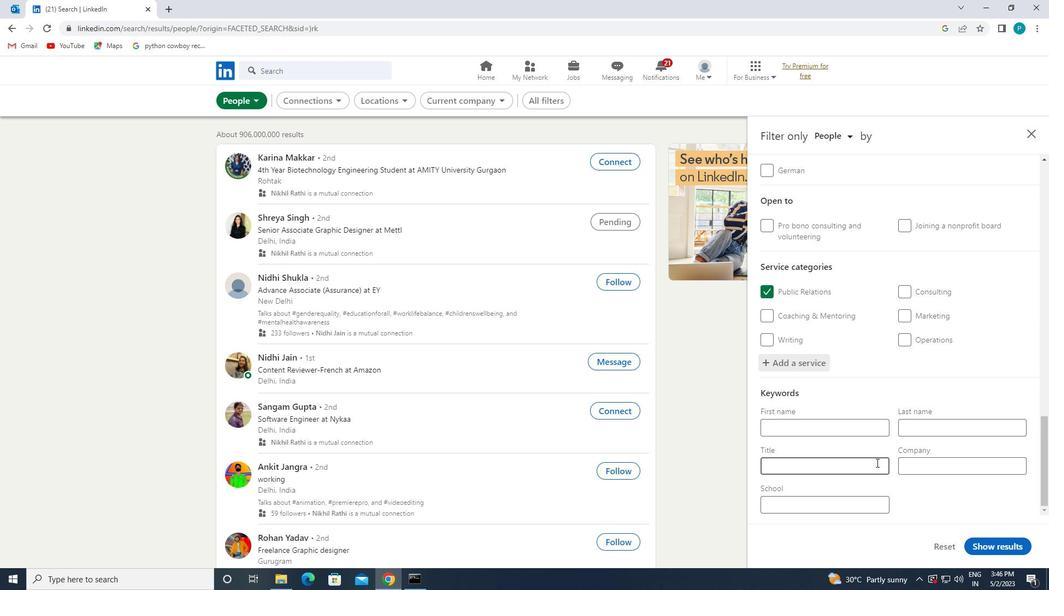 
Action: Mouse pressed left at (869, 466)
Screenshot: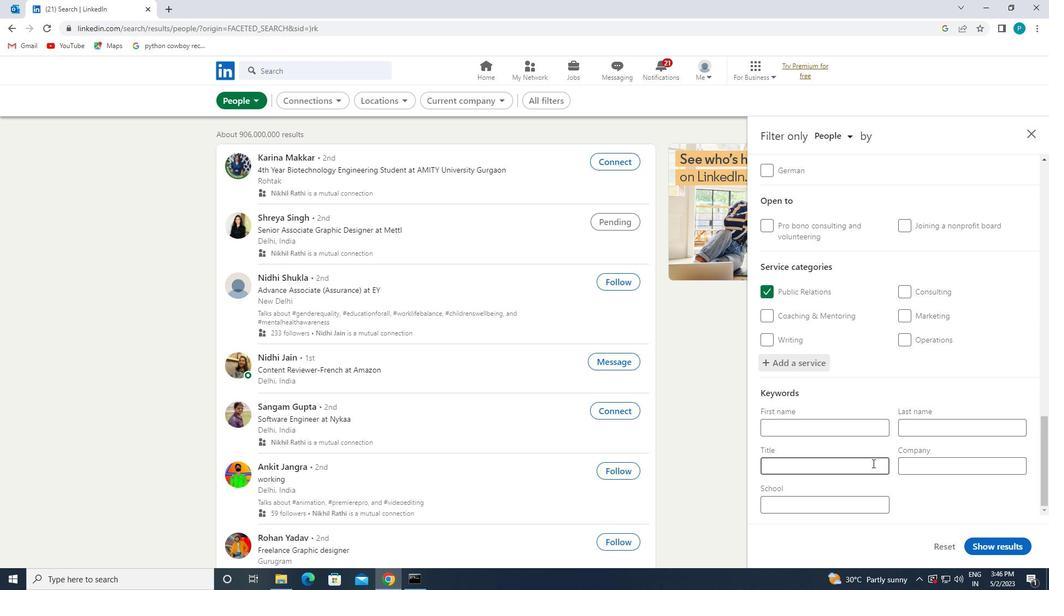 
Action: Key pressed <Key.caps_lock>T<Key.caps_lock>RAVEL<Key.space><Key.caps_lock>W<Key.caps_lock>RITER
Screenshot: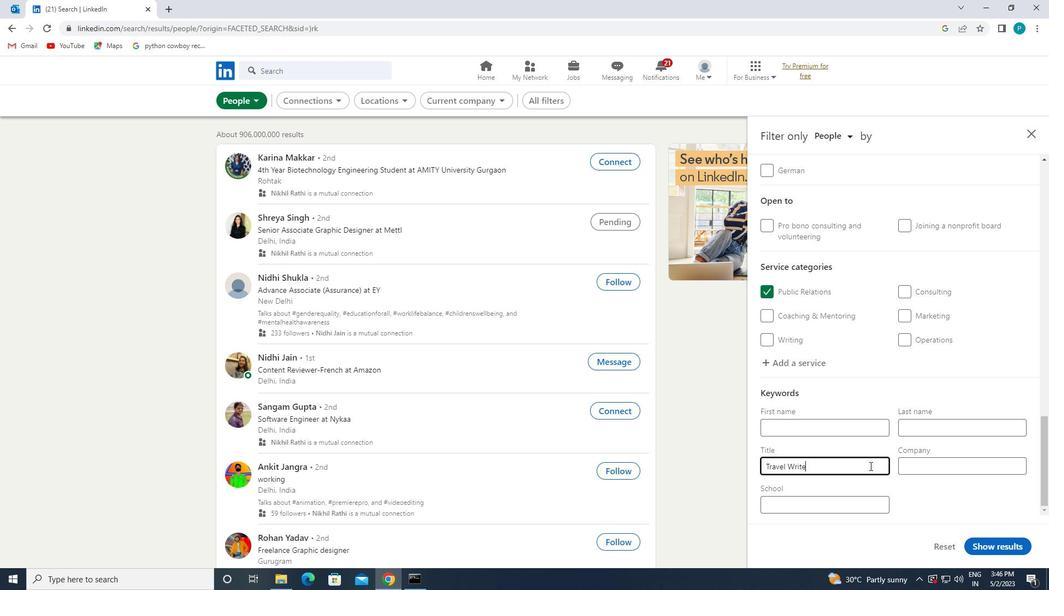 
Action: Mouse moved to (998, 546)
Screenshot: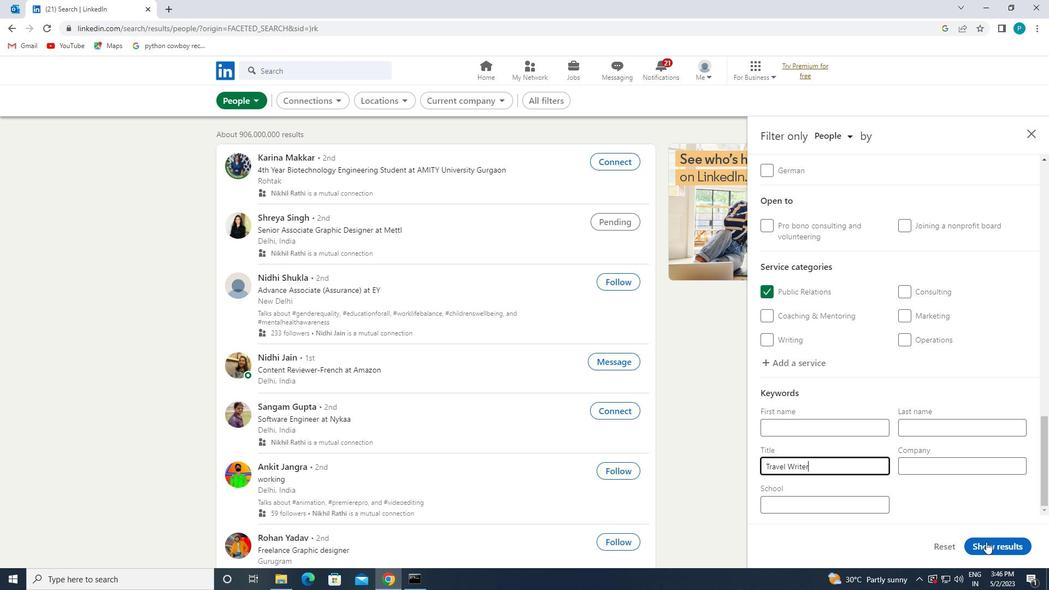 
Action: Mouse pressed left at (998, 546)
Screenshot: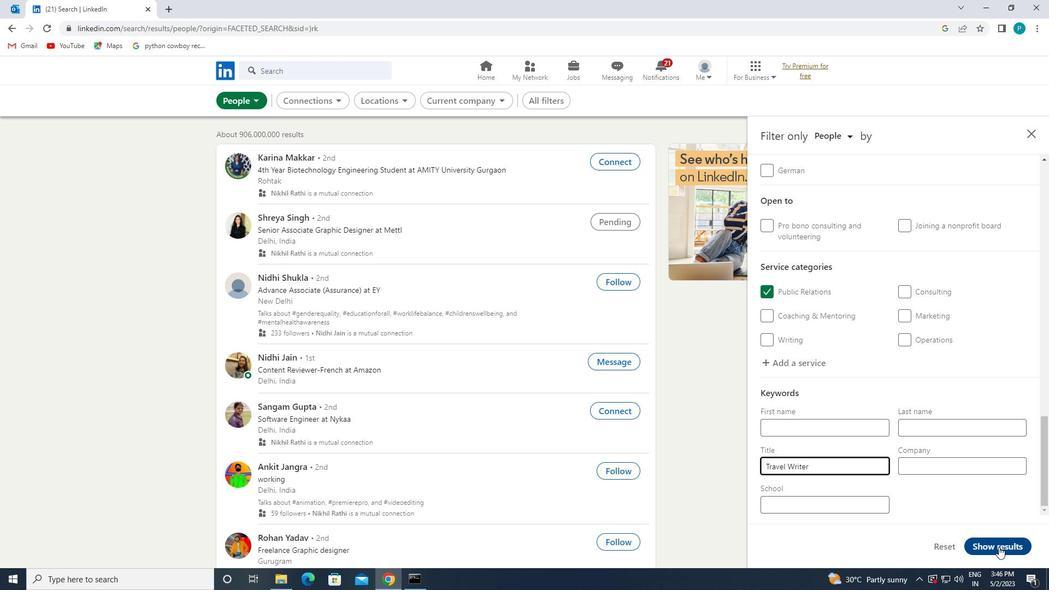 
Action: Mouse moved to (999, 546)
Screenshot: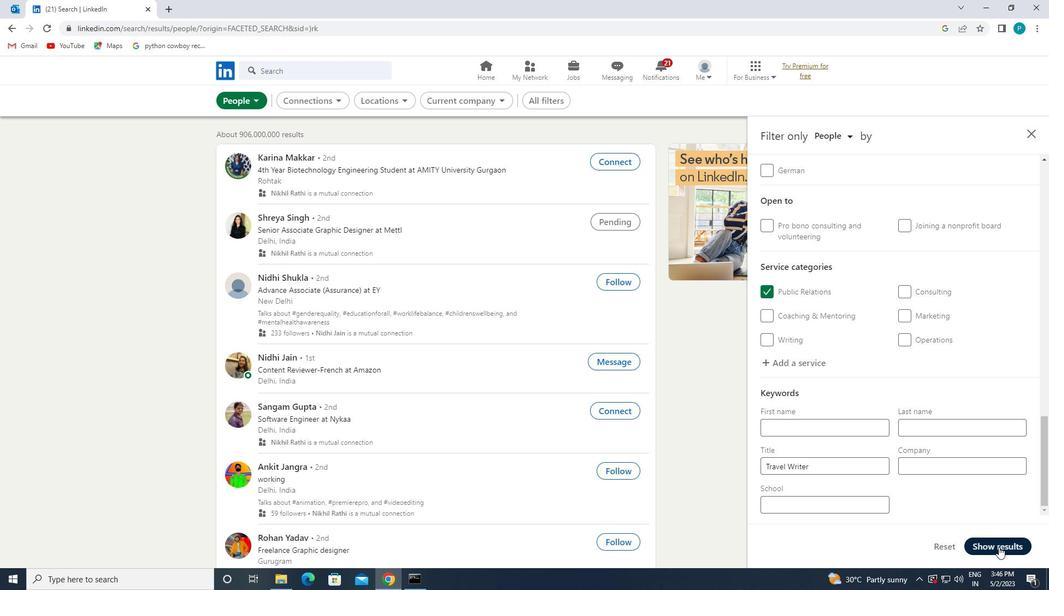 
